 Task: Add a signature Harold Hernandez containing With gratitude and warm wishes, Harold Hernandez to email address softage.8@softage.net and add a label Yoga
Action: Mouse moved to (1357, 72)
Screenshot: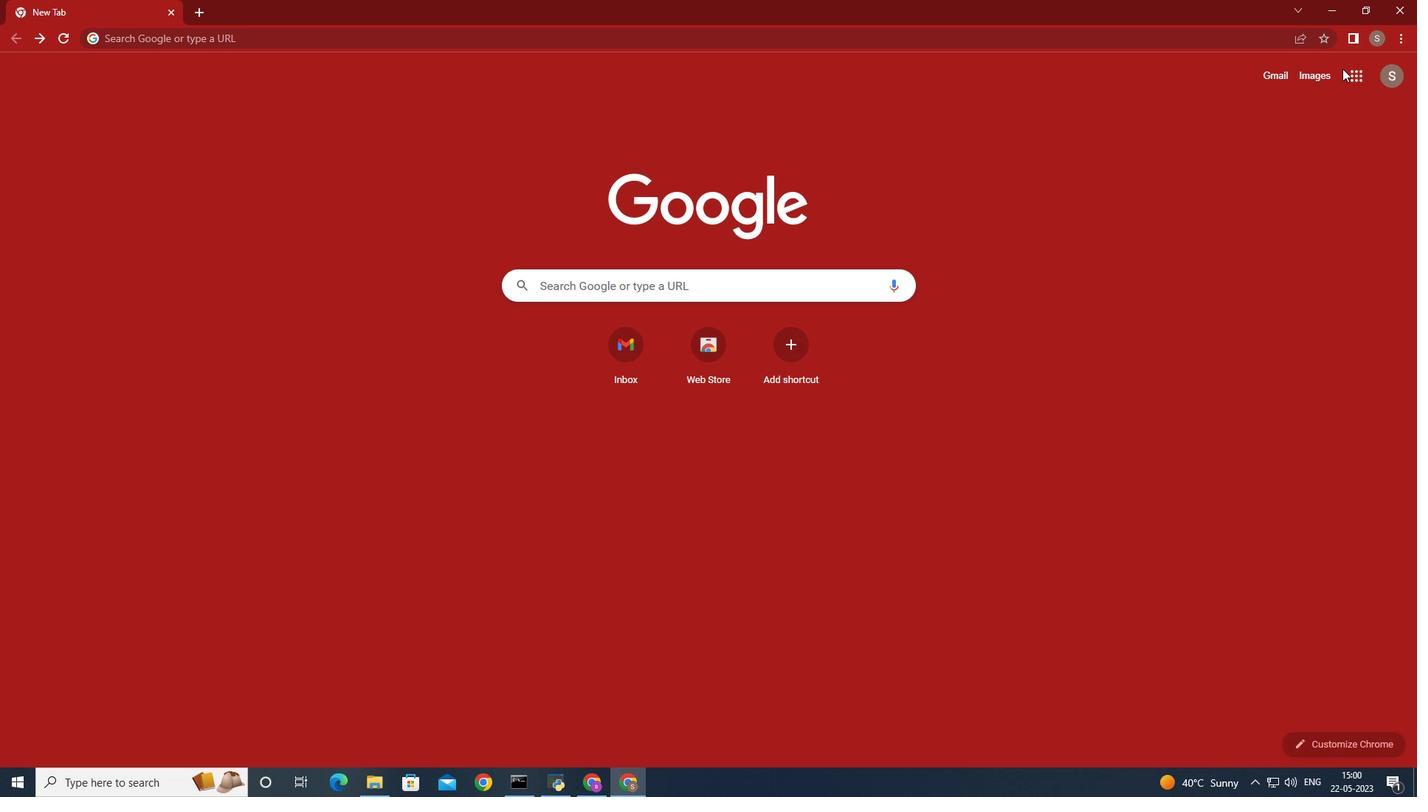 
Action: Mouse pressed left at (1357, 72)
Screenshot: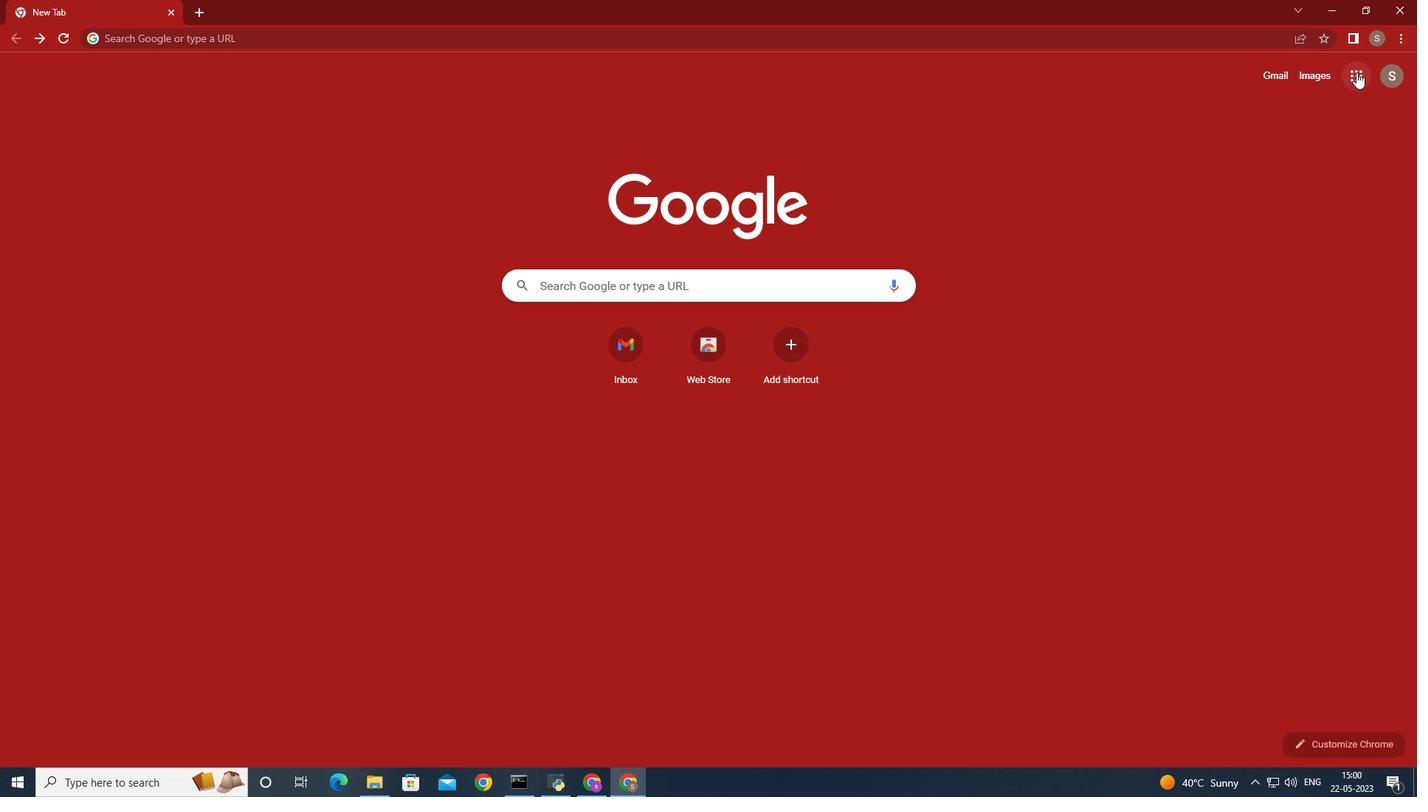 
Action: Mouse moved to (1311, 138)
Screenshot: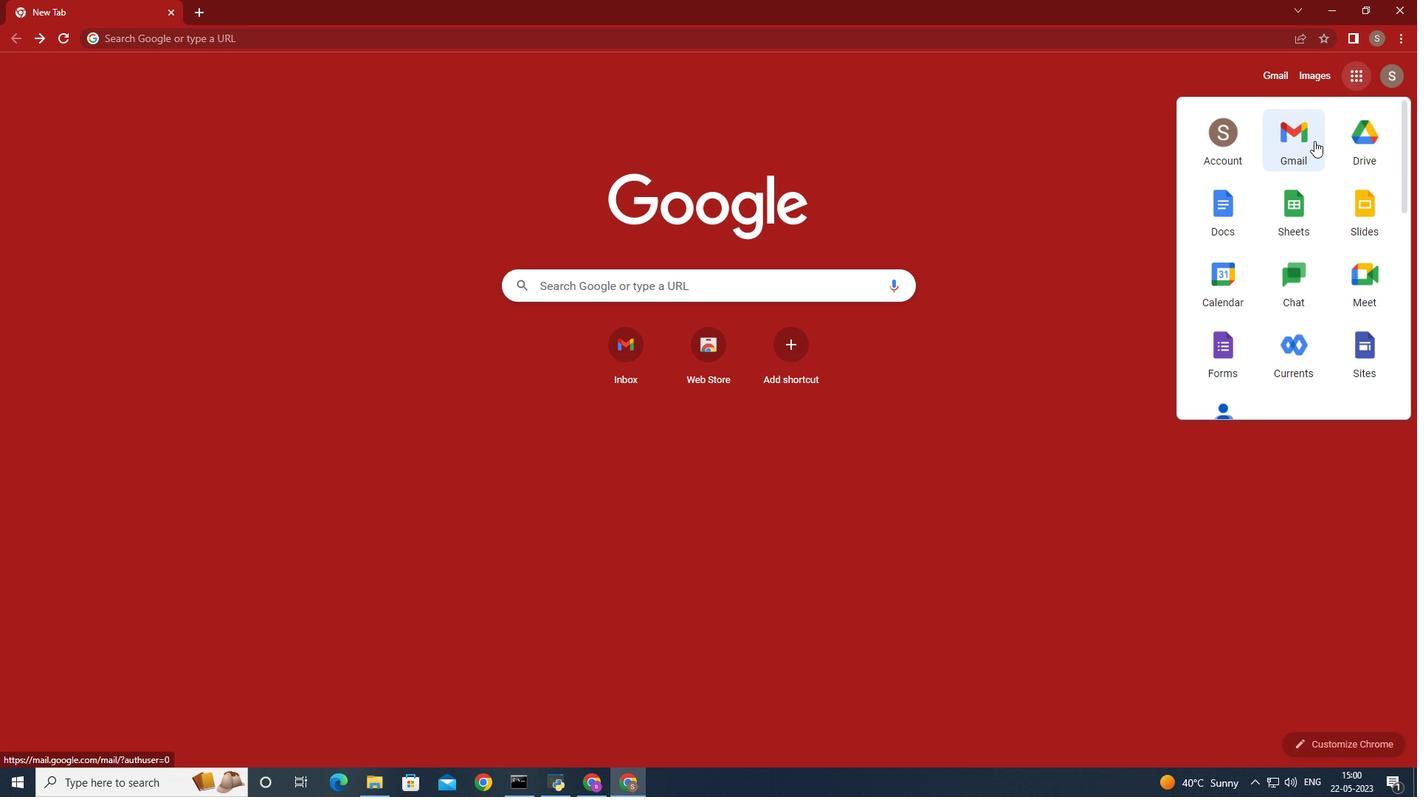 
Action: Mouse pressed left at (1311, 138)
Screenshot: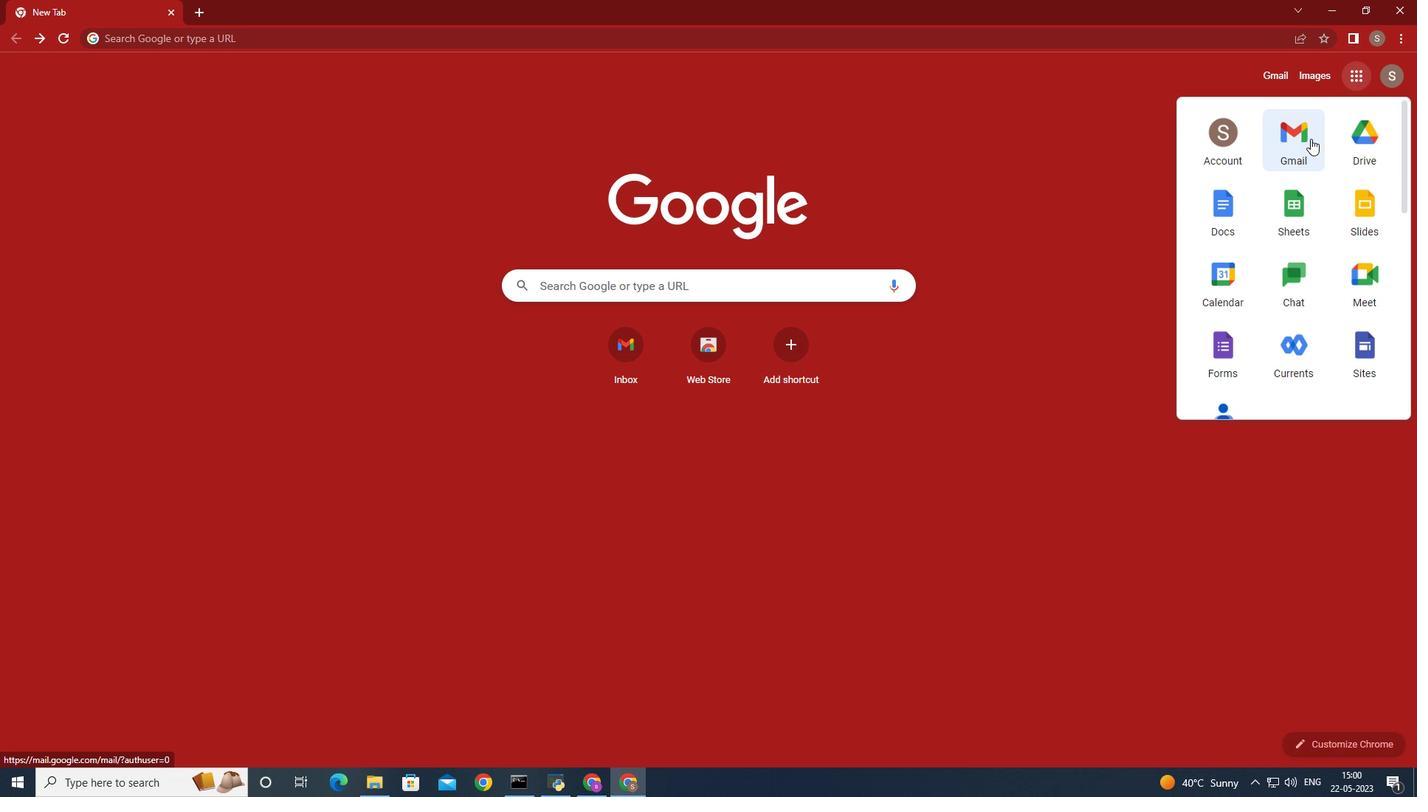 
Action: Mouse moved to (1254, 100)
Screenshot: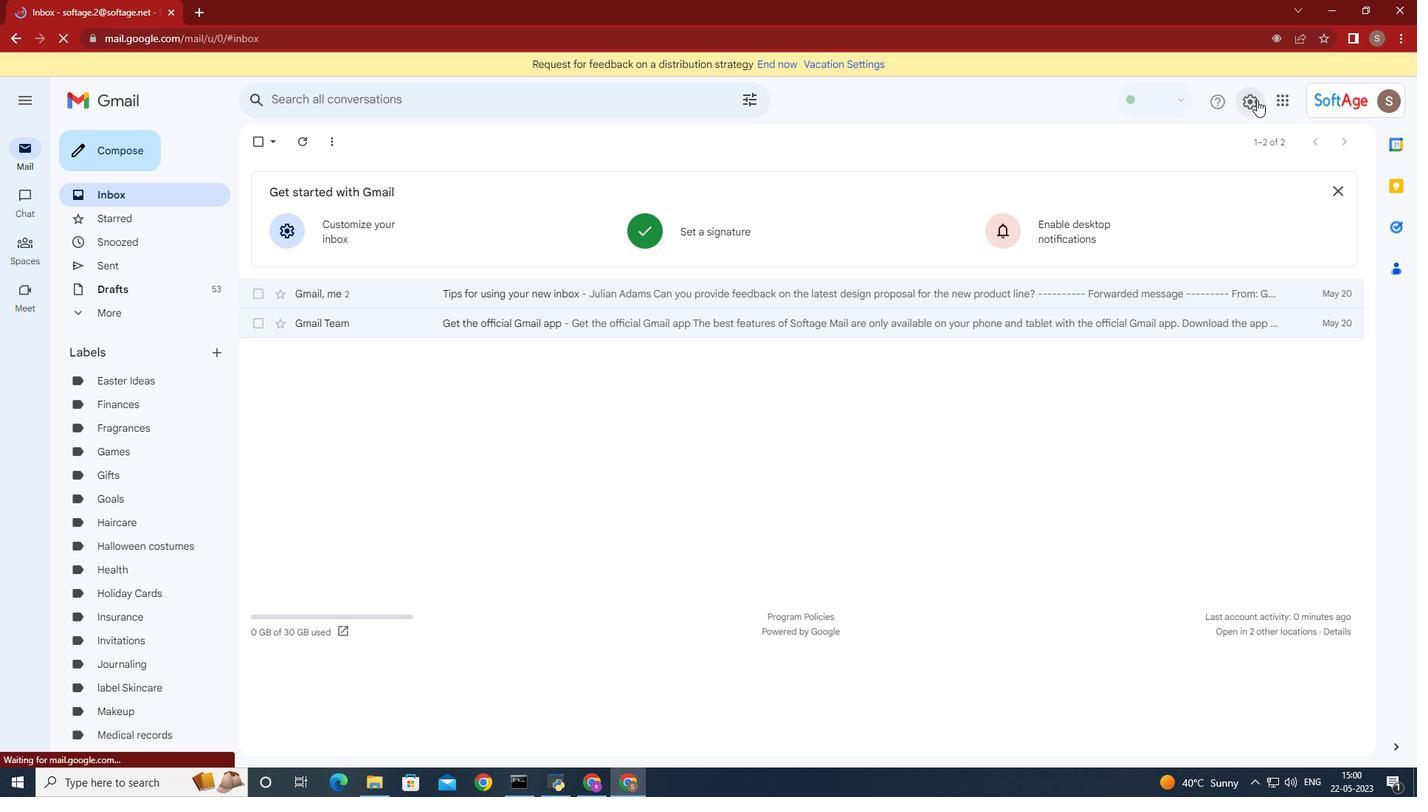 
Action: Mouse pressed left at (1254, 100)
Screenshot: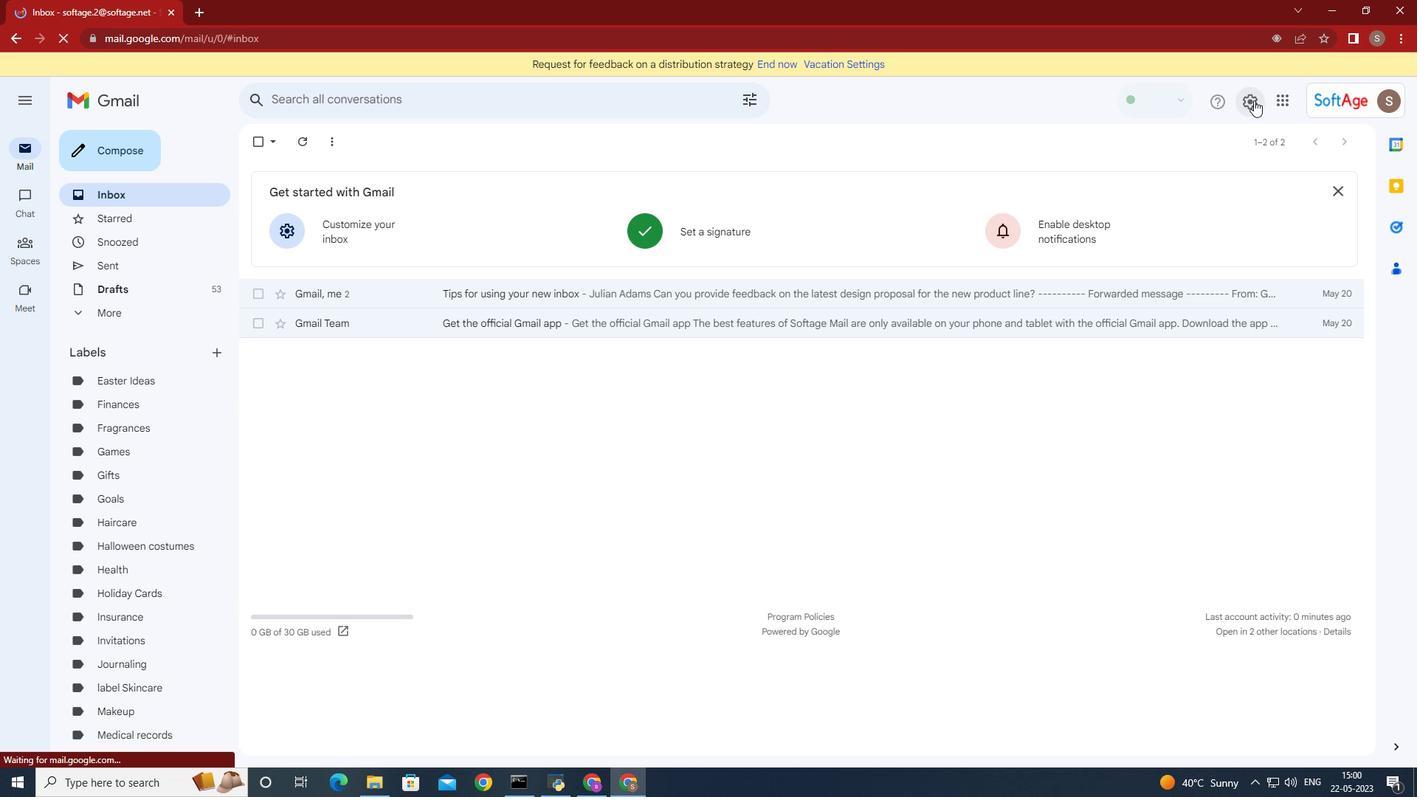 
Action: Mouse moved to (1267, 175)
Screenshot: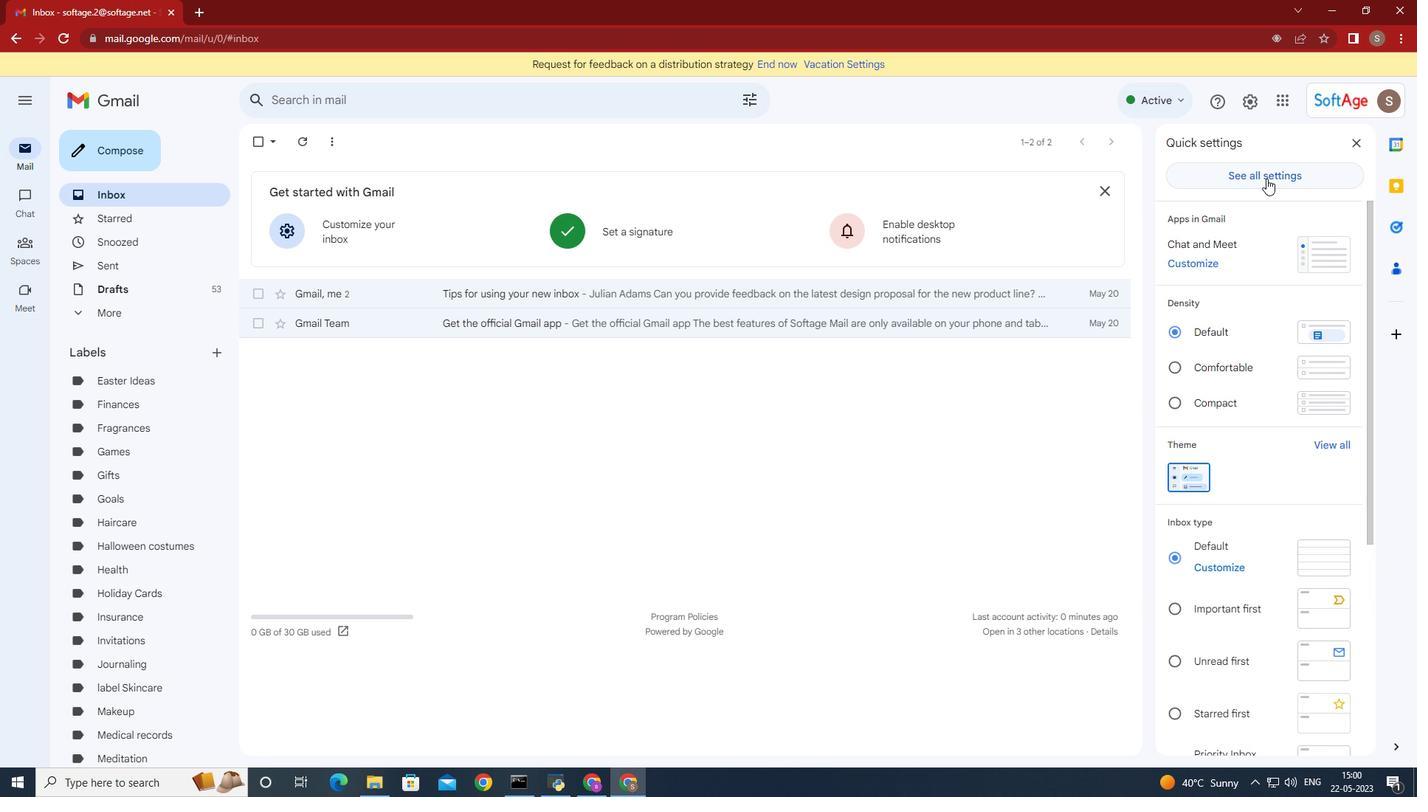 
Action: Mouse pressed left at (1267, 175)
Screenshot: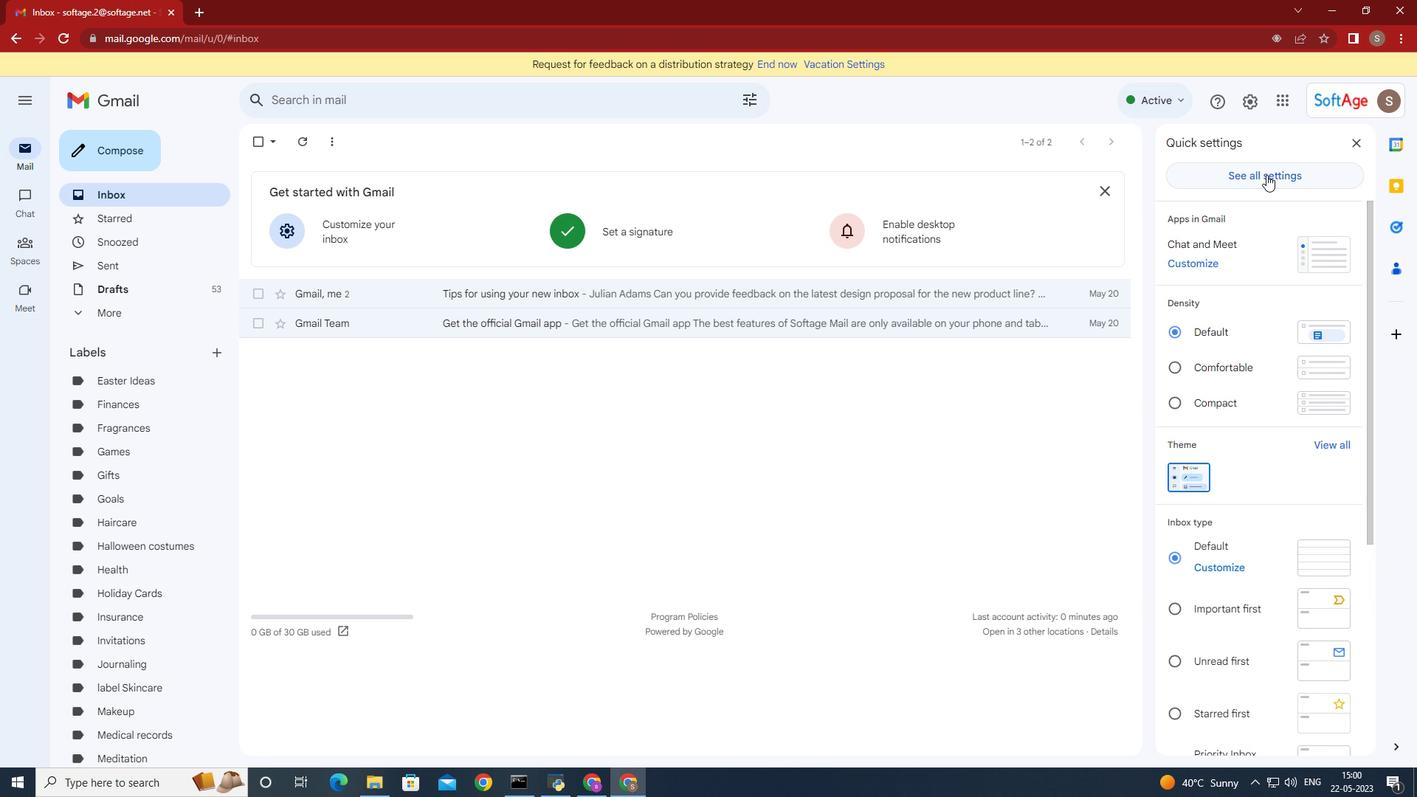 
Action: Mouse moved to (922, 341)
Screenshot: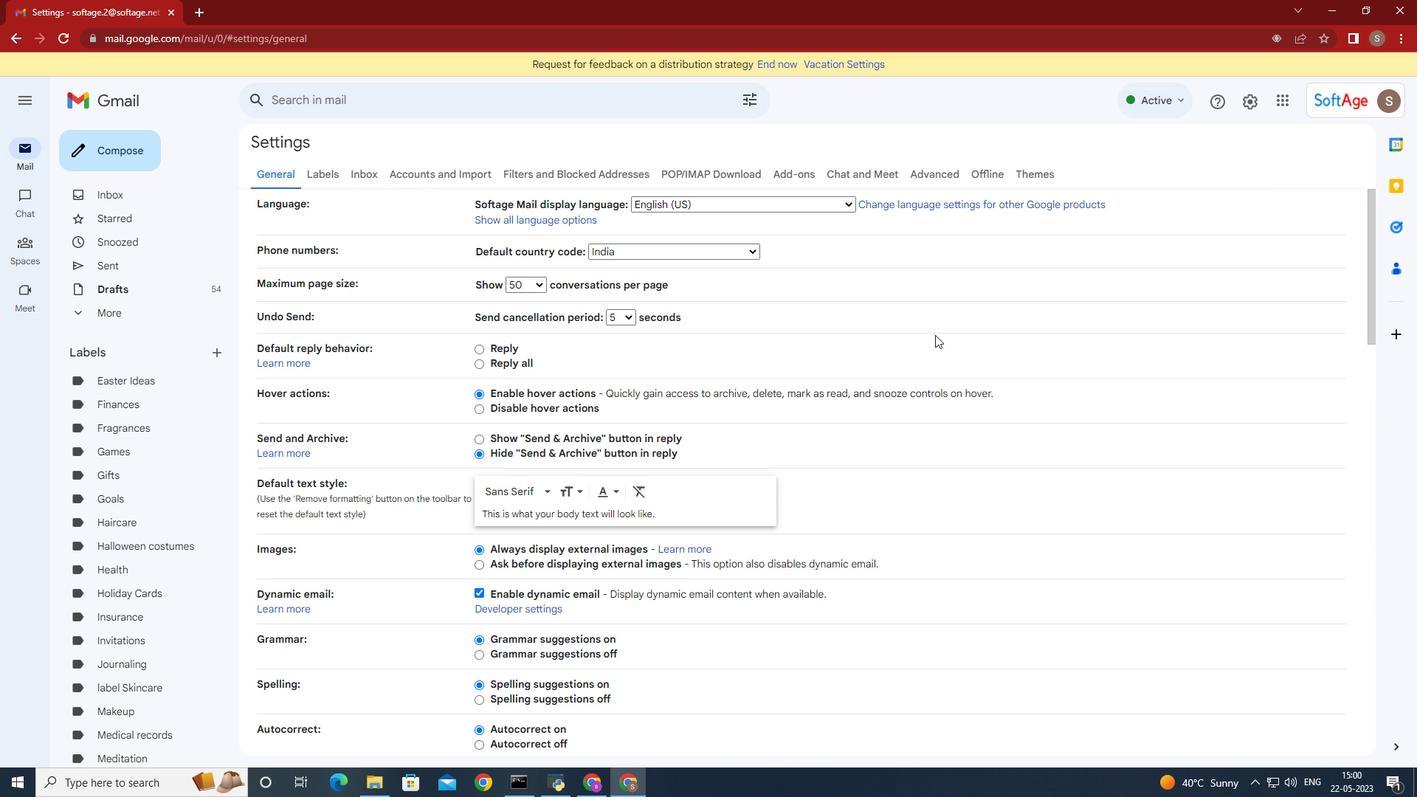 
Action: Mouse scrolled (922, 340) with delta (0, 0)
Screenshot: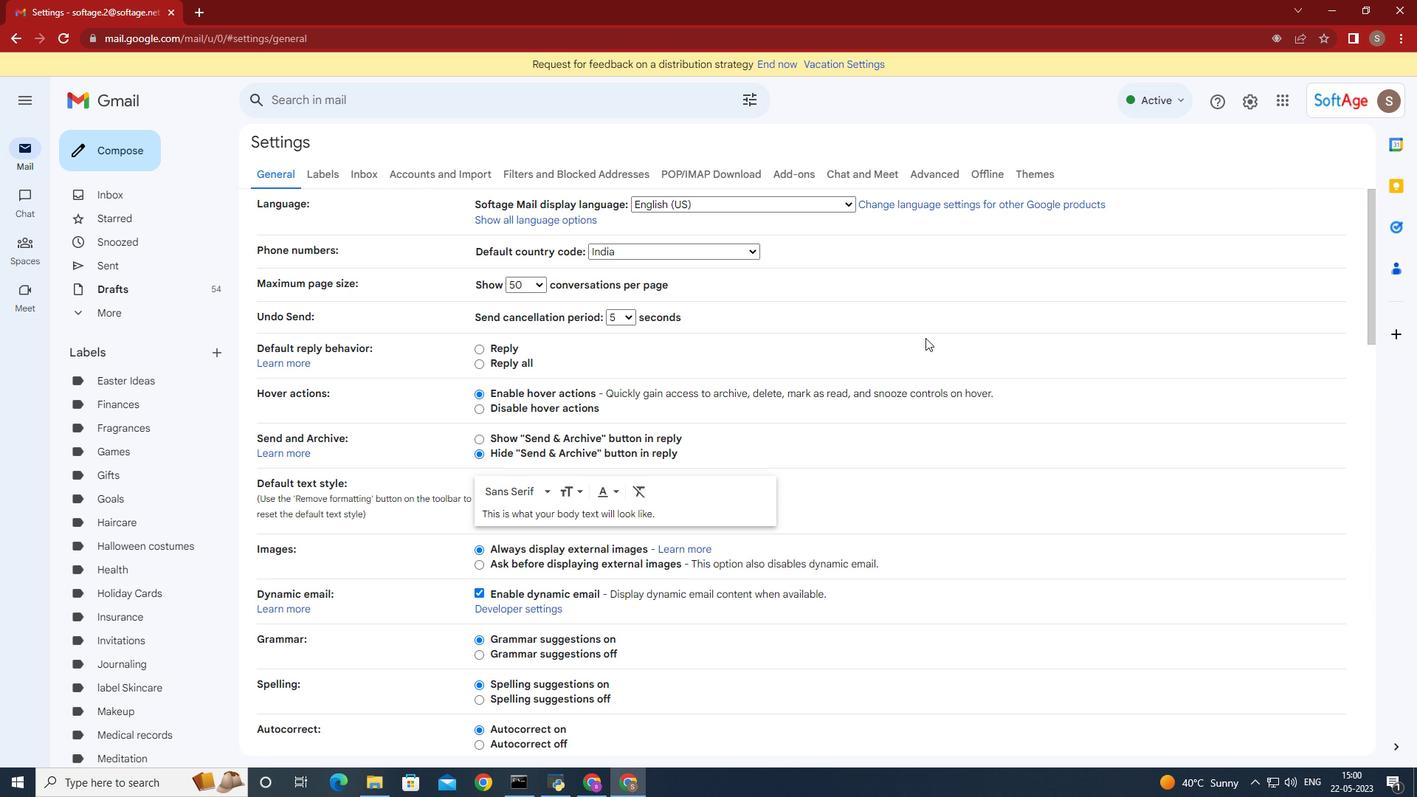 
Action: Mouse moved to (920, 341)
Screenshot: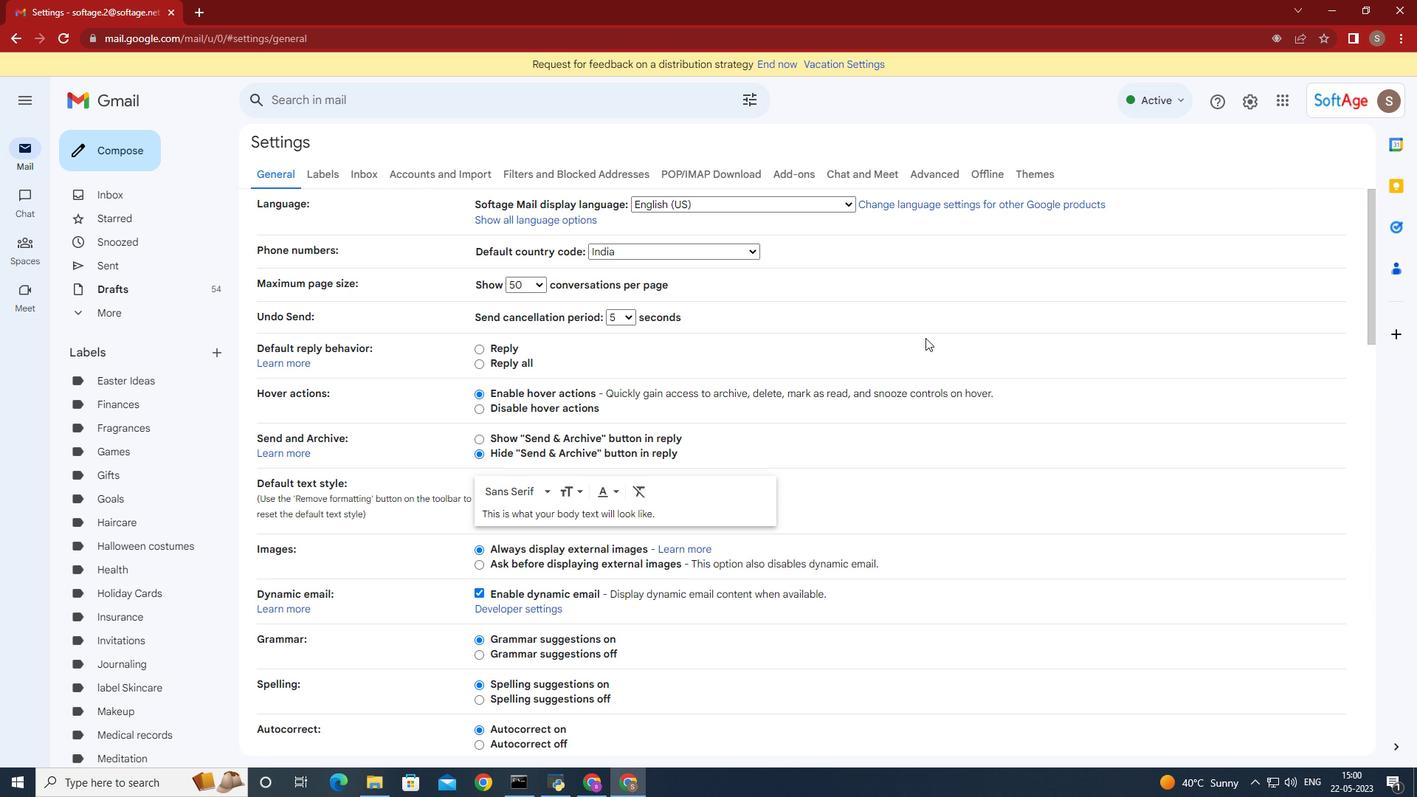 
Action: Mouse scrolled (920, 340) with delta (0, 0)
Screenshot: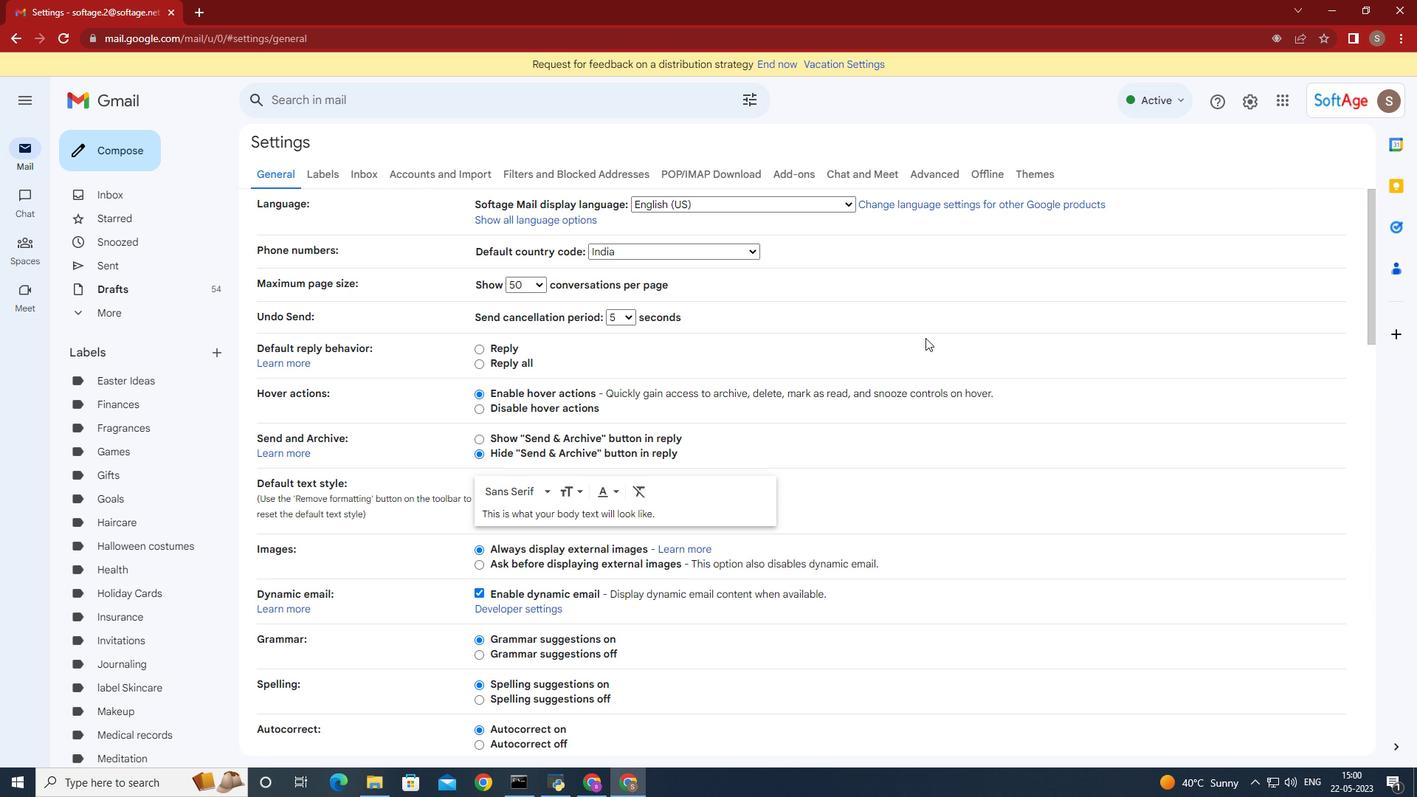 
Action: Mouse moved to (918, 341)
Screenshot: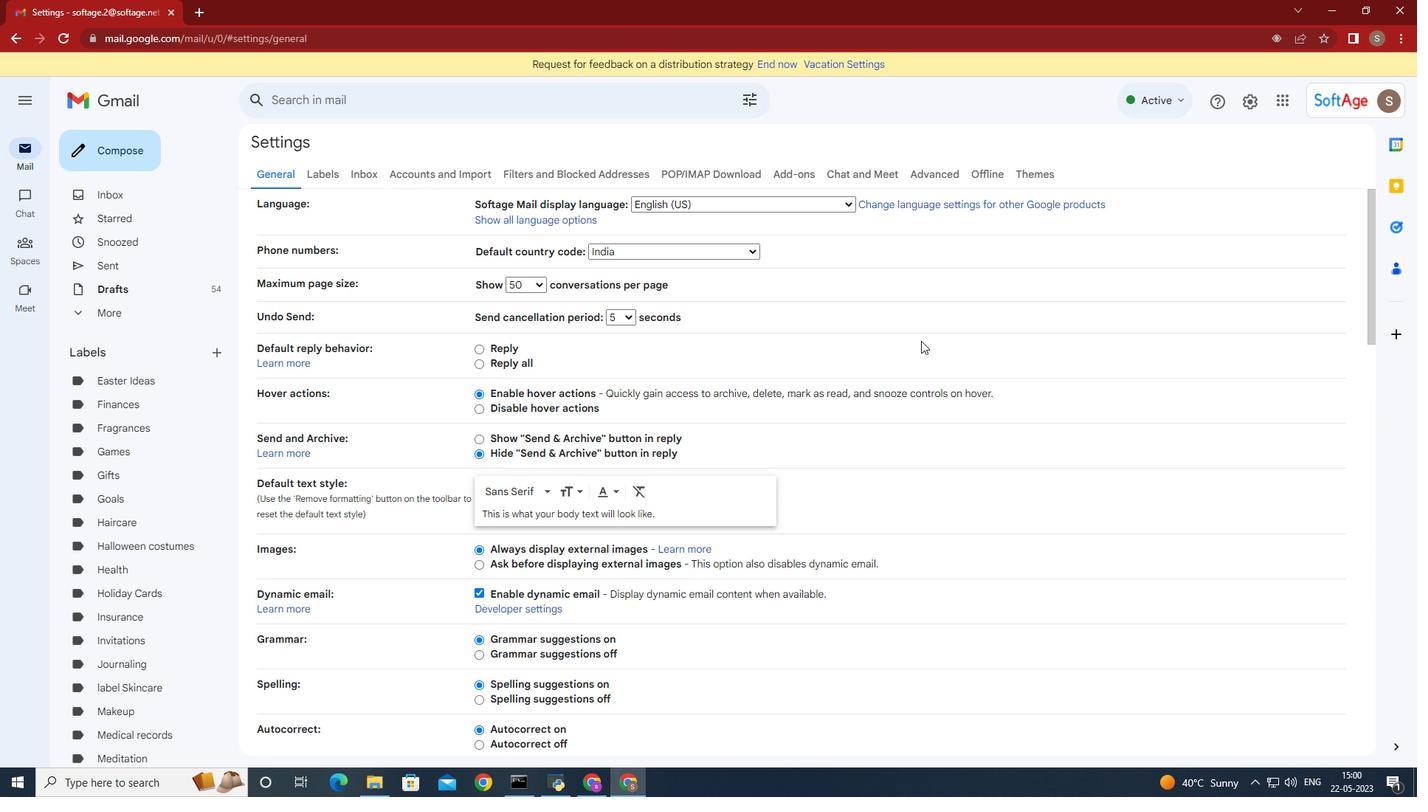 
Action: Mouse scrolled (919, 340) with delta (0, 0)
Screenshot: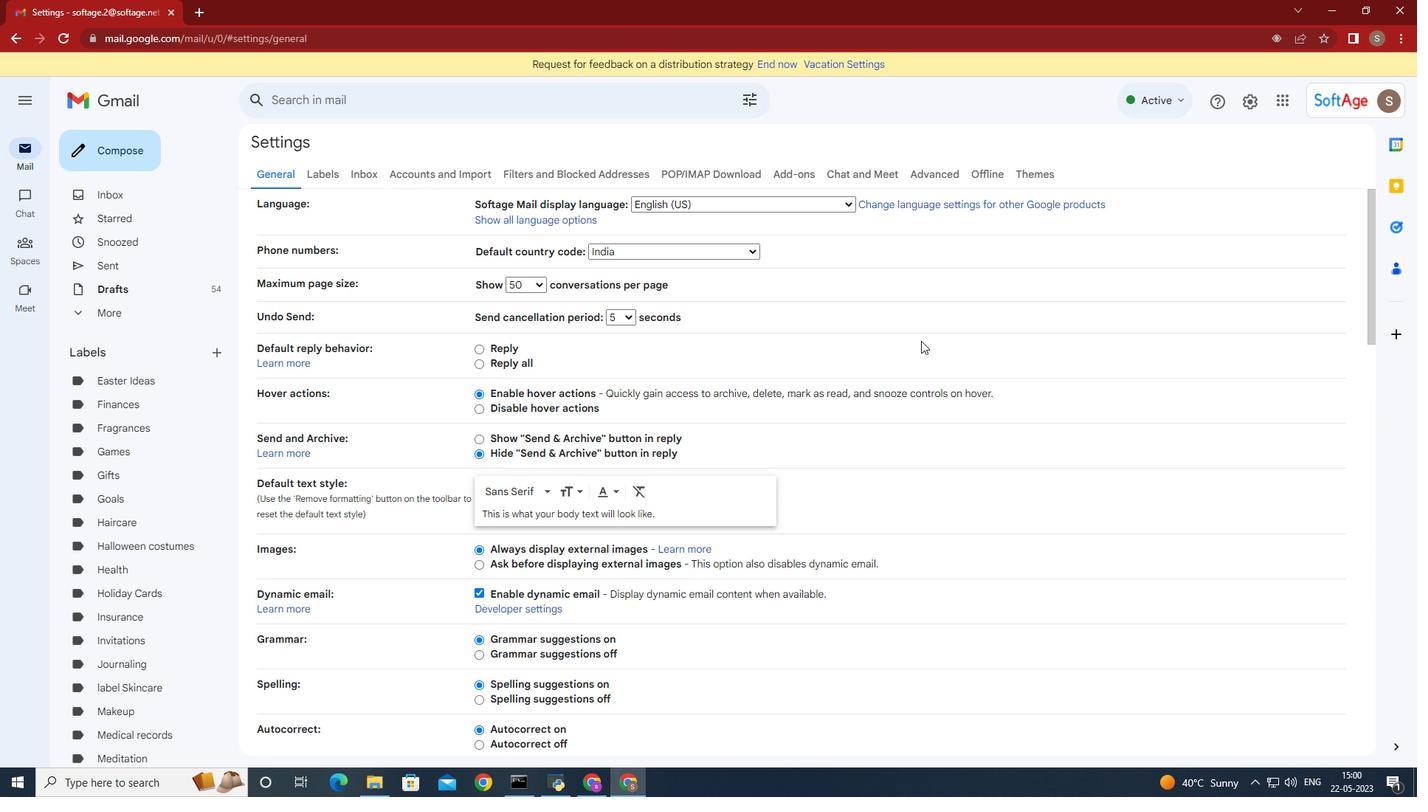 
Action: Mouse moved to (918, 341)
Screenshot: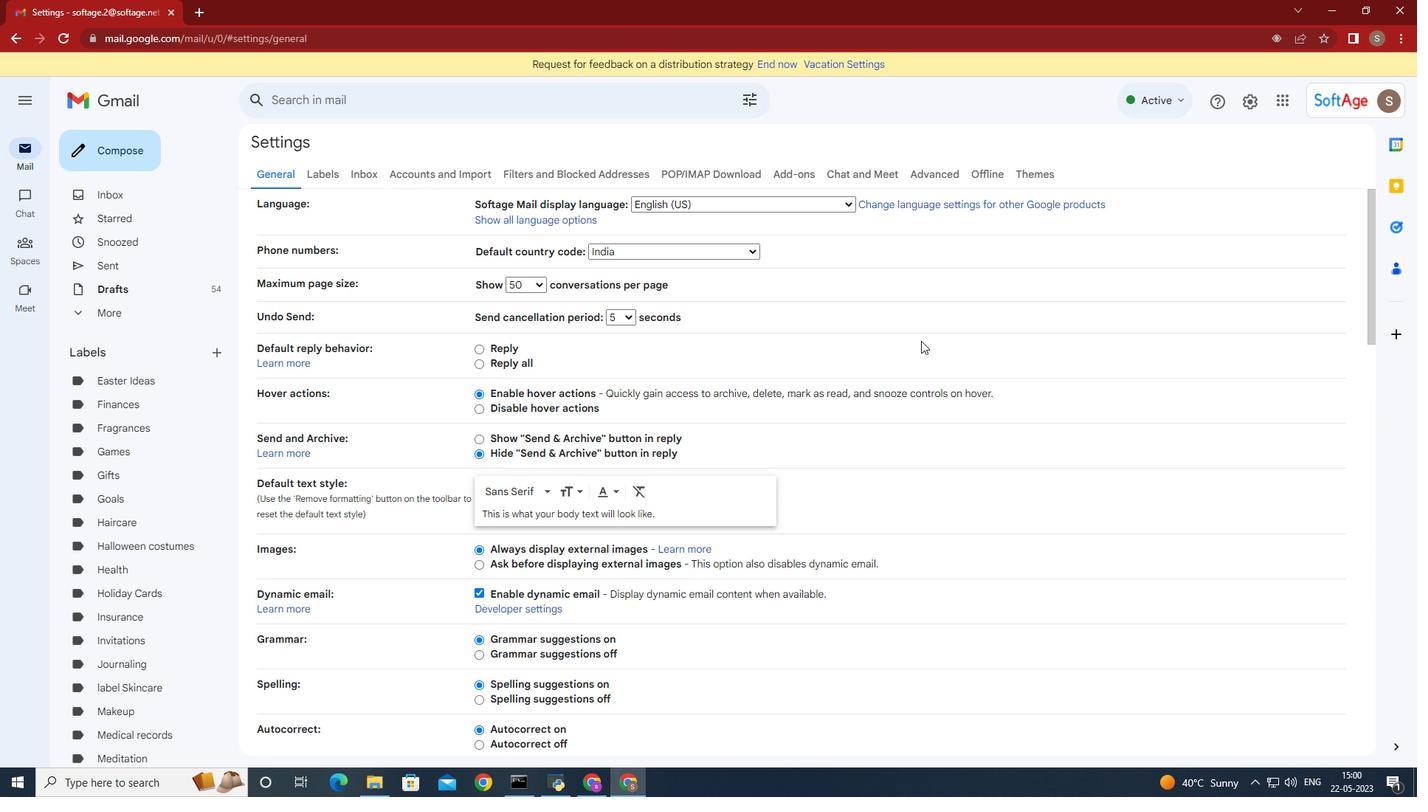 
Action: Mouse scrolled (918, 340) with delta (0, 0)
Screenshot: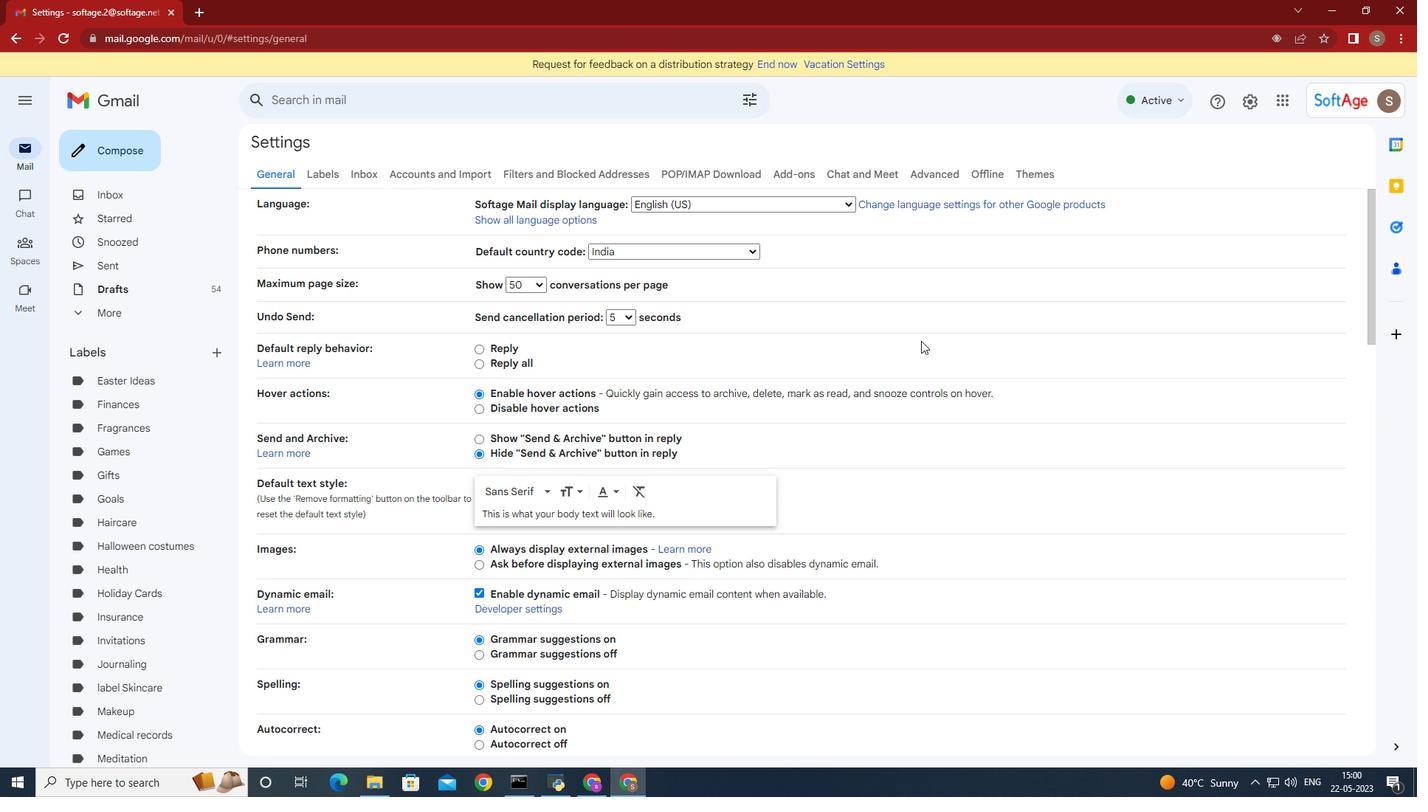 
Action: Mouse moved to (915, 341)
Screenshot: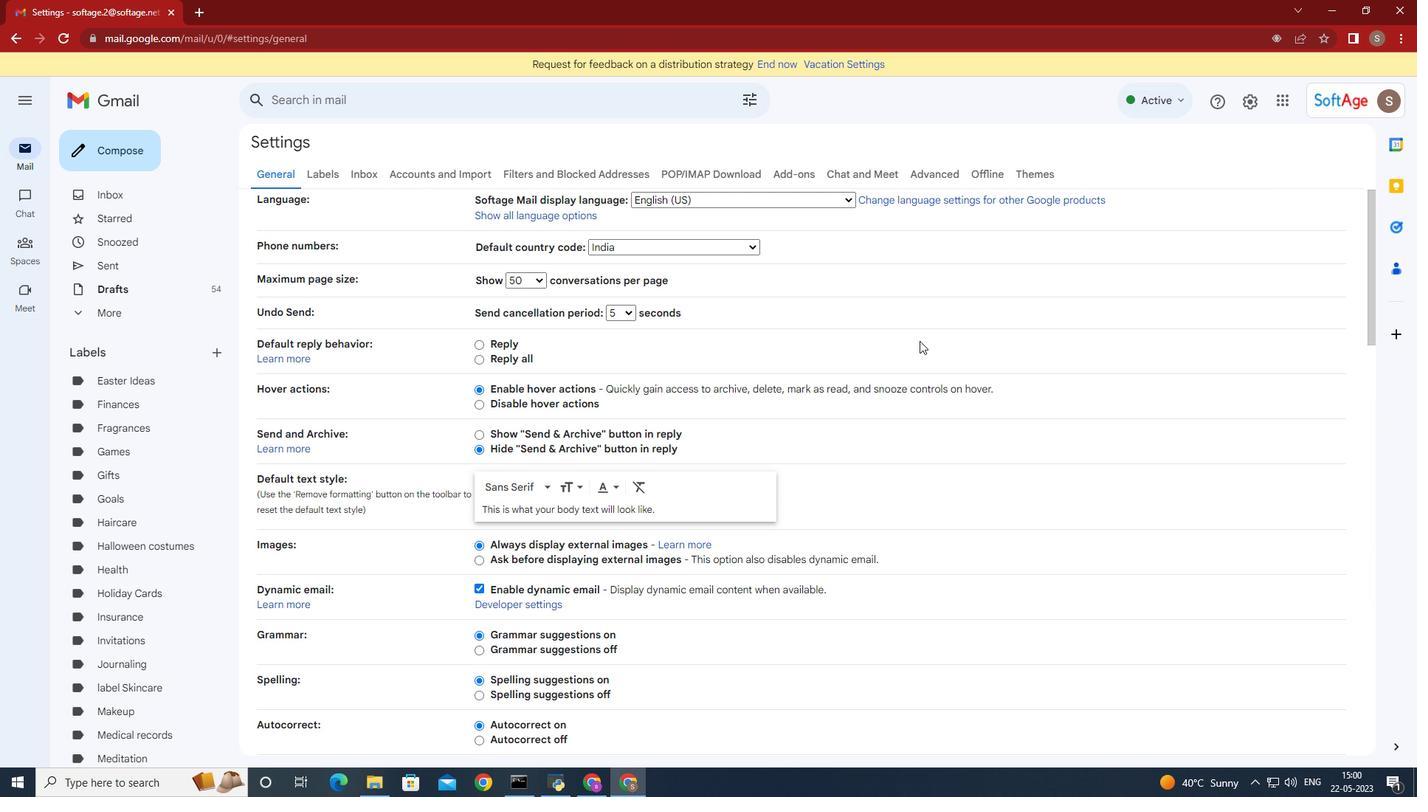 
Action: Mouse scrolled (916, 340) with delta (0, 0)
Screenshot: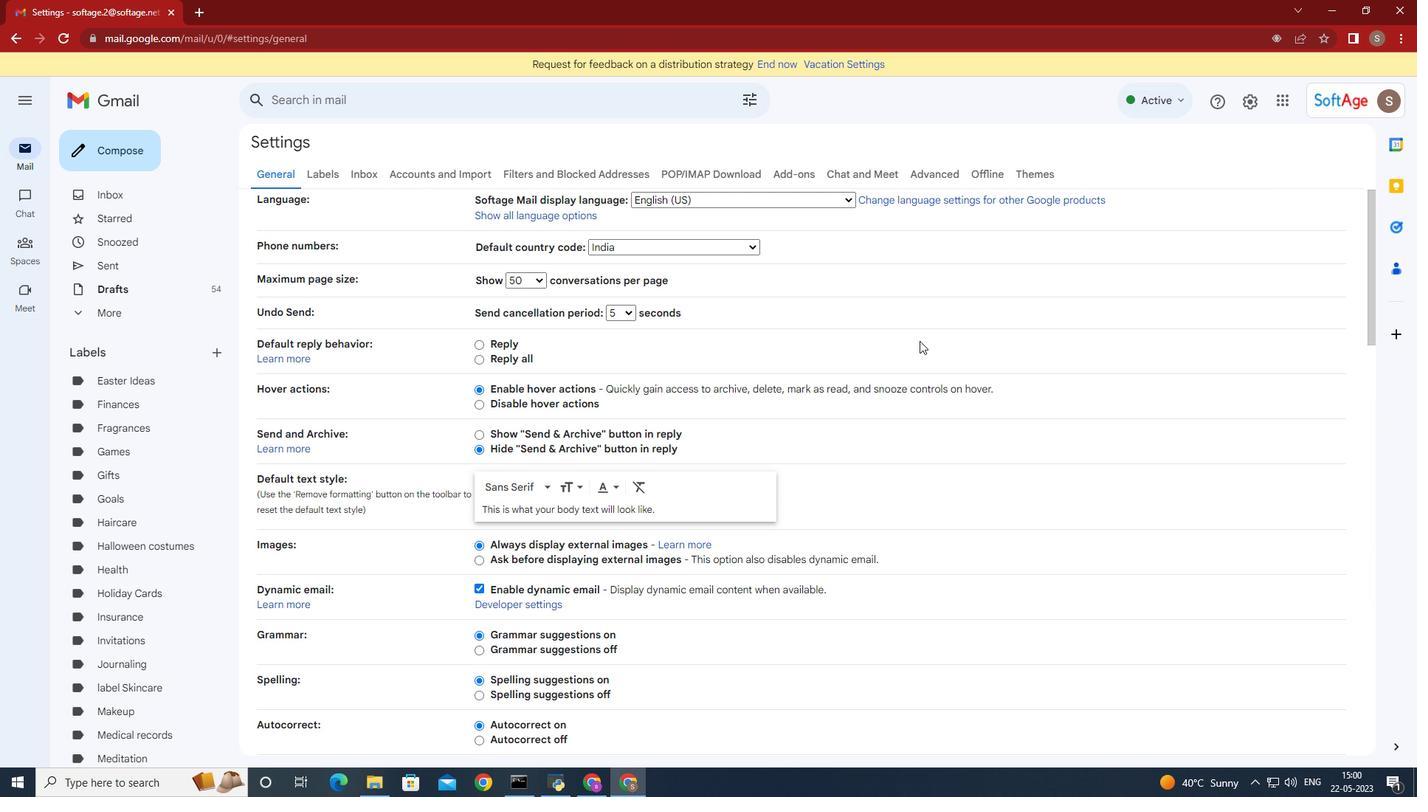 
Action: Mouse moved to (915, 341)
Screenshot: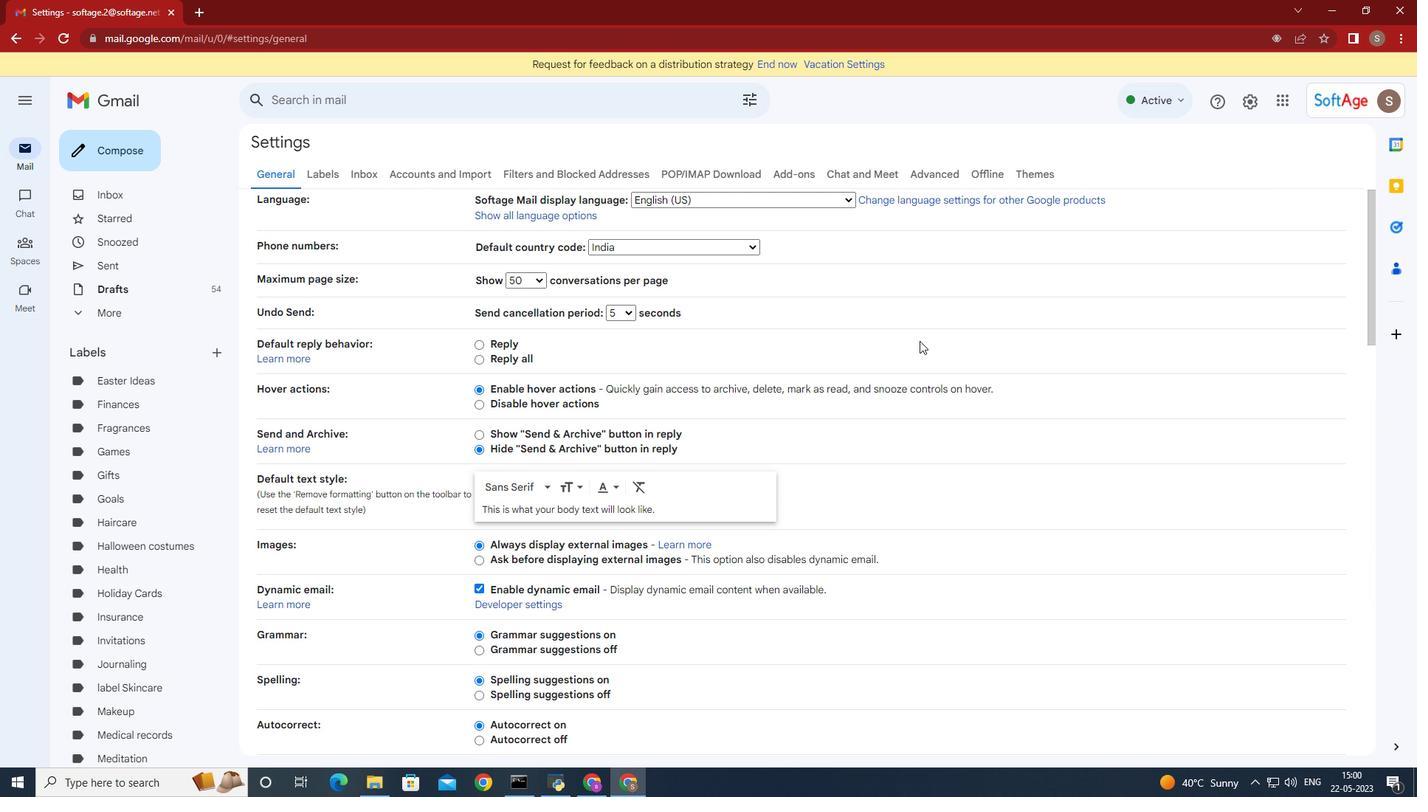 
Action: Mouse scrolled (915, 340) with delta (0, 0)
Screenshot: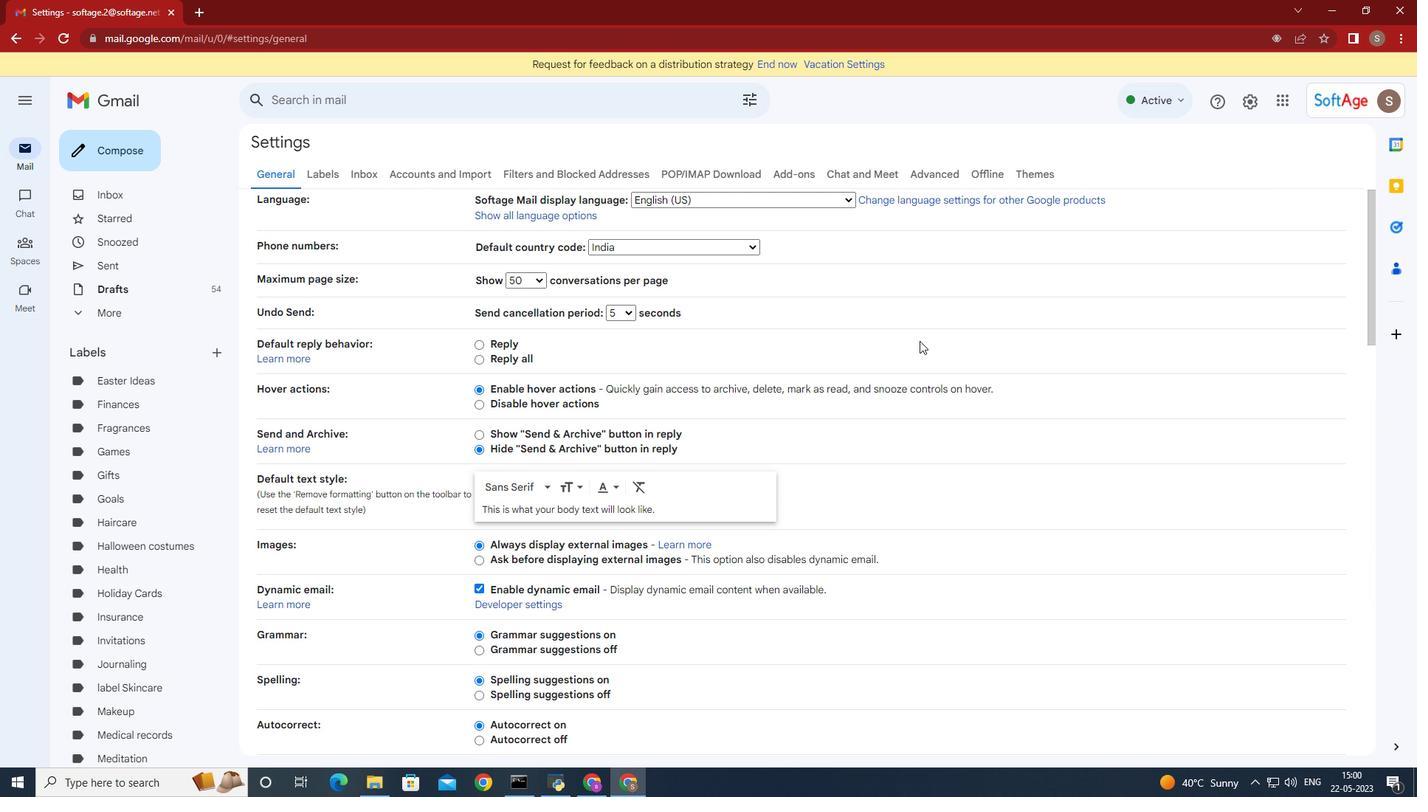 
Action: Mouse moved to (840, 387)
Screenshot: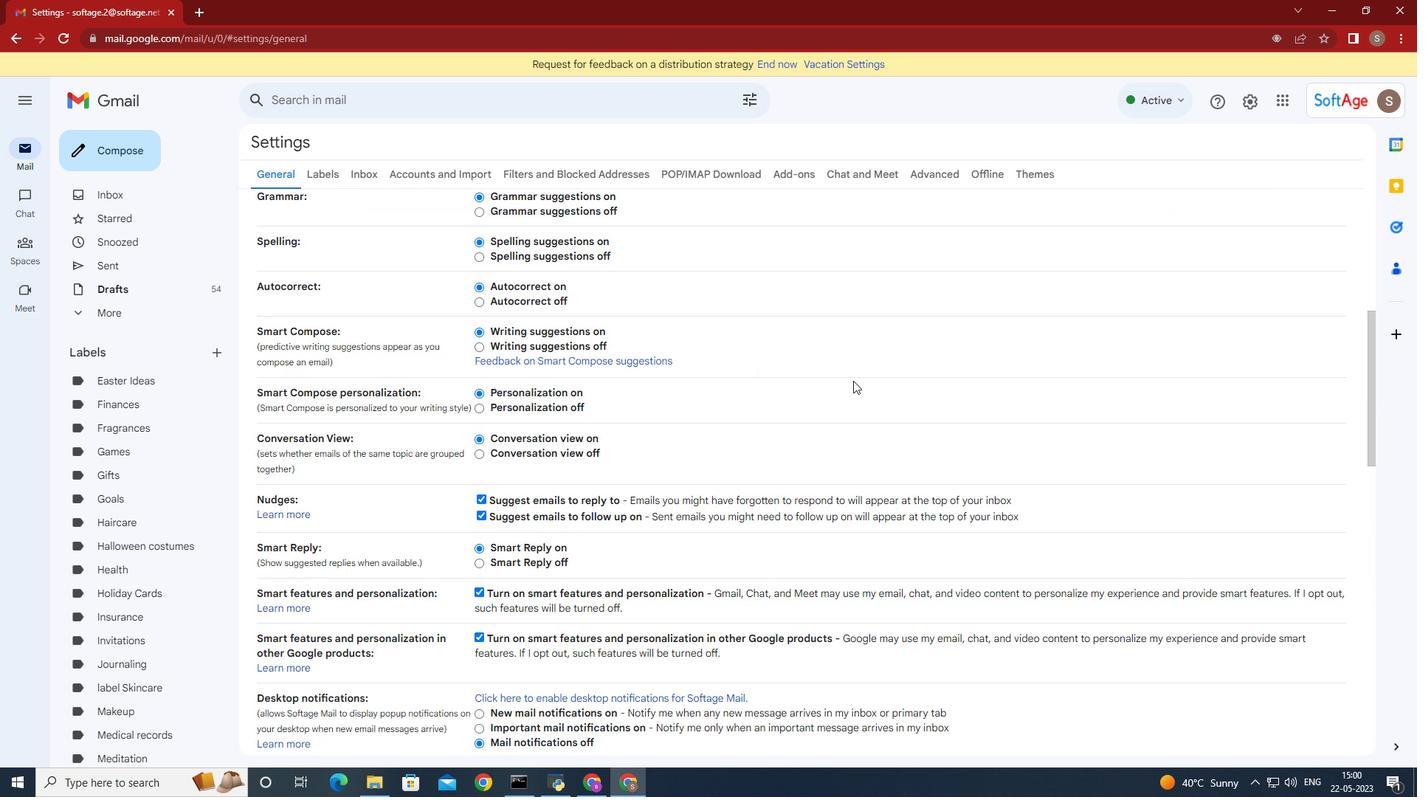 
Action: Mouse scrolled (840, 386) with delta (0, 0)
Screenshot: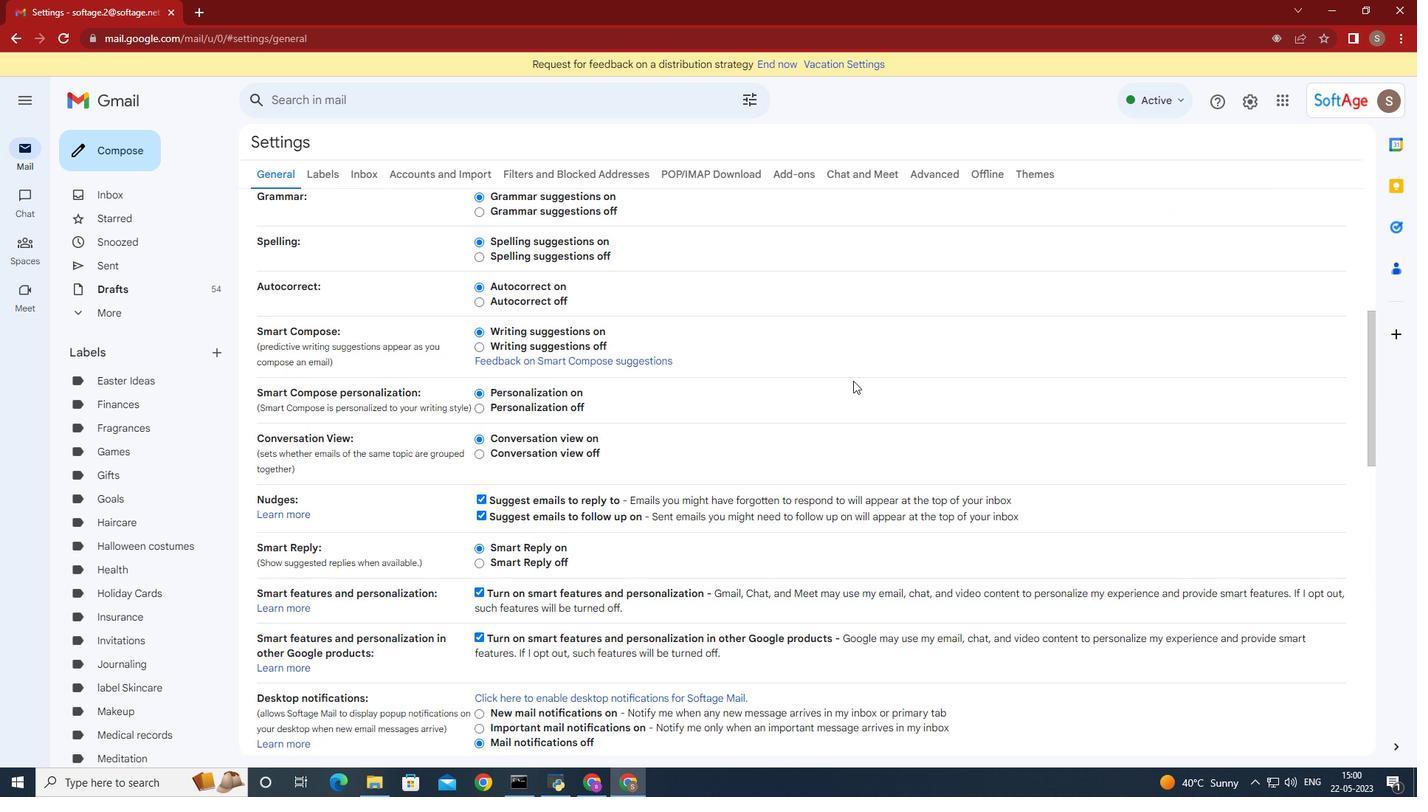 
Action: Mouse moved to (838, 388)
Screenshot: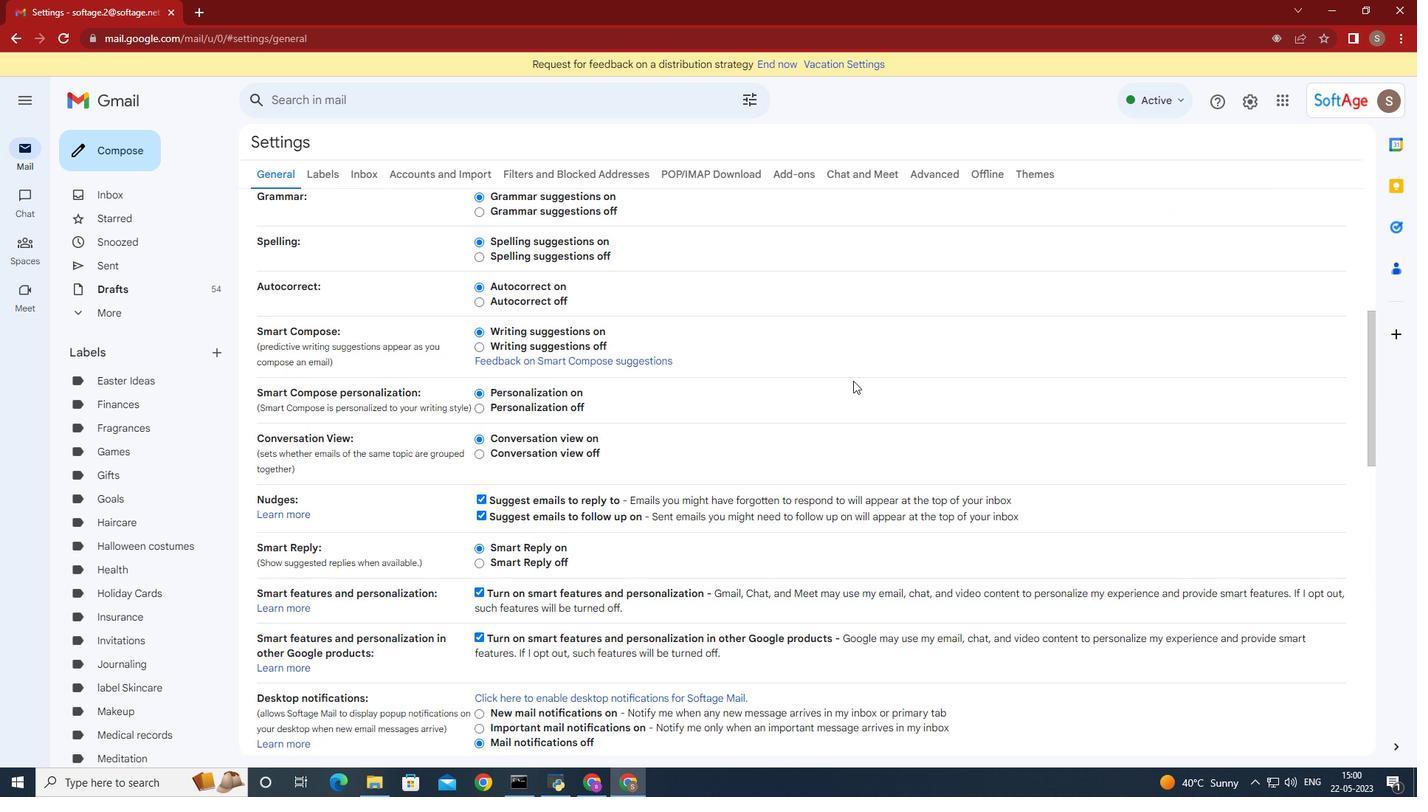 
Action: Mouse scrolled (838, 387) with delta (0, 0)
Screenshot: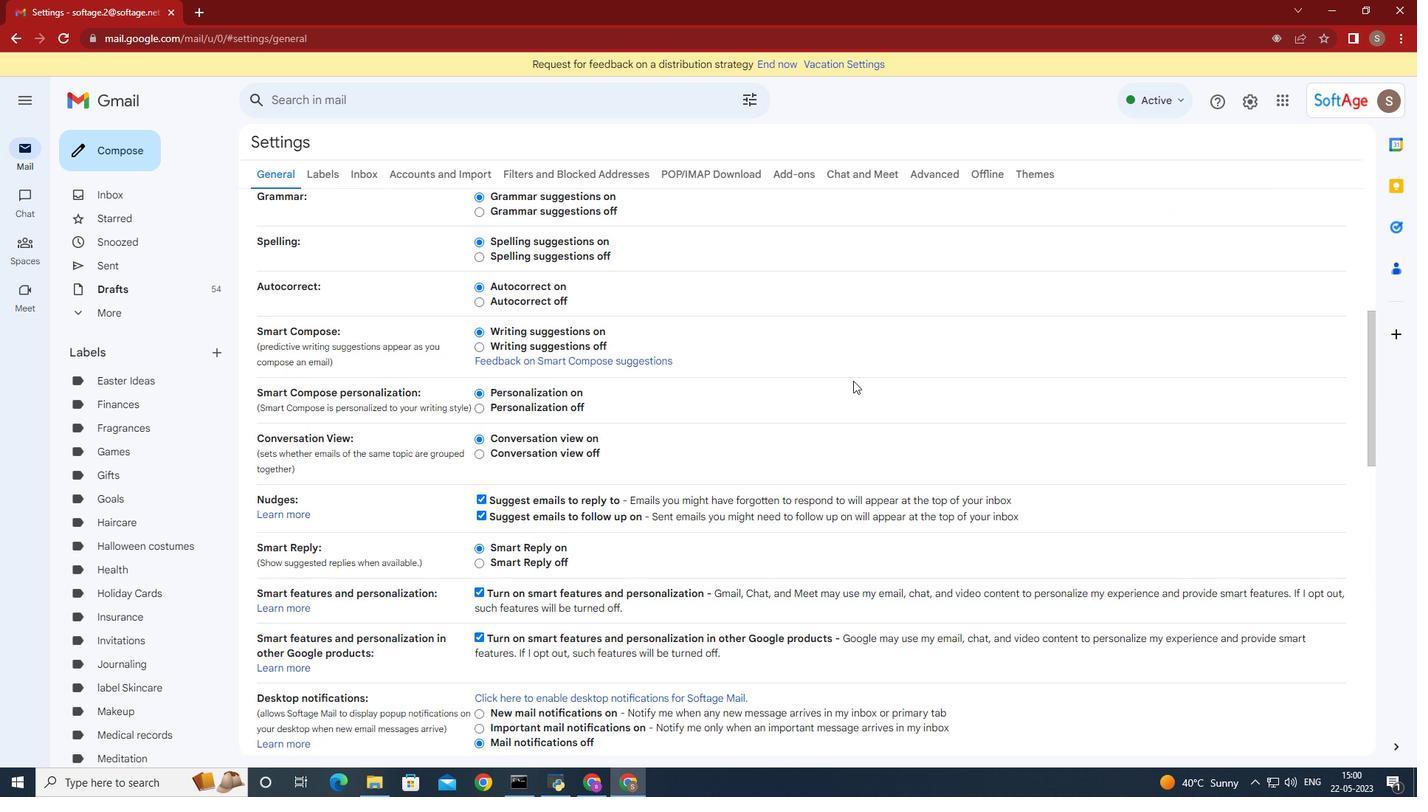 
Action: Mouse moved to (836, 389)
Screenshot: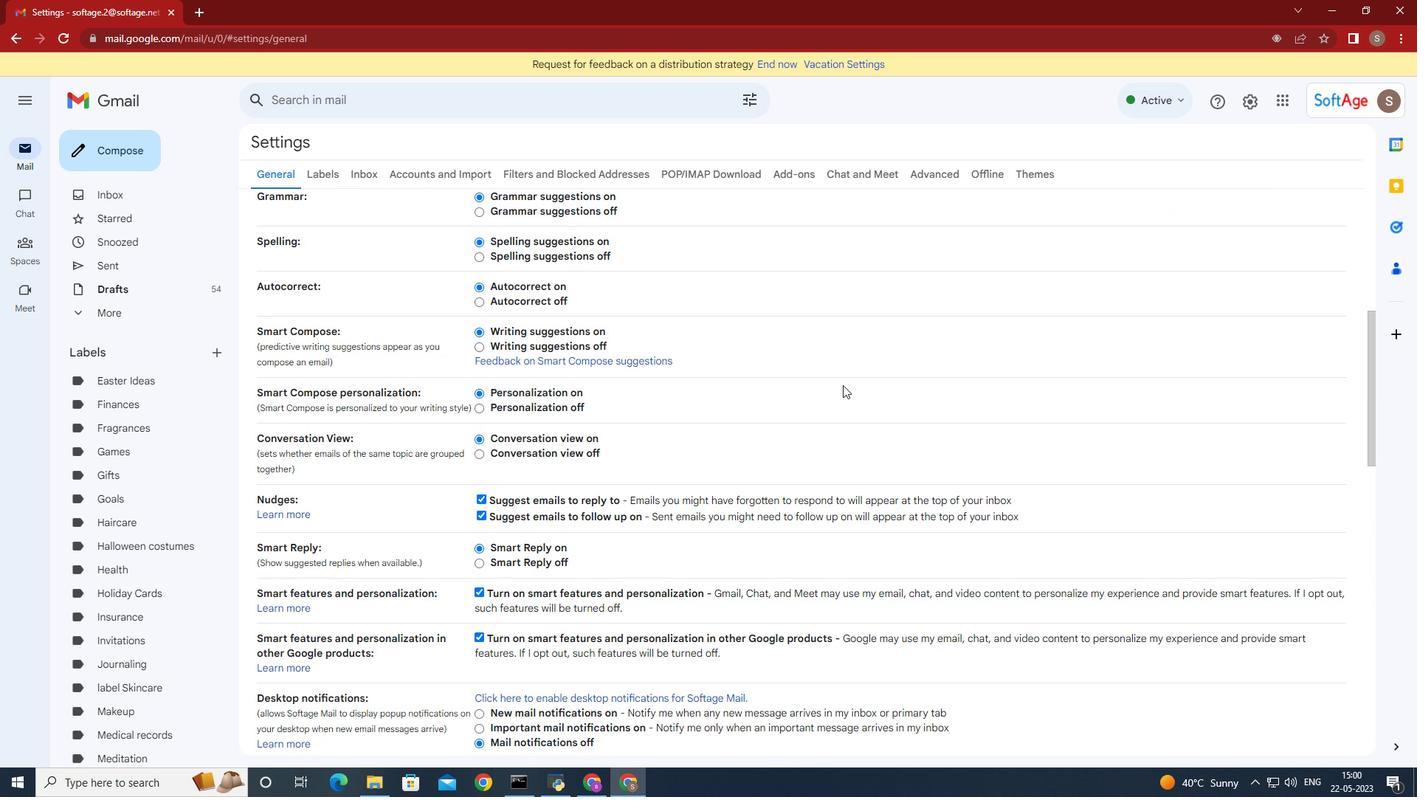
Action: Mouse scrolled (836, 388) with delta (0, 0)
Screenshot: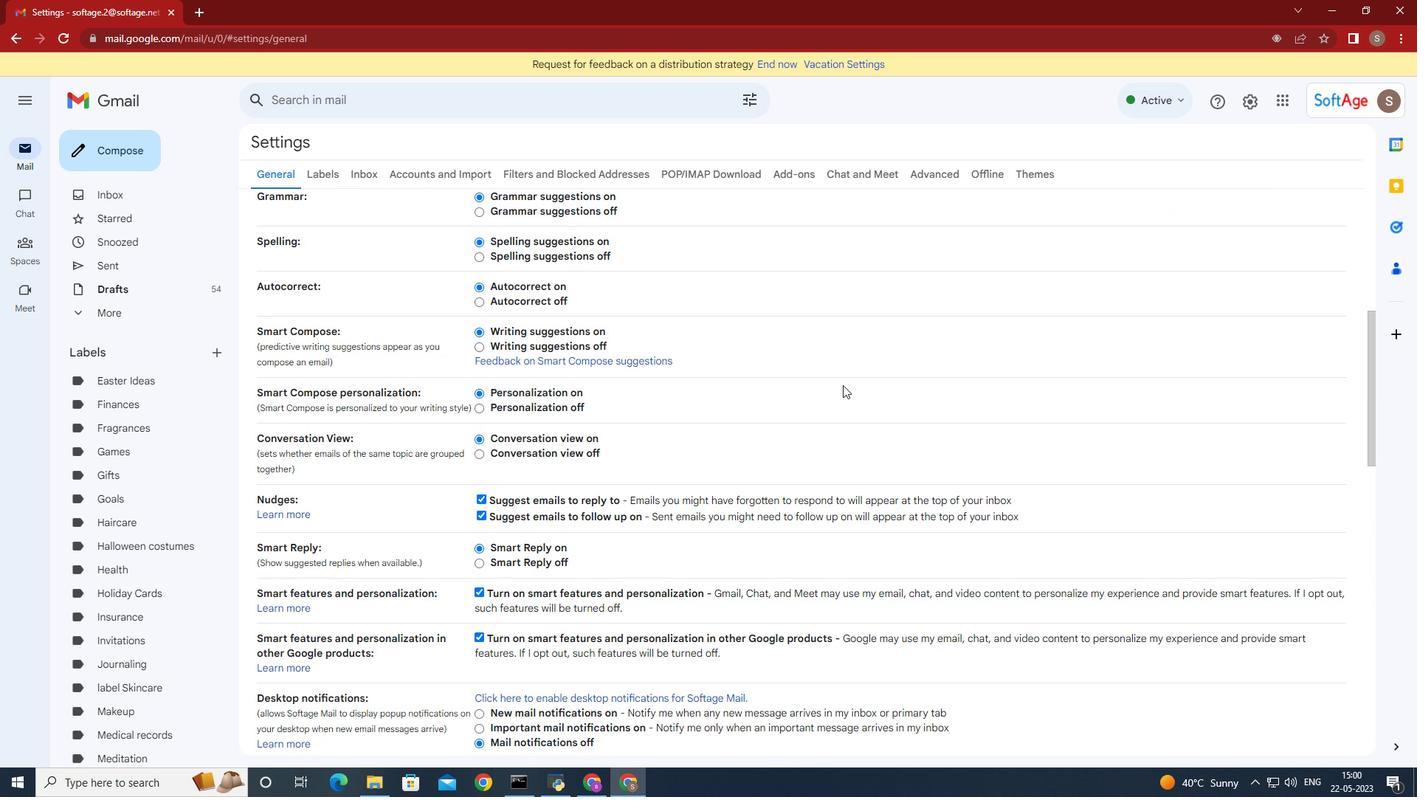 
Action: Mouse moved to (832, 389)
Screenshot: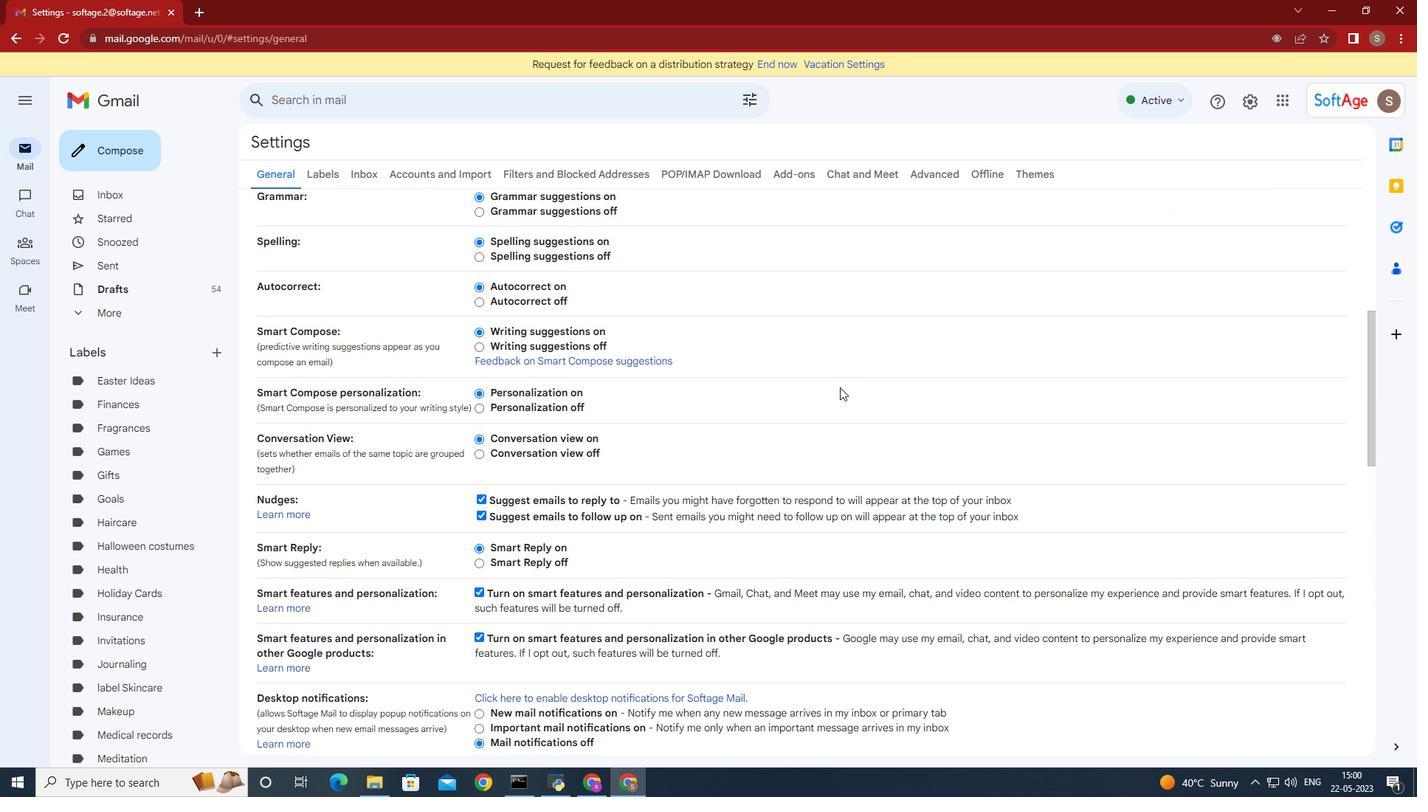 
Action: Mouse scrolled (832, 388) with delta (0, 0)
Screenshot: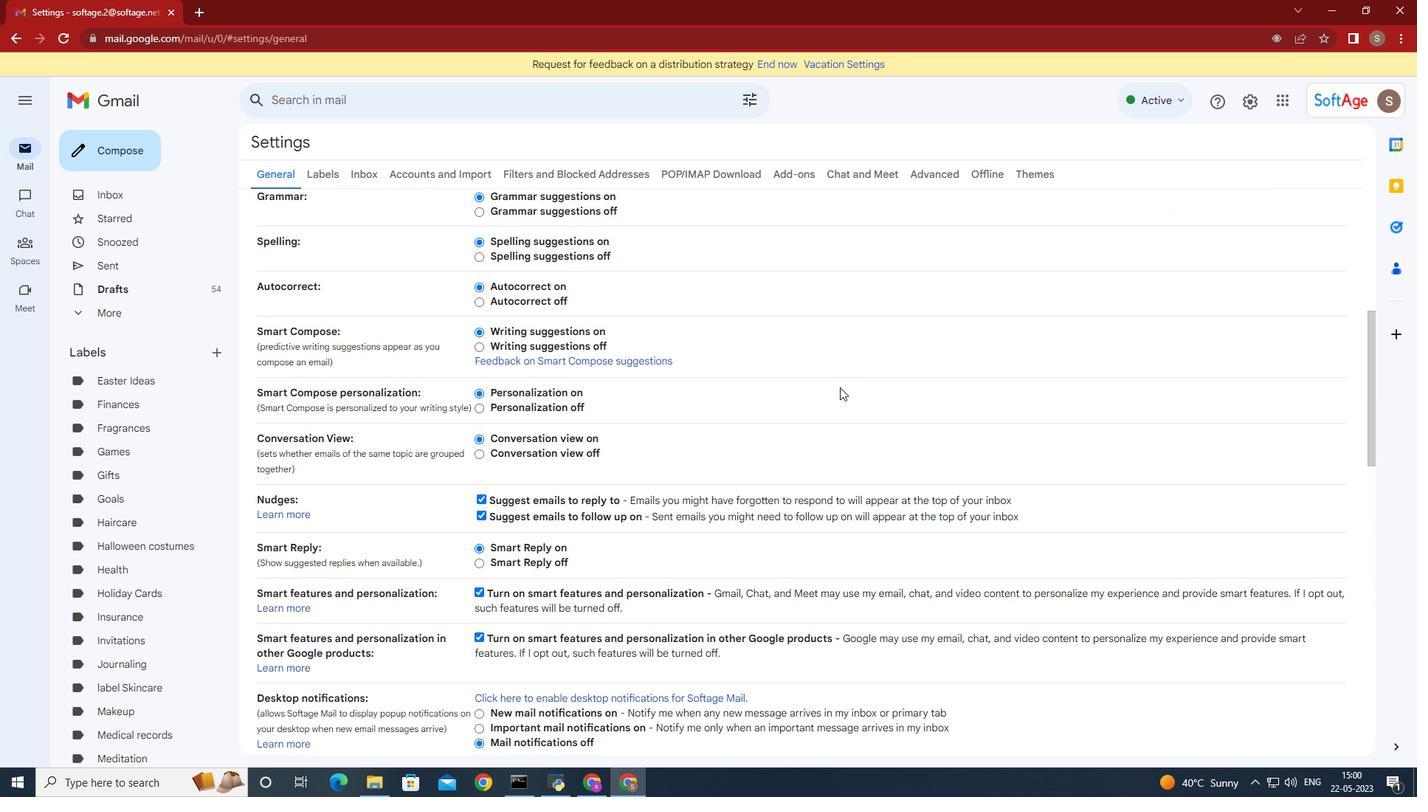 
Action: Mouse moved to (826, 389)
Screenshot: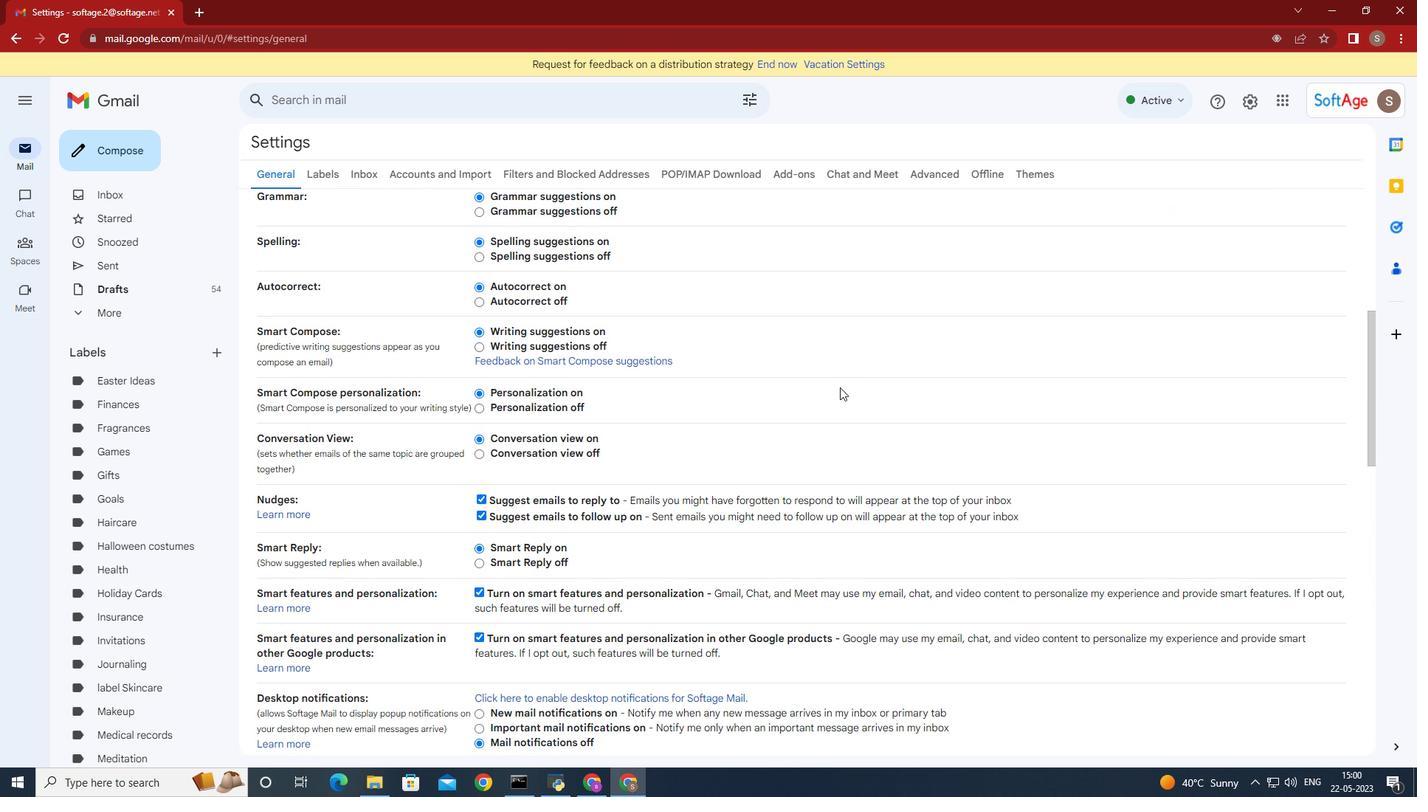 
Action: Mouse scrolled (826, 388) with delta (0, 0)
Screenshot: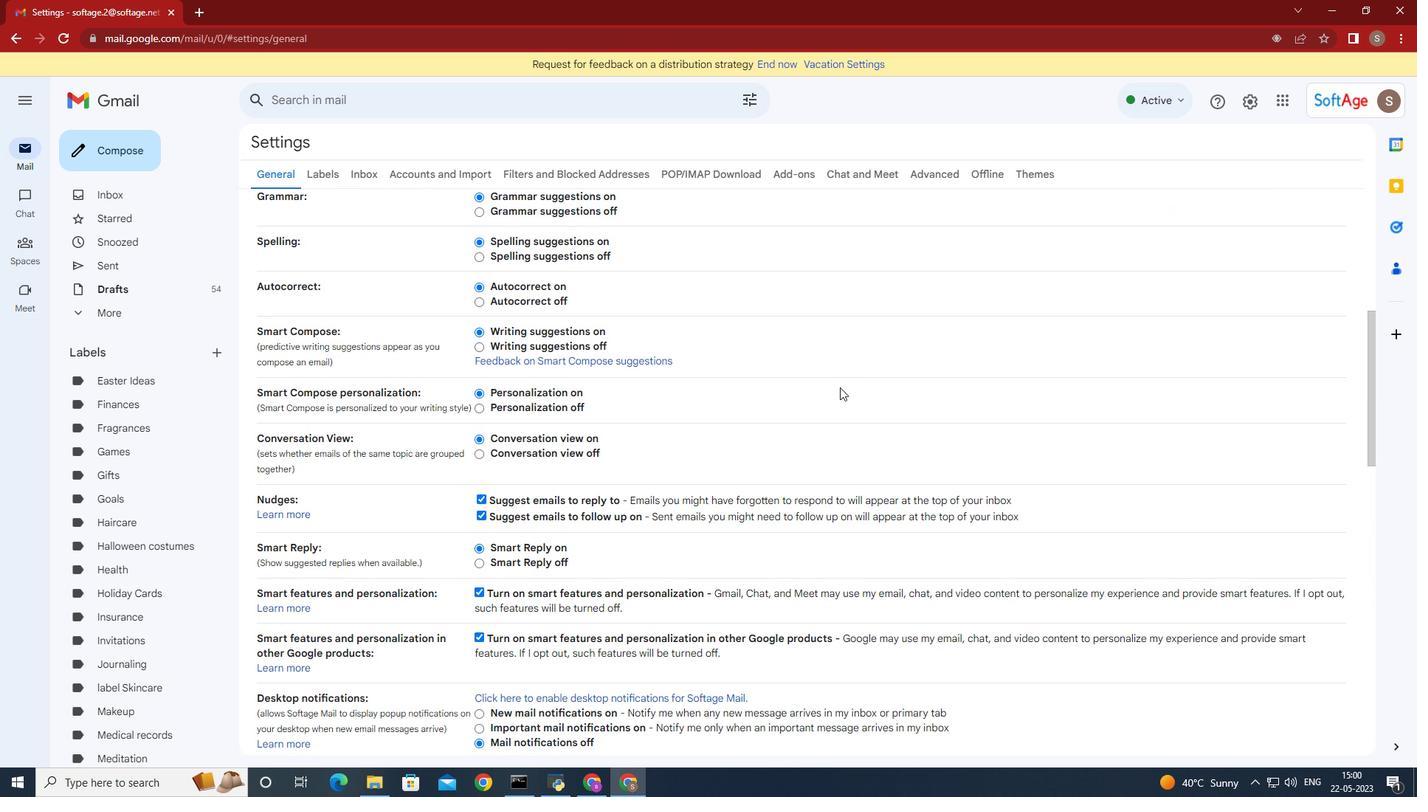
Action: Mouse moved to (680, 586)
Screenshot: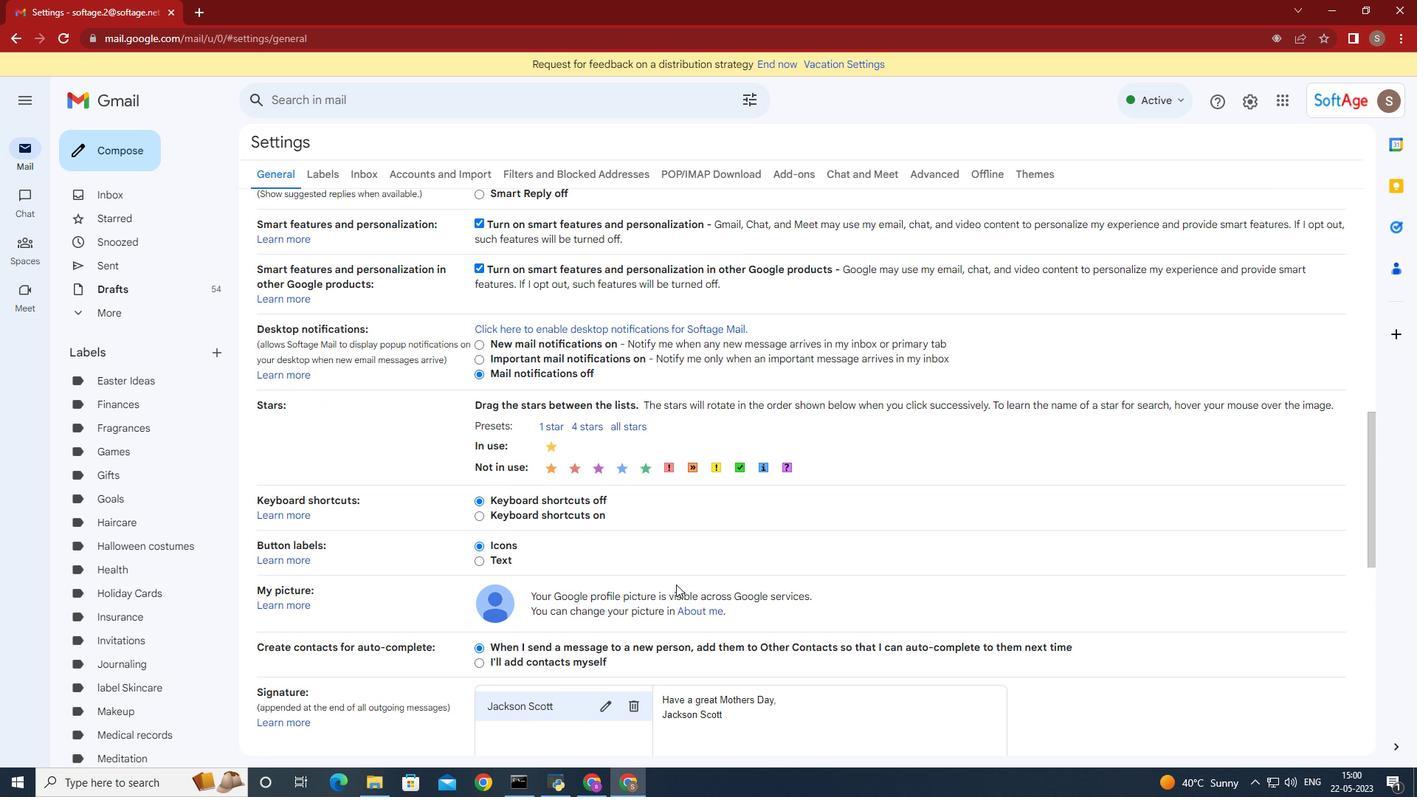 
Action: Mouse scrolled (680, 585) with delta (0, 0)
Screenshot: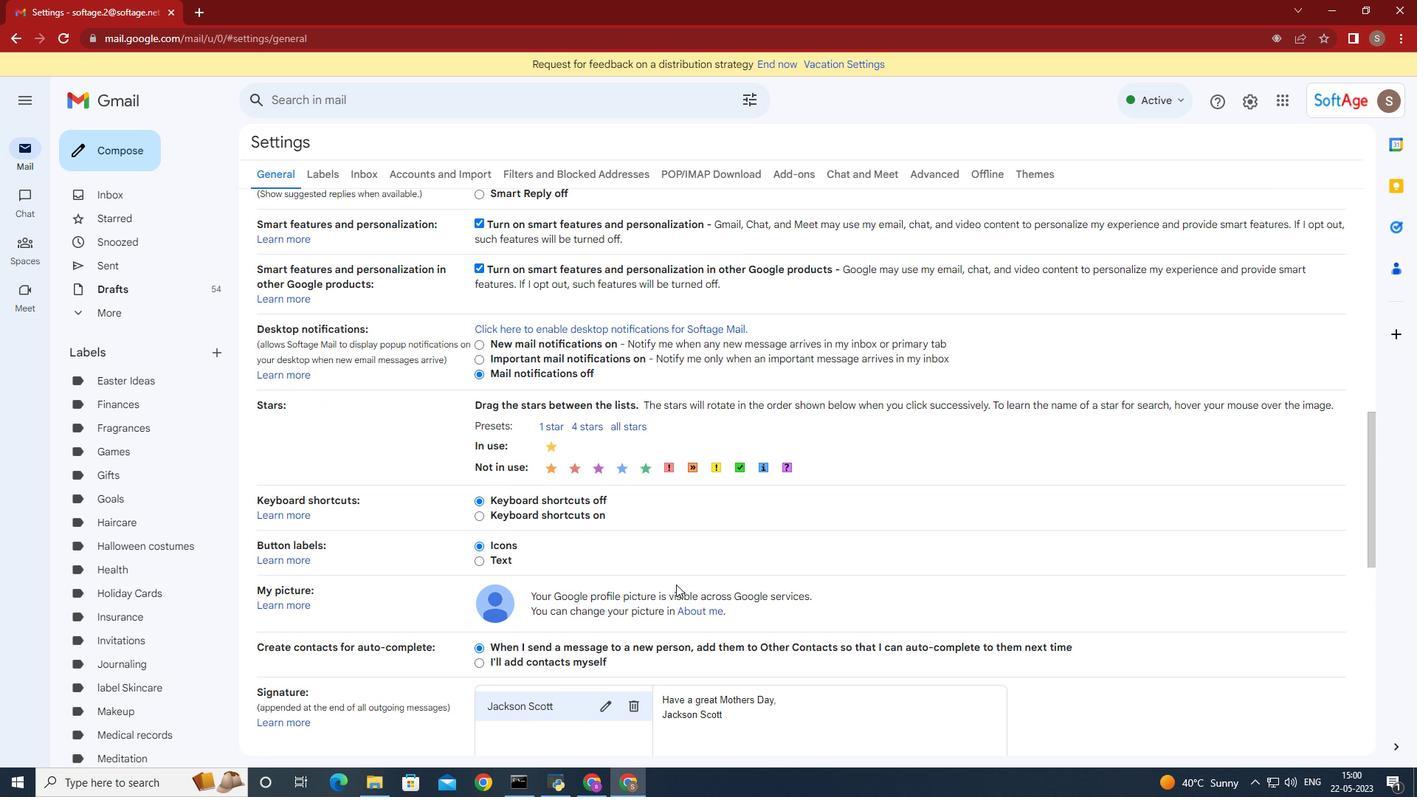 
Action: Mouse moved to (680, 587)
Screenshot: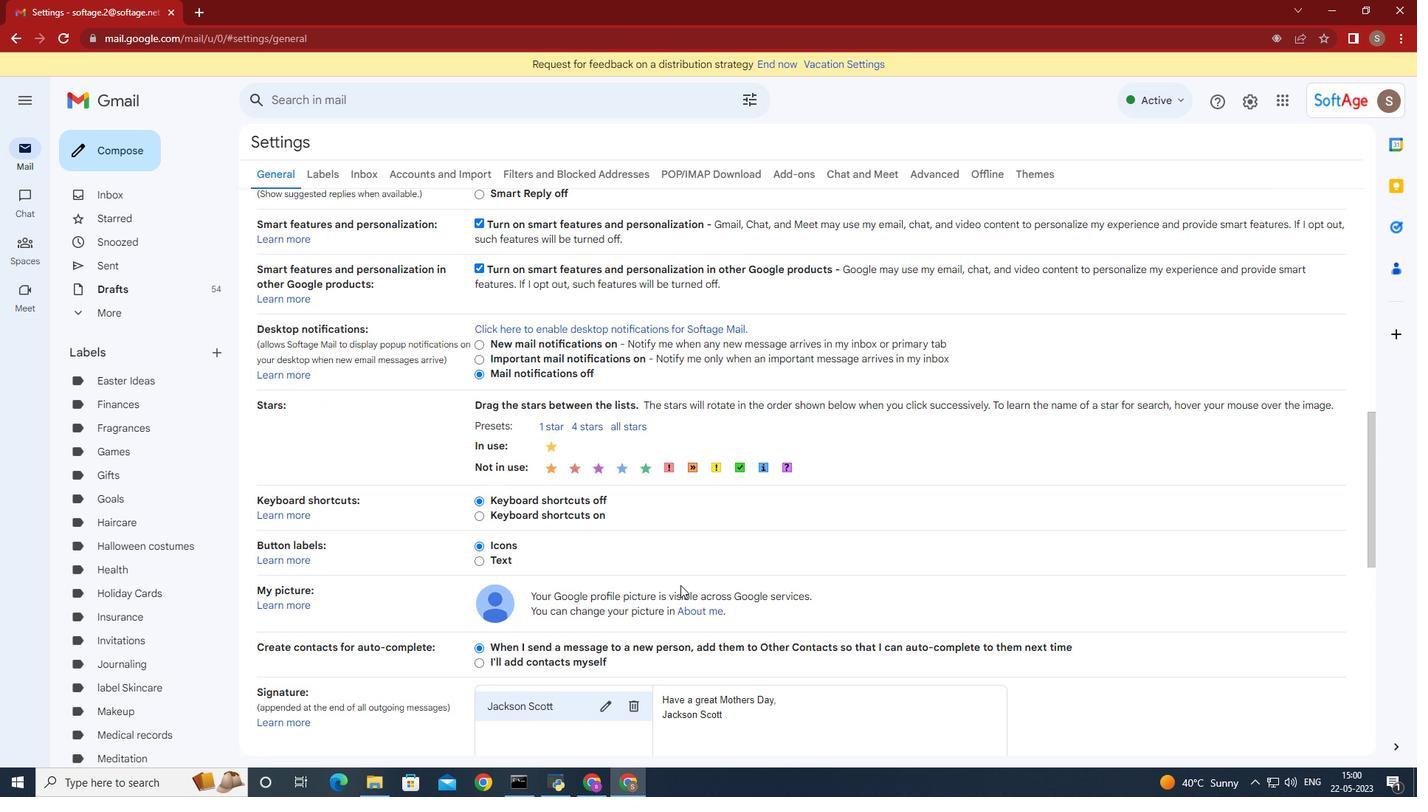 
Action: Mouse scrolled (680, 586) with delta (0, 0)
Screenshot: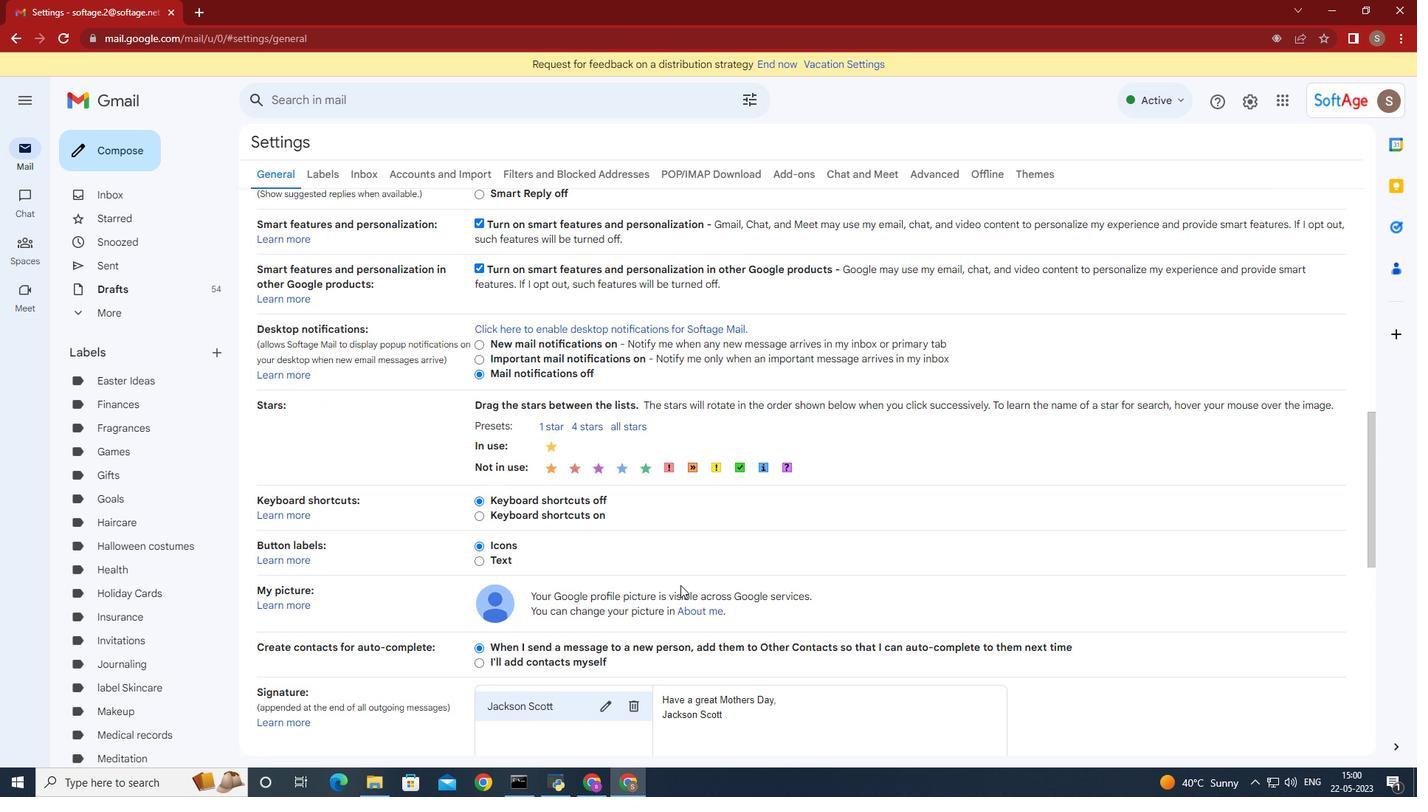 
Action: Mouse moved to (685, 576)
Screenshot: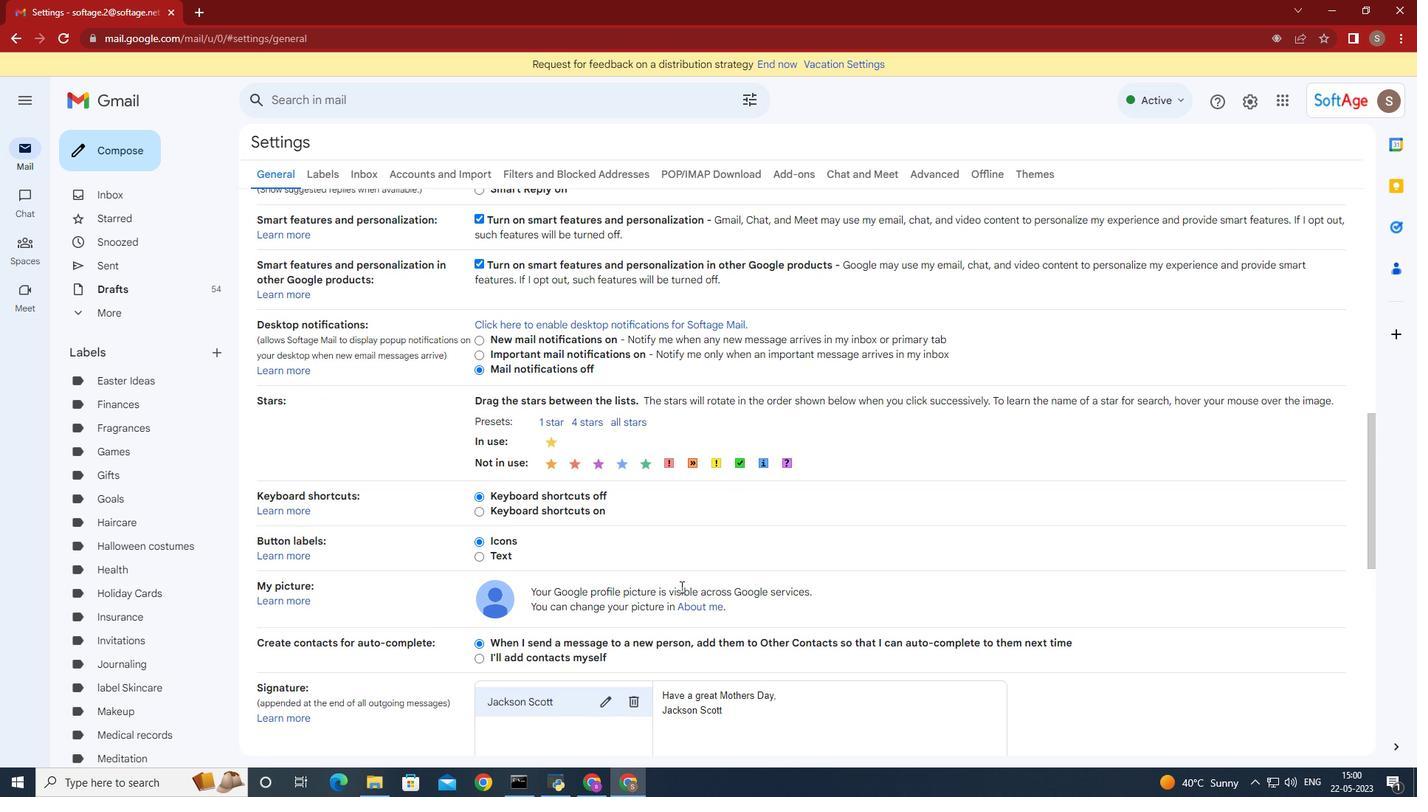 
Action: Mouse scrolled (685, 575) with delta (0, 0)
Screenshot: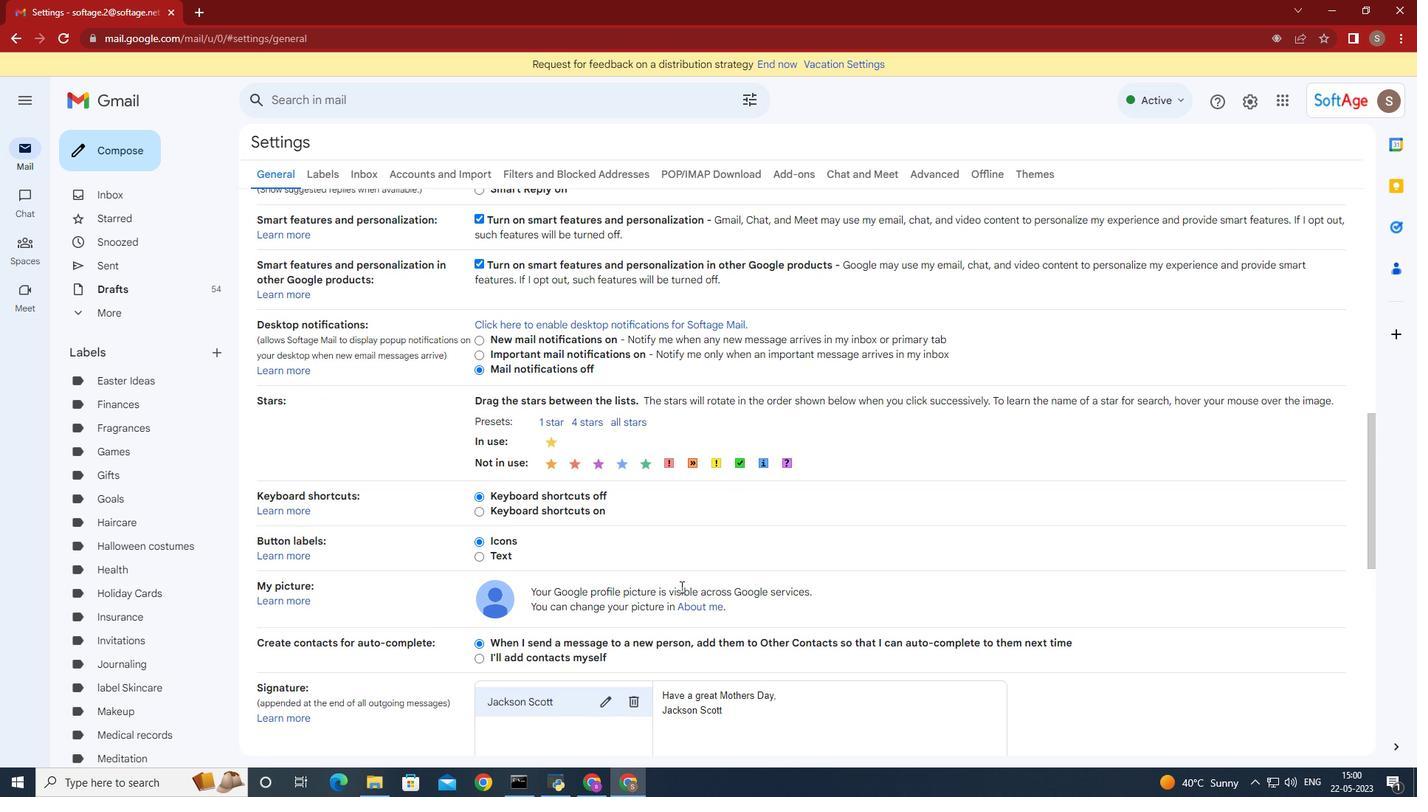 
Action: Mouse moved to (593, 601)
Screenshot: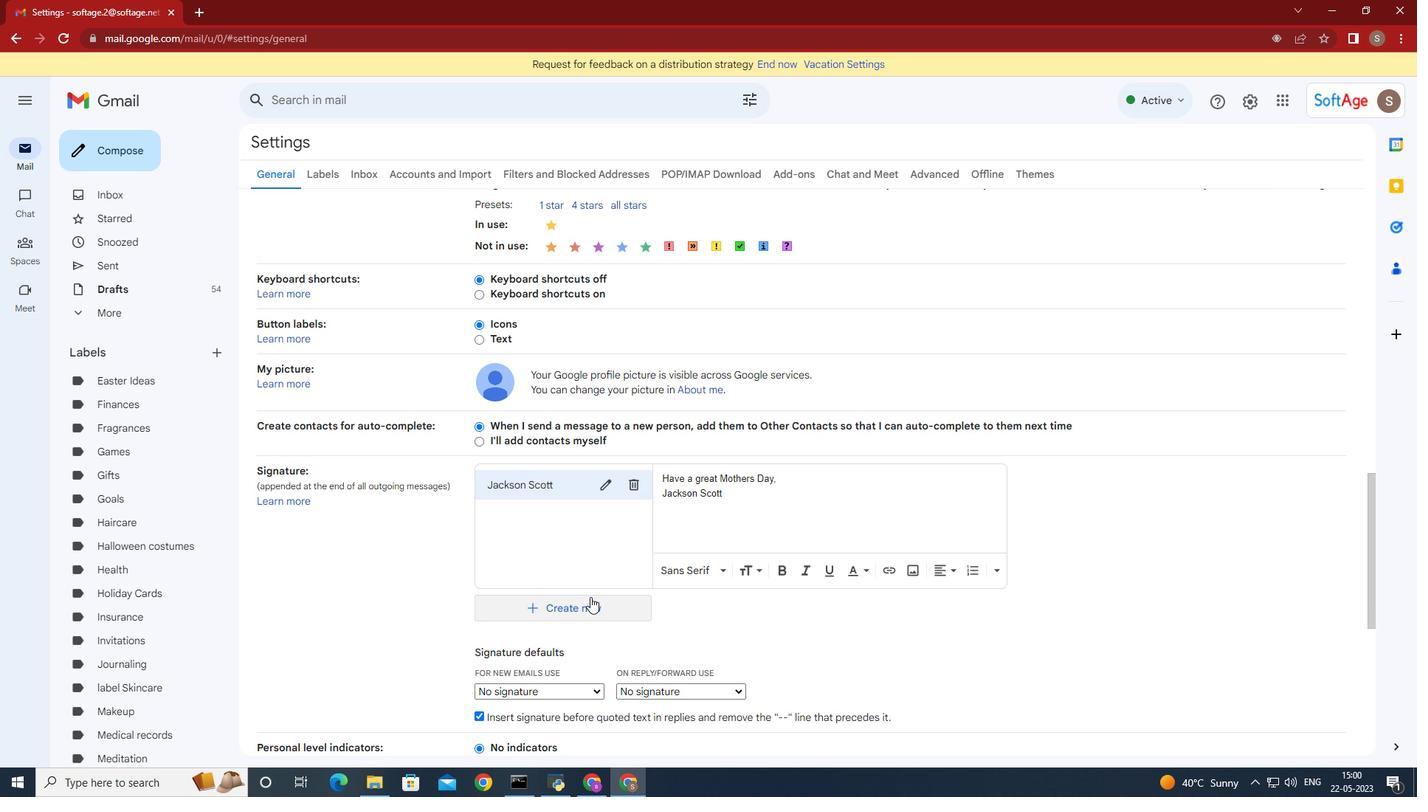 
Action: Mouse pressed left at (593, 601)
Screenshot: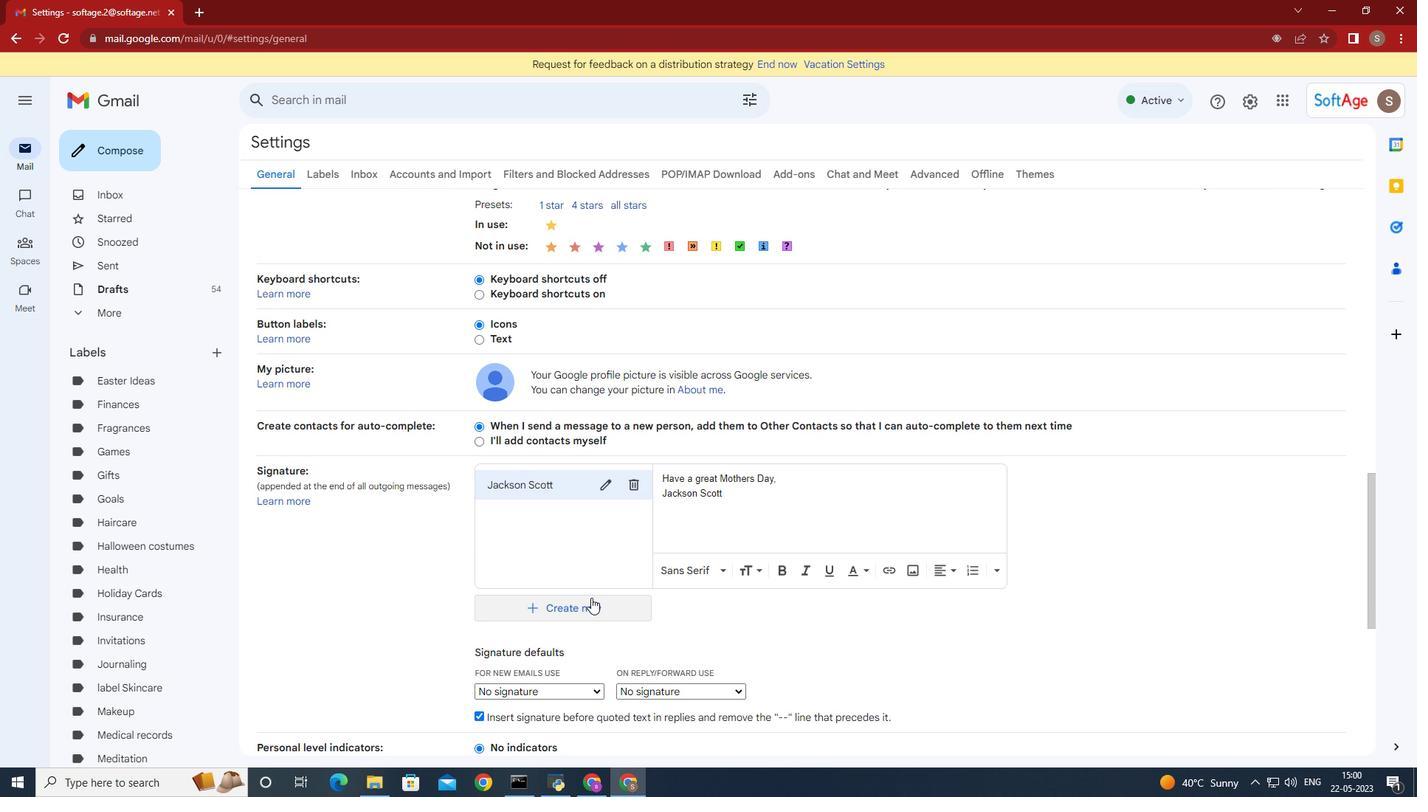 
Action: Mouse moved to (624, 593)
Screenshot: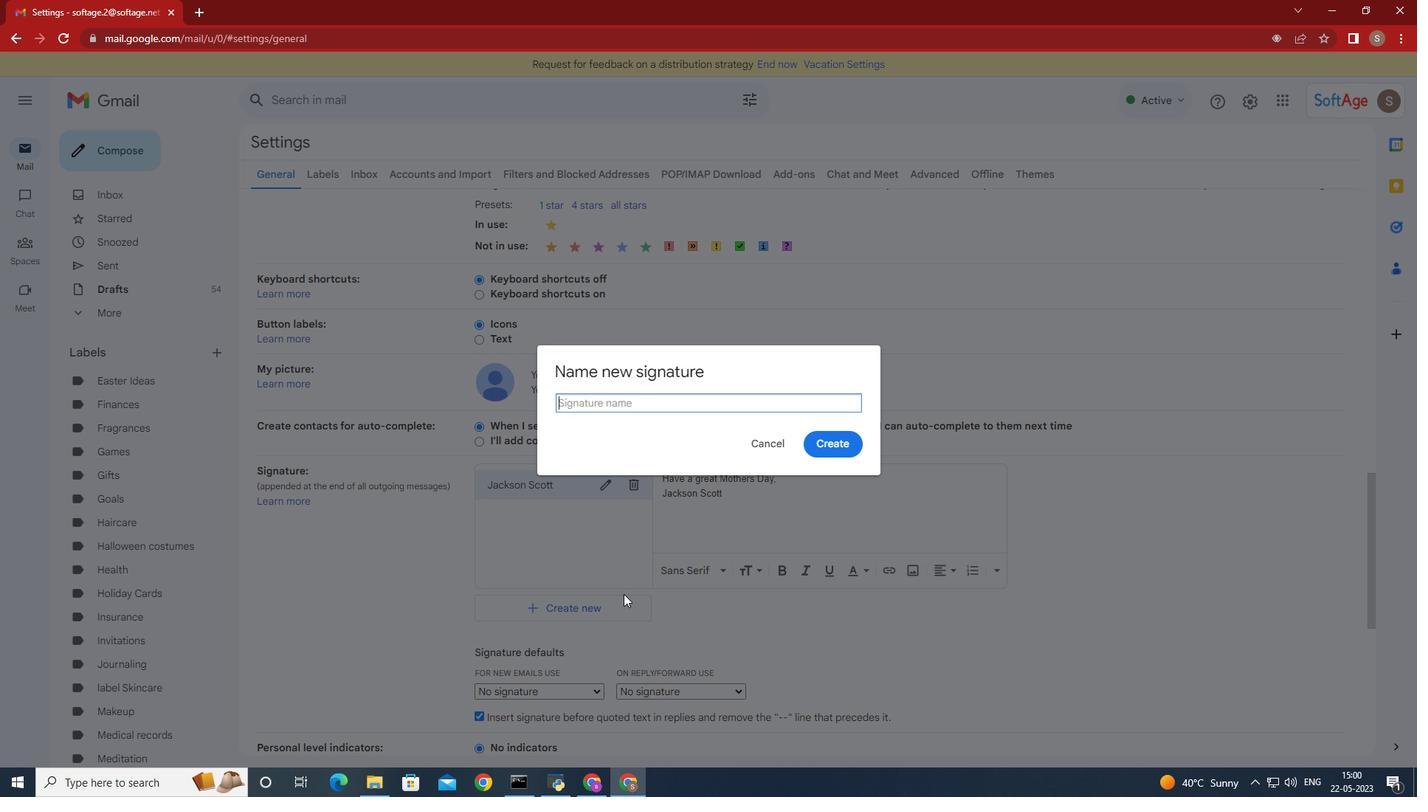 
Action: Key pressed <Key.shift>Harold<Key.space><Key.shift>Hernandez
Screenshot: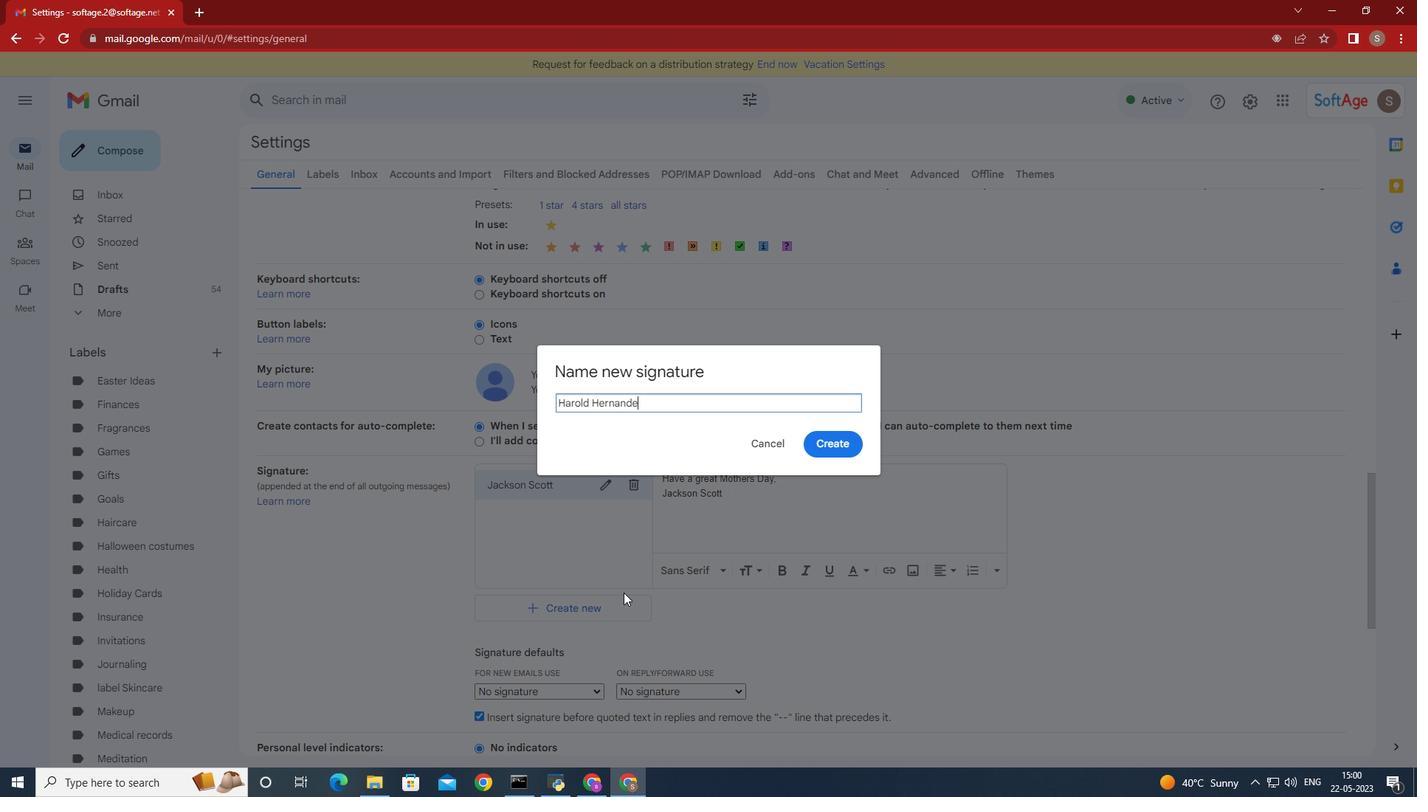 
Action: Mouse moved to (829, 438)
Screenshot: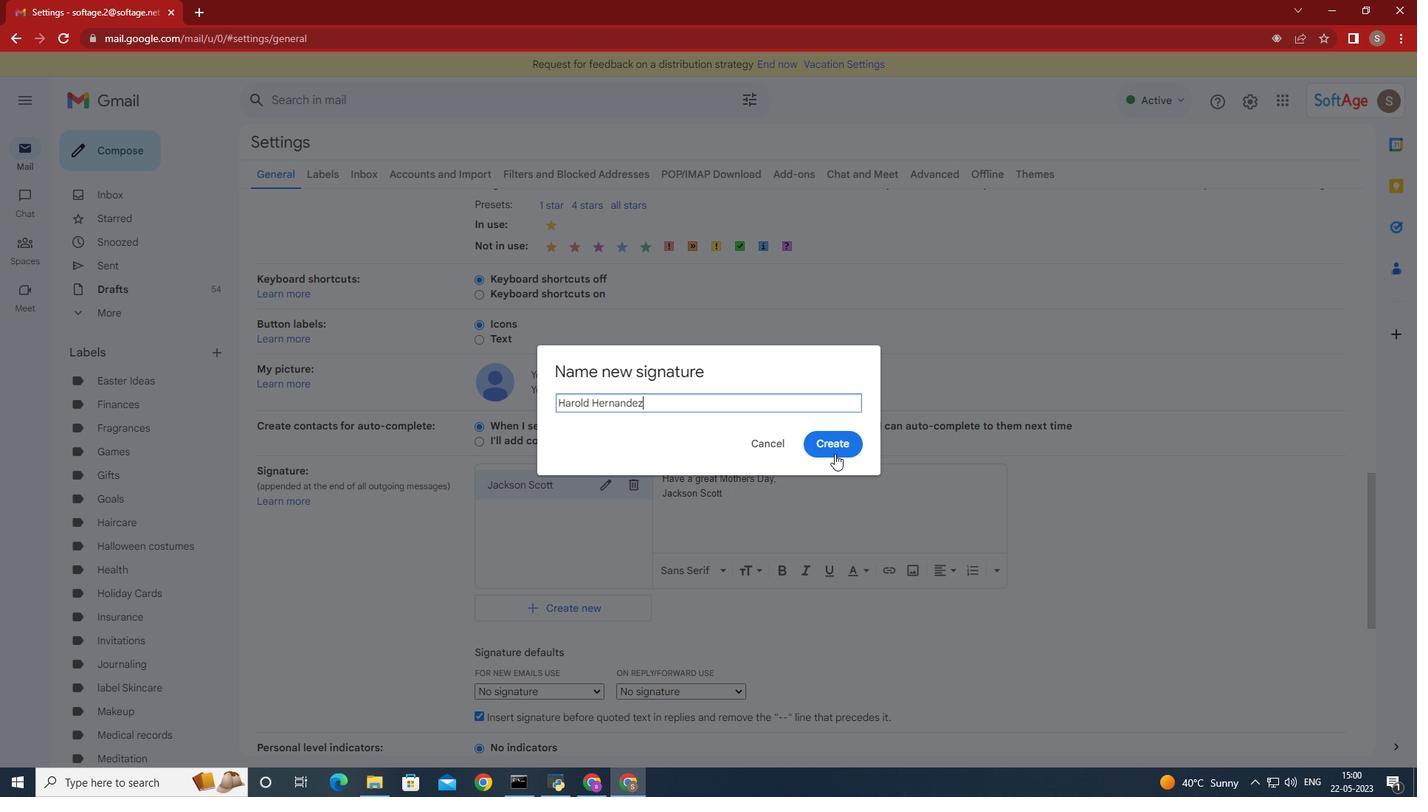 
Action: Mouse pressed left at (829, 438)
Screenshot: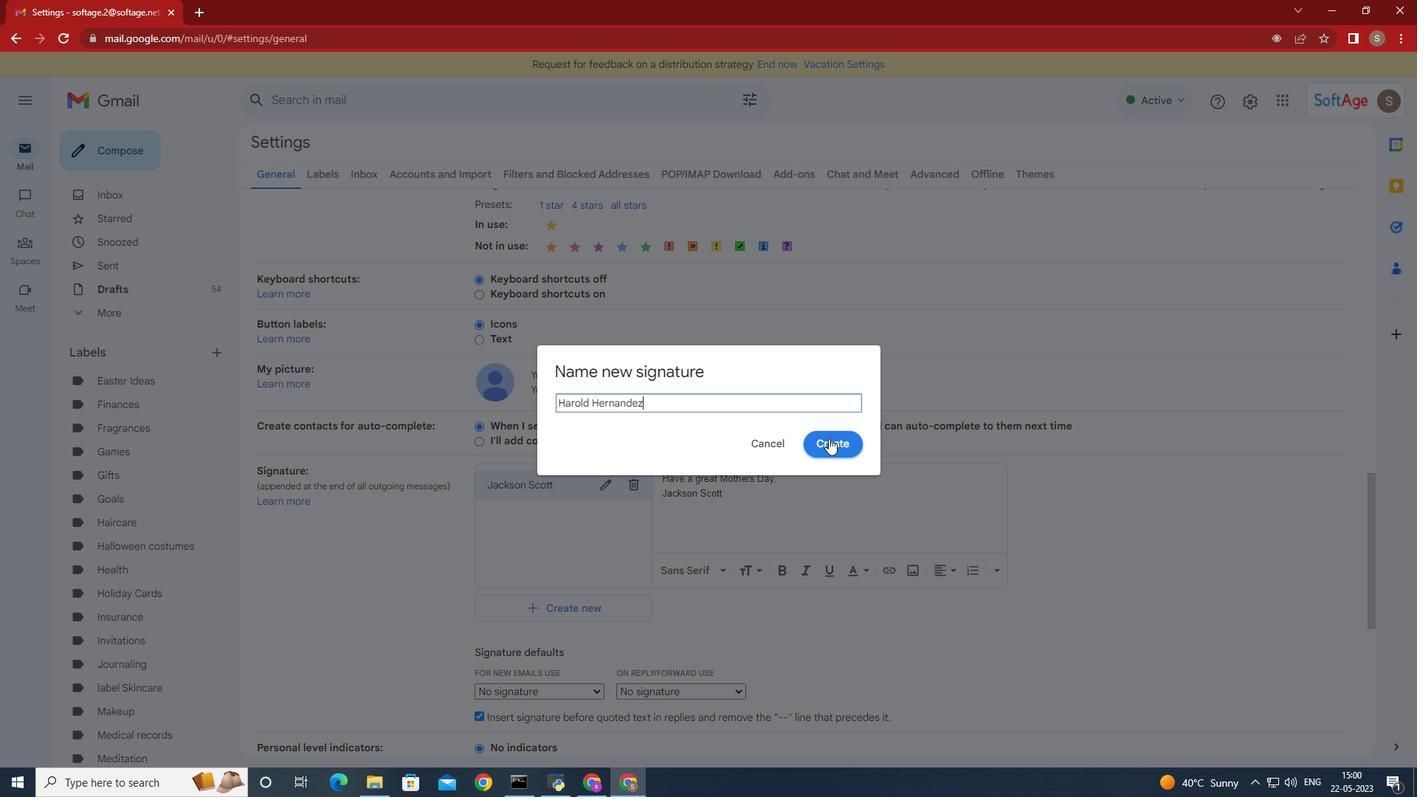 
Action: Mouse moved to (829, 438)
Screenshot: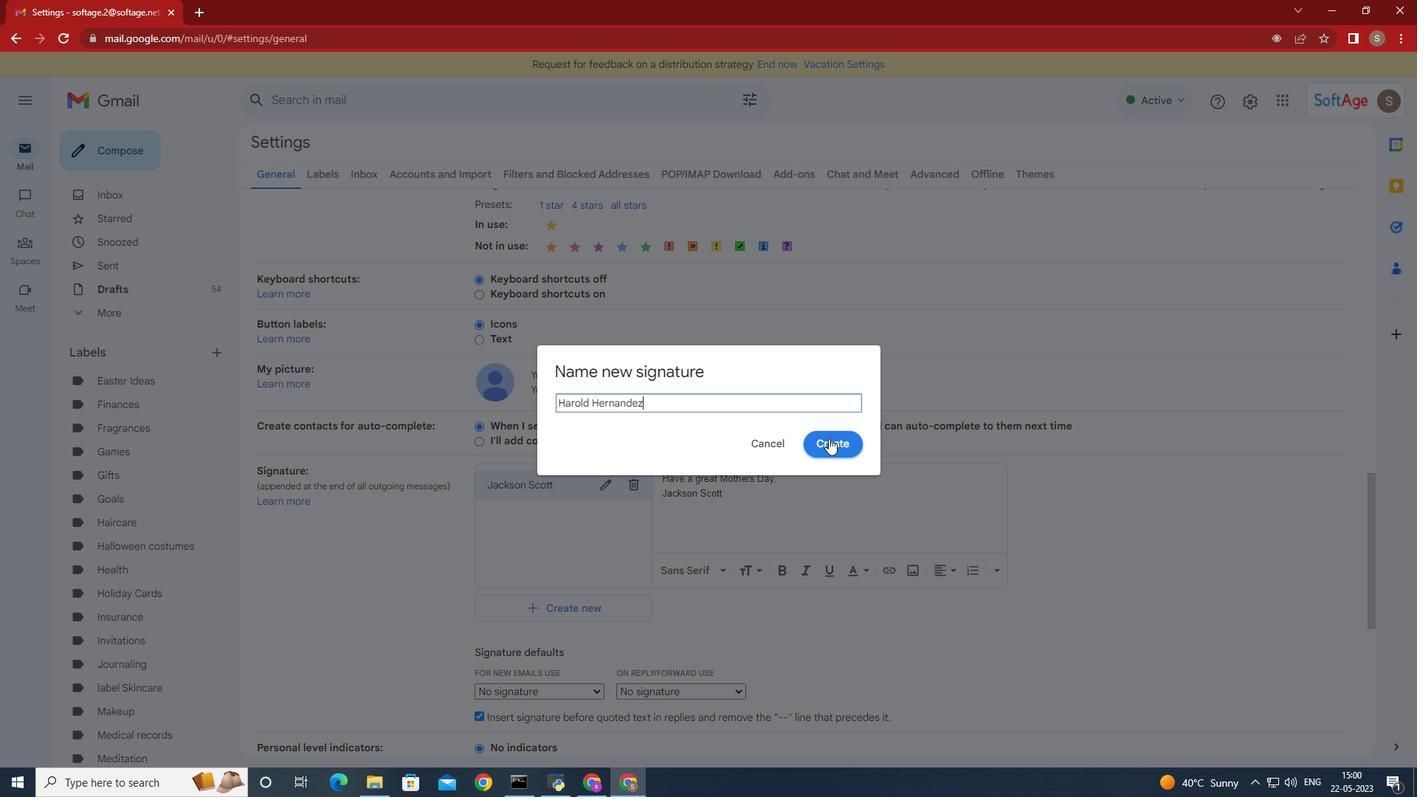
Action: Key pressed gratitude<Key.space>and<Key.space>warm<Key.space>wishes,<Key.enter><Key.shift><Key.shift><Key.shift><Key.shift><Key.shift><Key.shift><Key.shift><Key.shift><Key.shift><Key.shift><Key.shift><Key.shift><Key.shift><Key.shift><Key.shift><Key.shift><Key.shift><Key.shift><Key.shift><Key.shift><Key.shift><Key.shift><Key.shift><Key.shift><Key.shift>Harold<Key.space><Key.shift><Key.shift>Hernandez
Screenshot: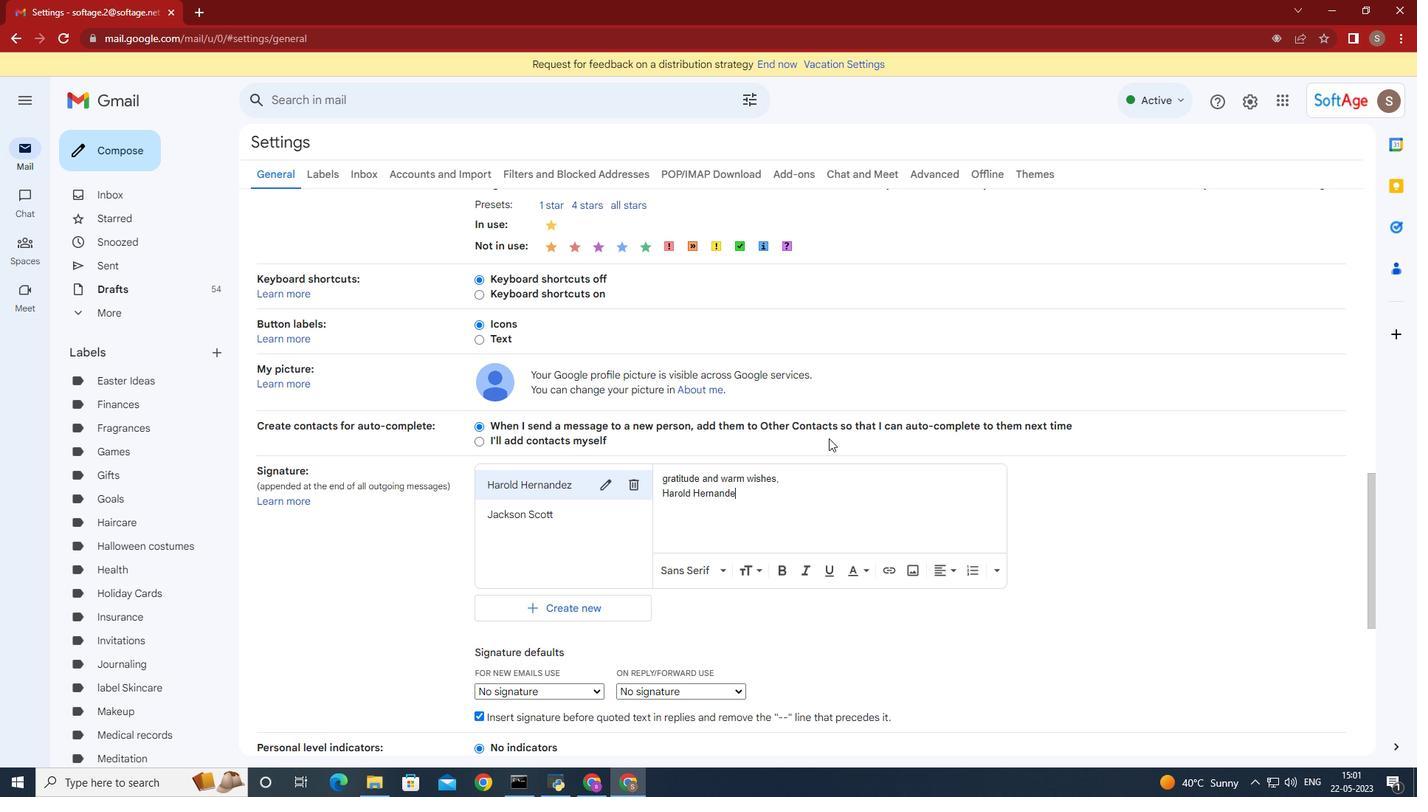 
Action: Mouse moved to (779, 522)
Screenshot: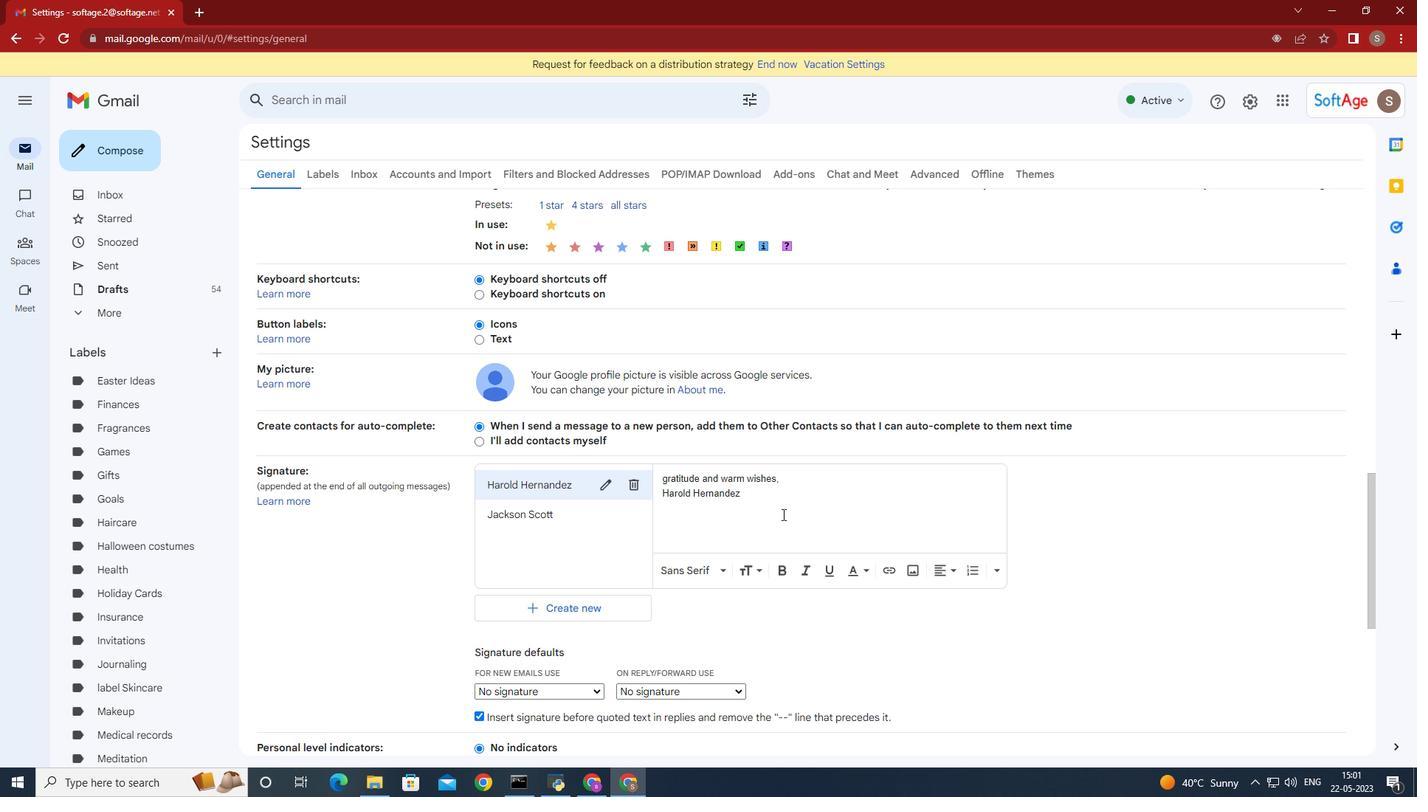 
Action: Mouse scrolled (779, 522) with delta (0, 0)
Screenshot: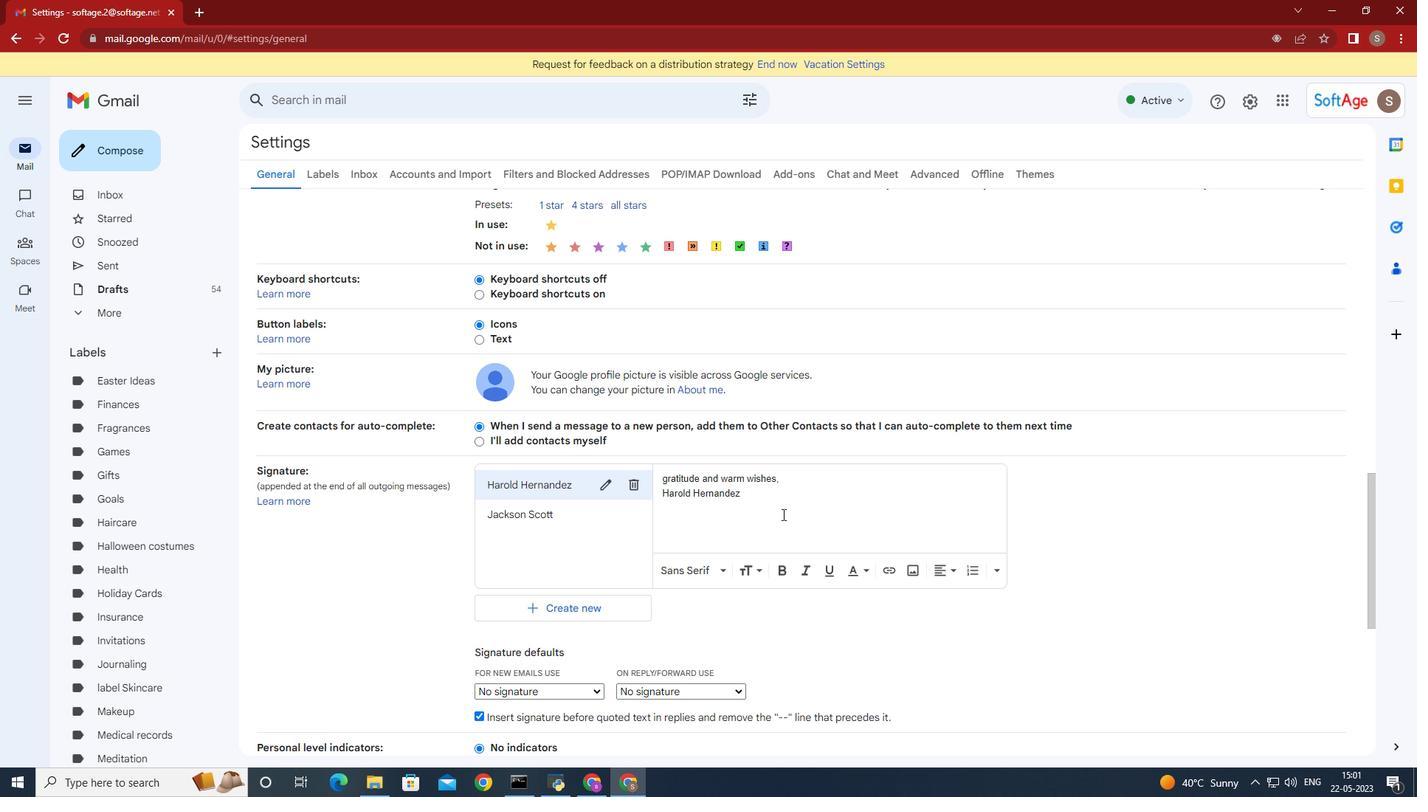 
Action: Mouse scrolled (779, 522) with delta (0, 0)
Screenshot: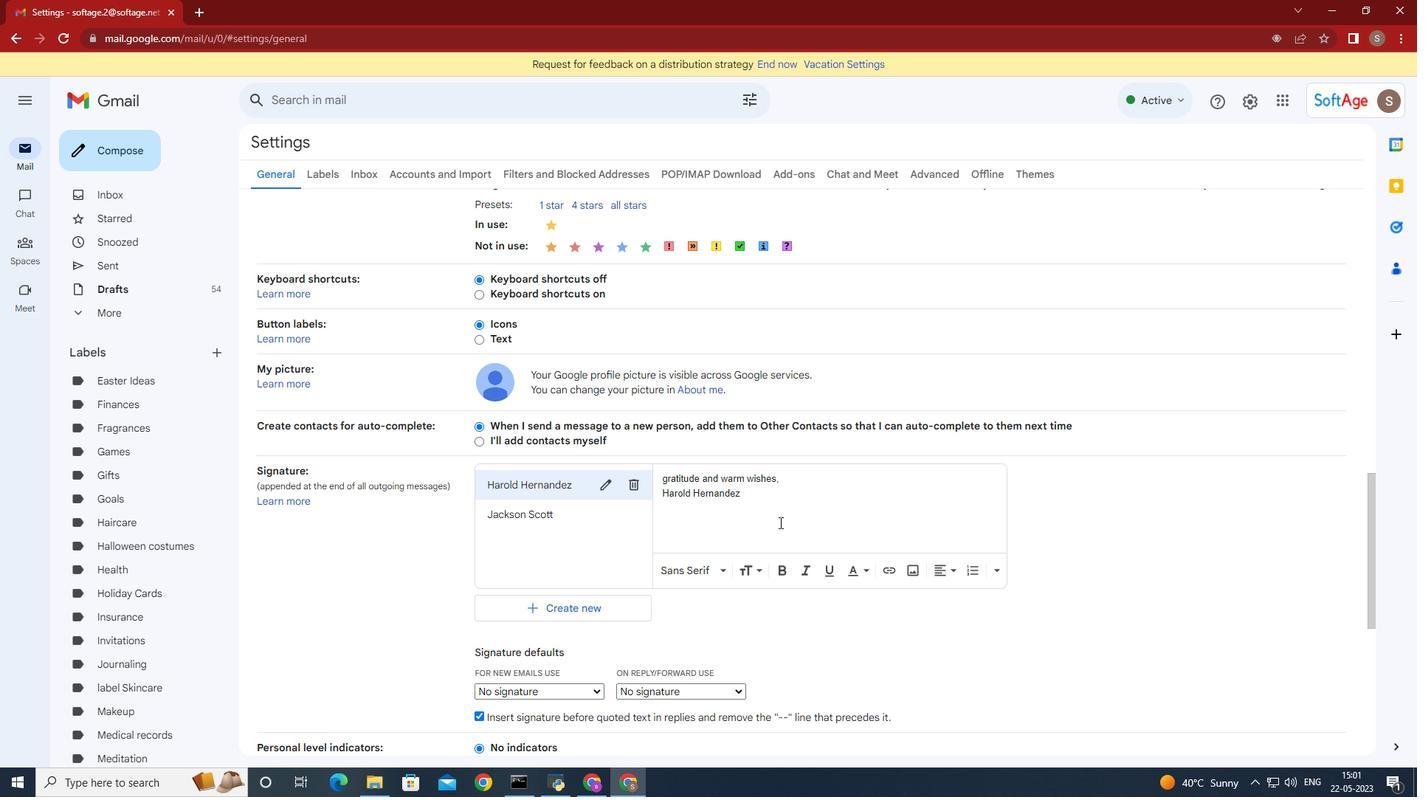 
Action: Mouse moved to (584, 545)
Screenshot: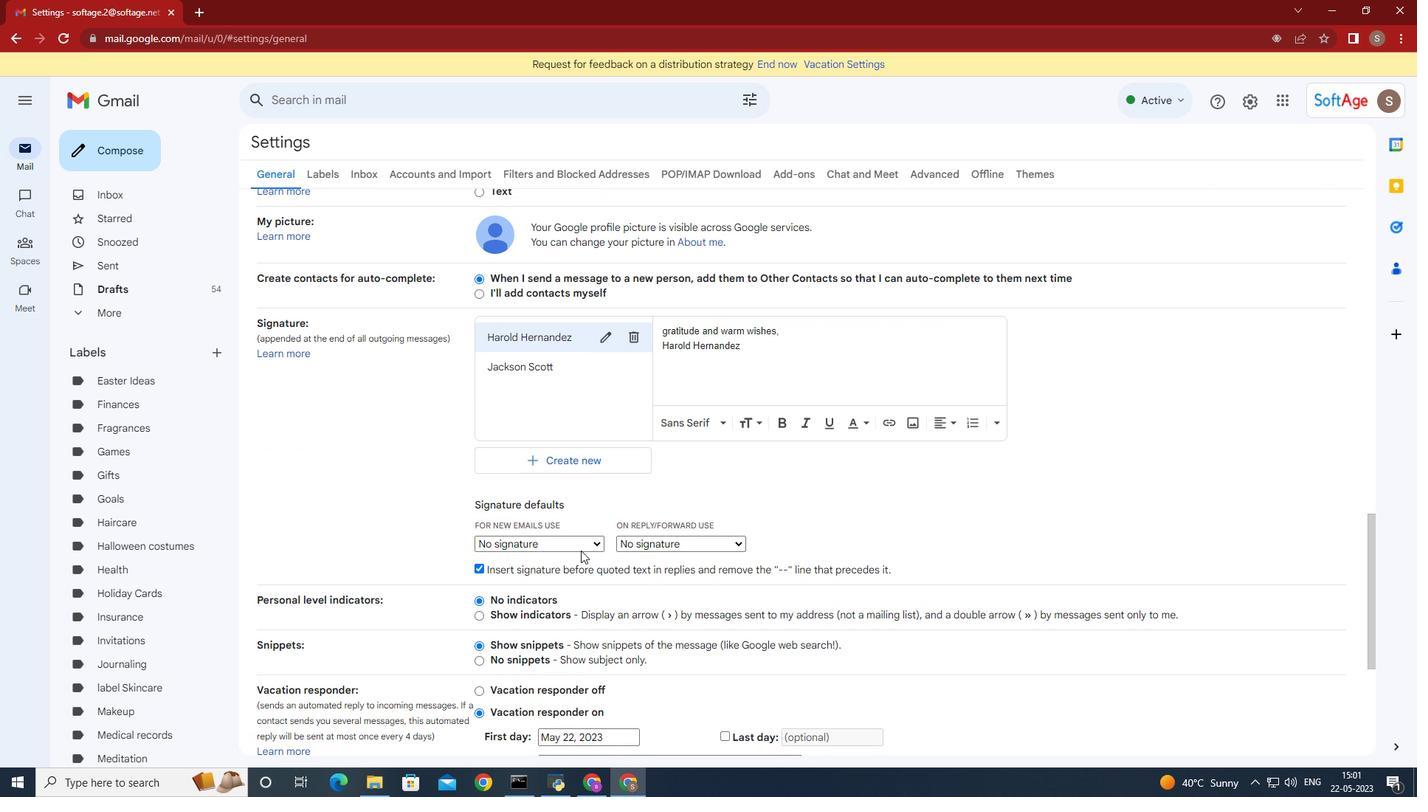 
Action: Mouse pressed left at (584, 545)
Screenshot: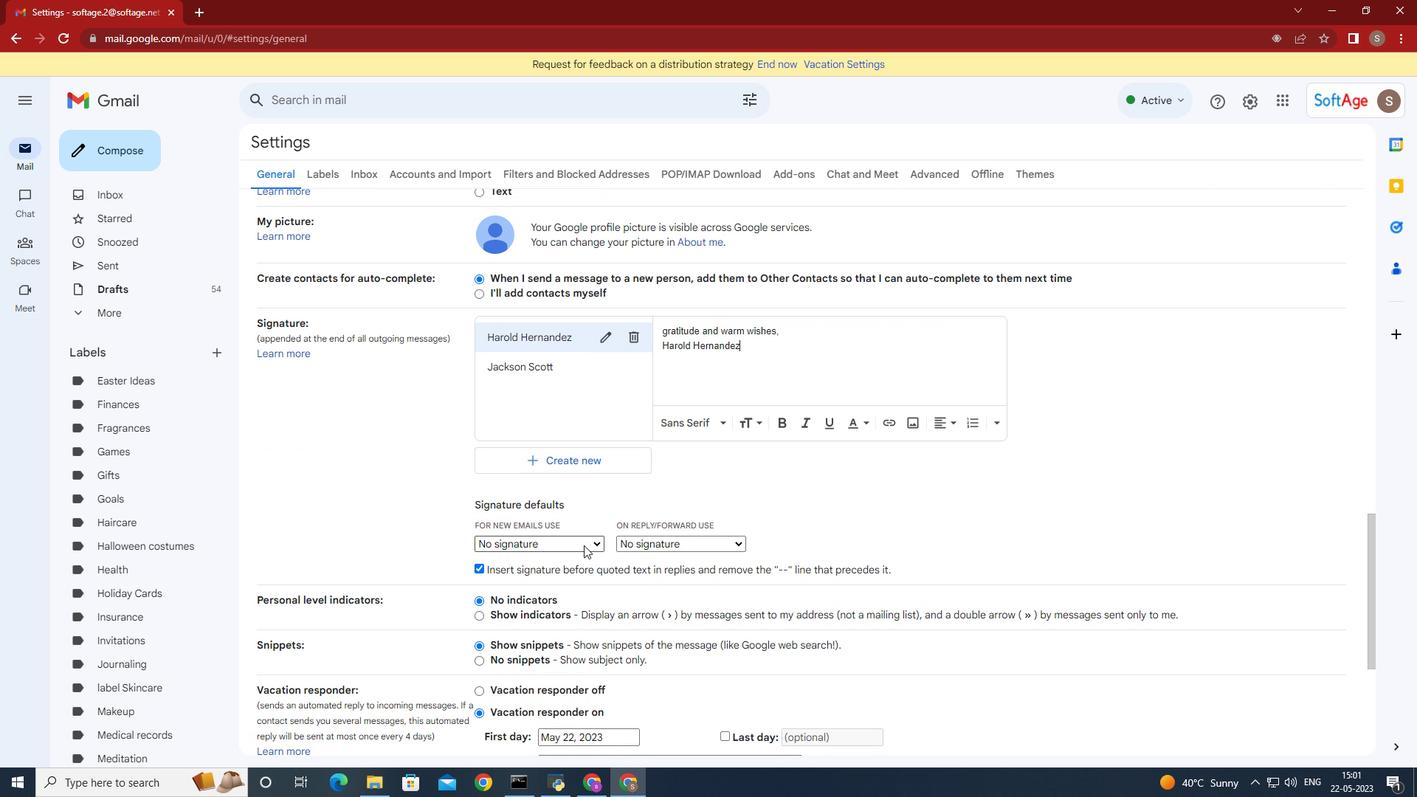 
Action: Mouse moved to (564, 579)
Screenshot: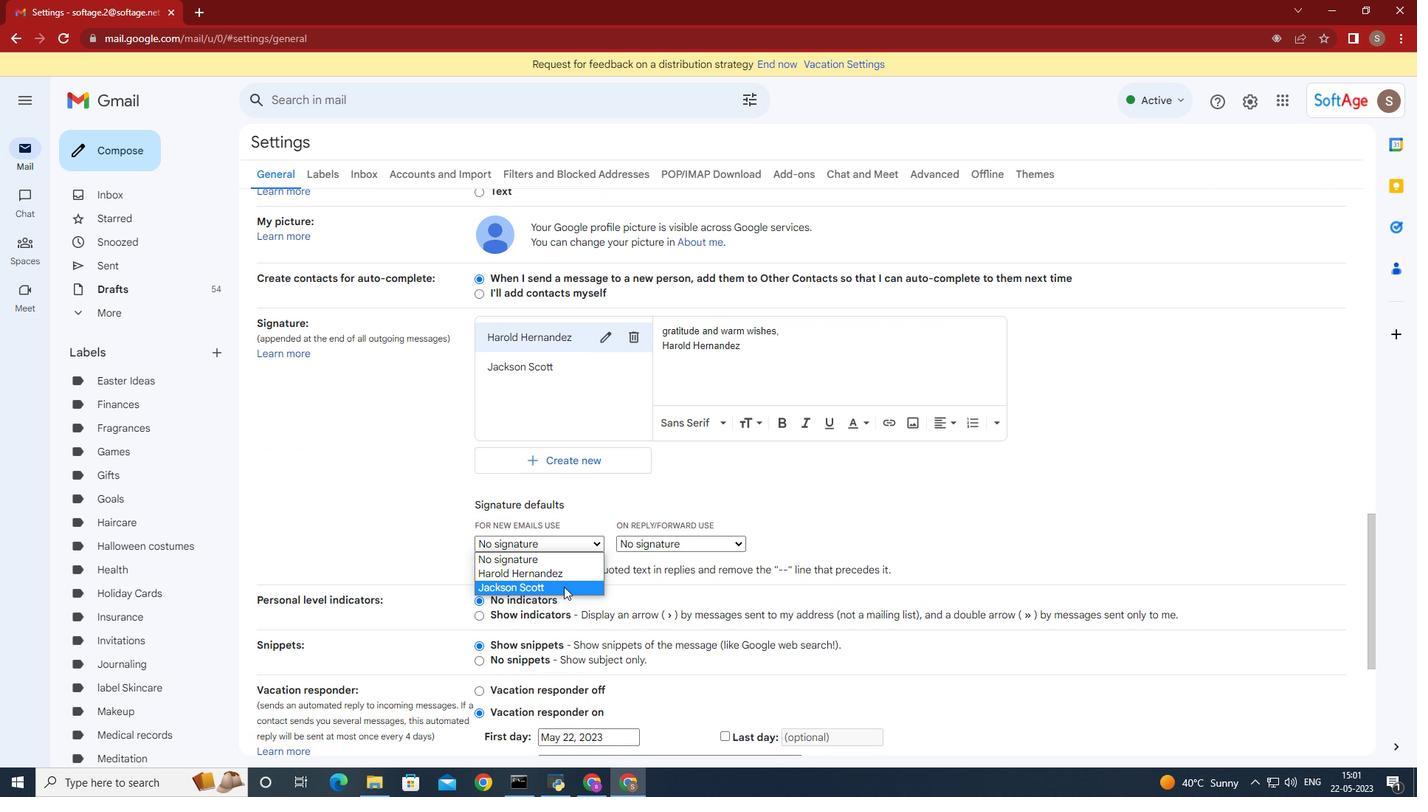 
Action: Mouse pressed left at (564, 579)
Screenshot: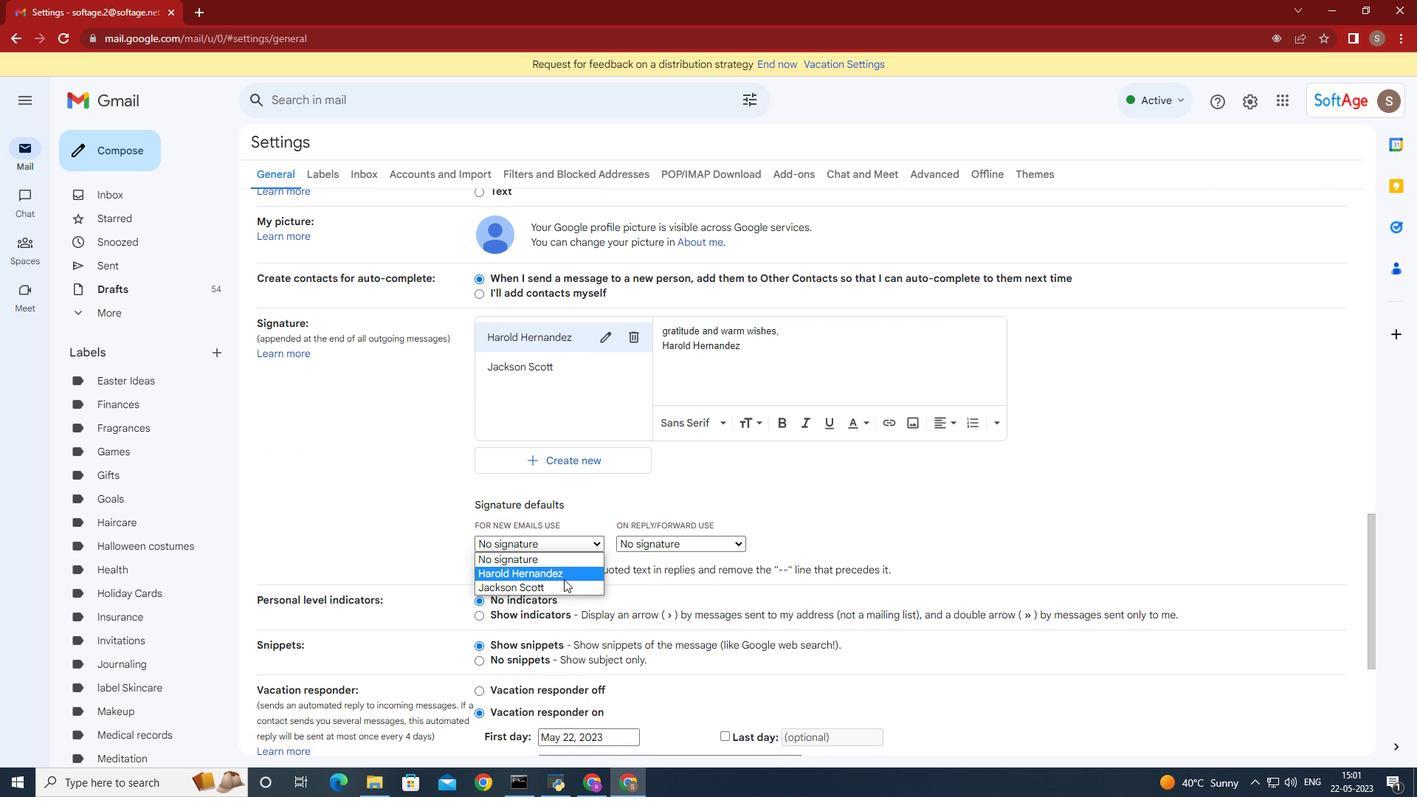 
Action: Mouse moved to (715, 541)
Screenshot: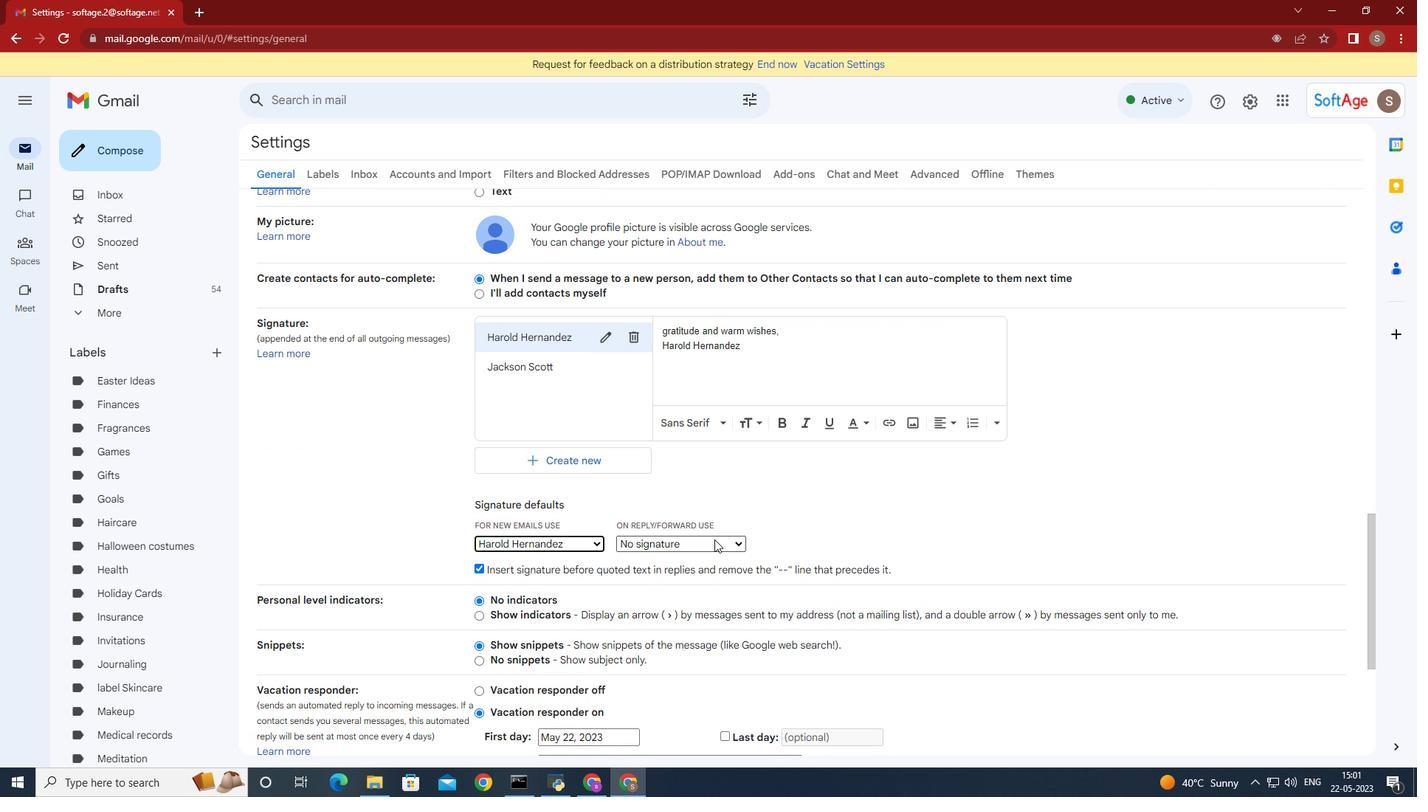 
Action: Mouse pressed left at (715, 541)
Screenshot: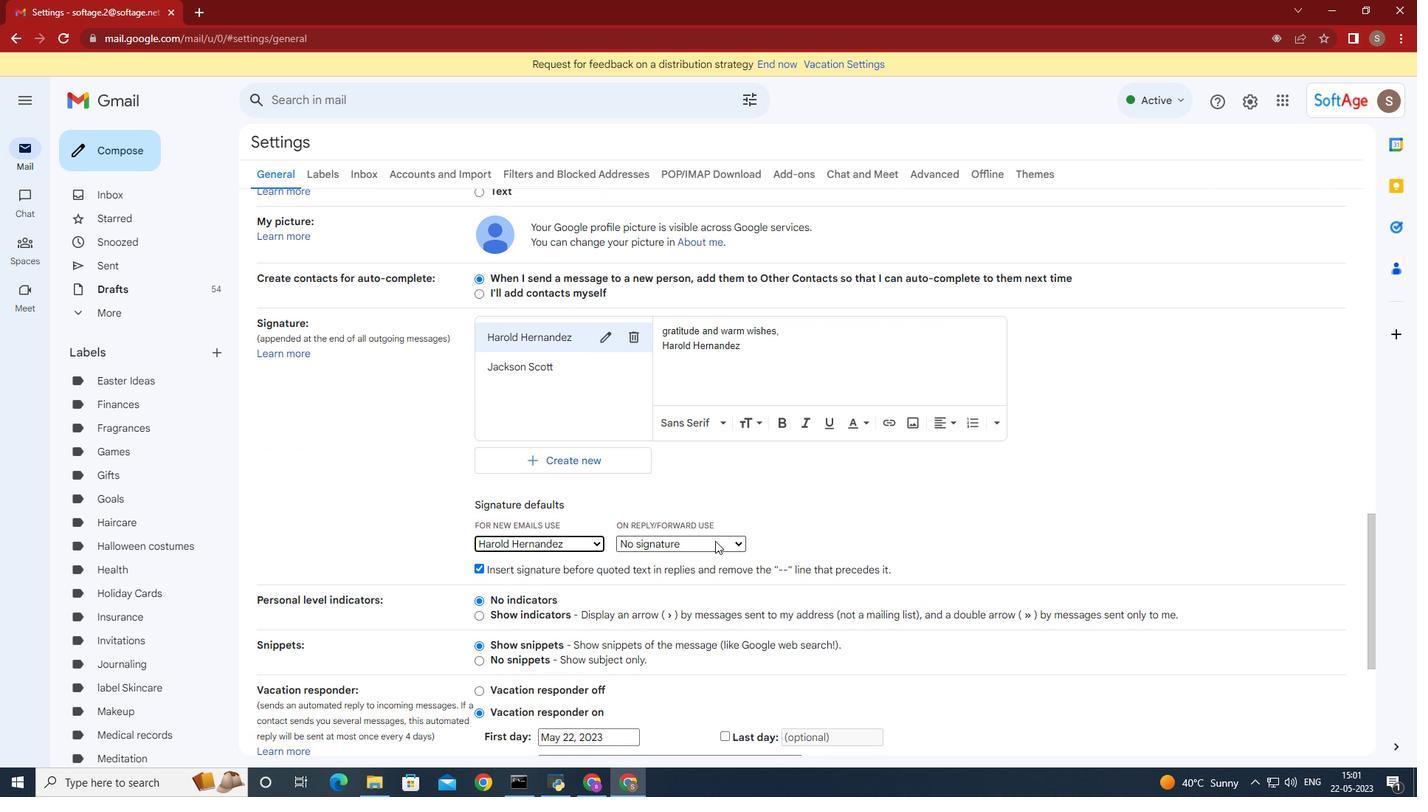 
Action: Mouse moved to (723, 575)
Screenshot: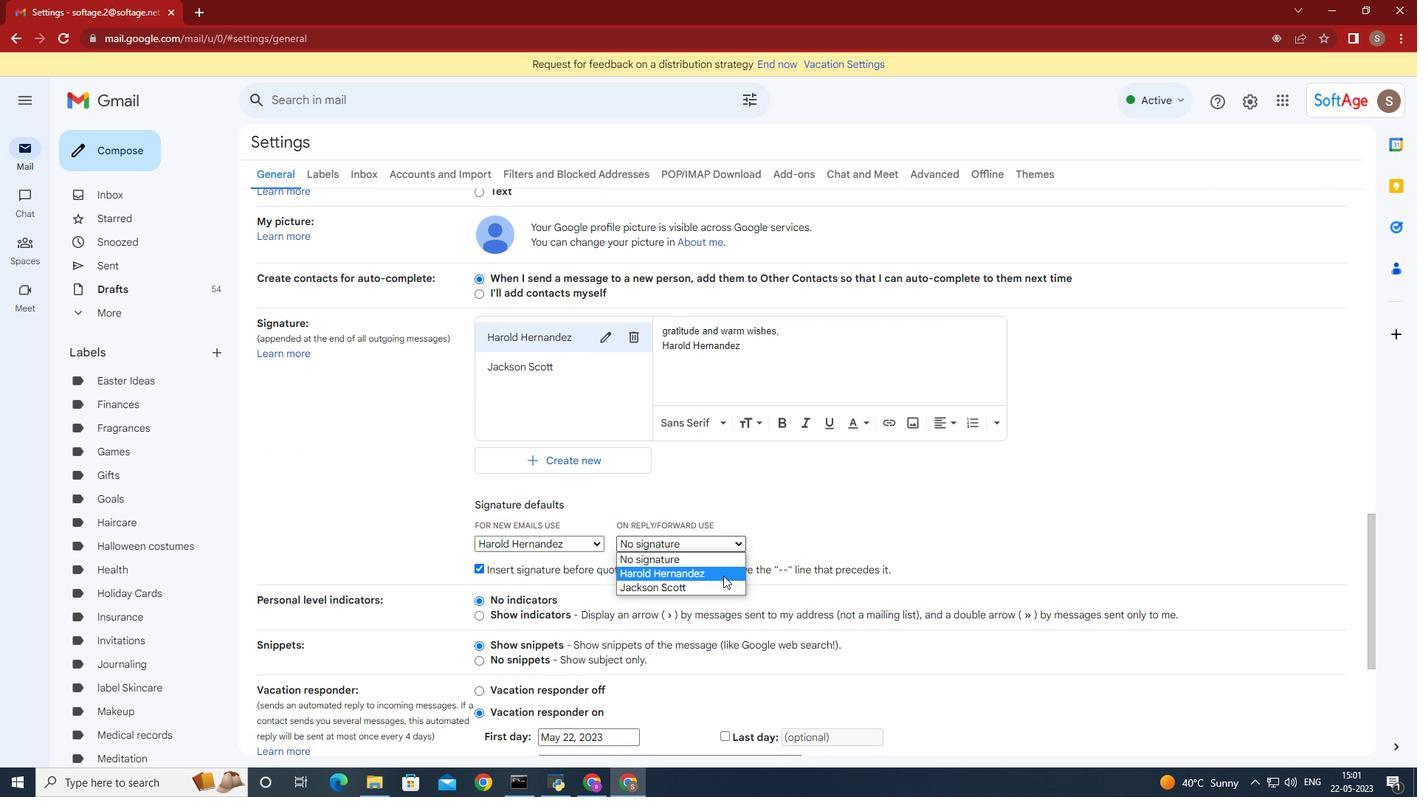 
Action: Mouse pressed left at (723, 575)
Screenshot: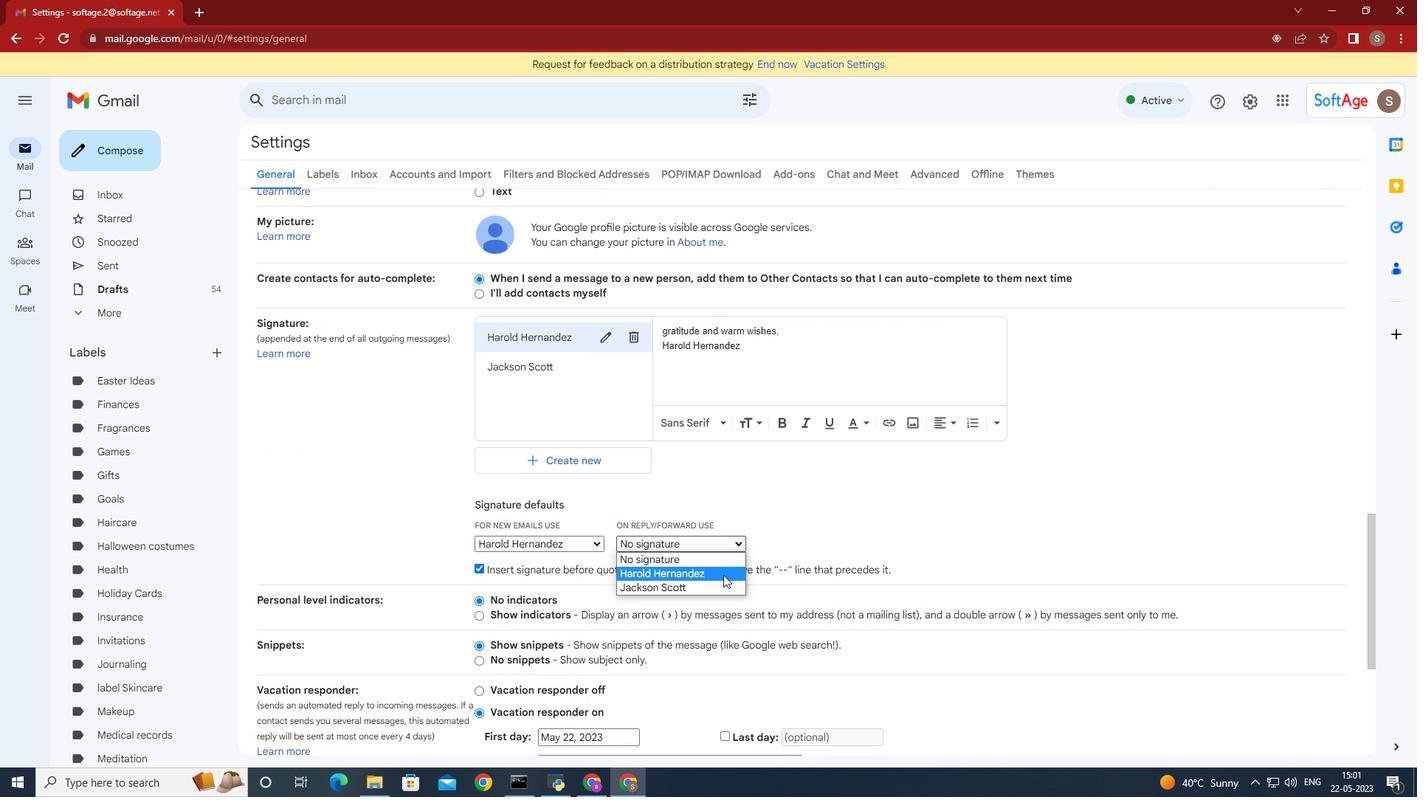 
Action: Mouse moved to (941, 569)
Screenshot: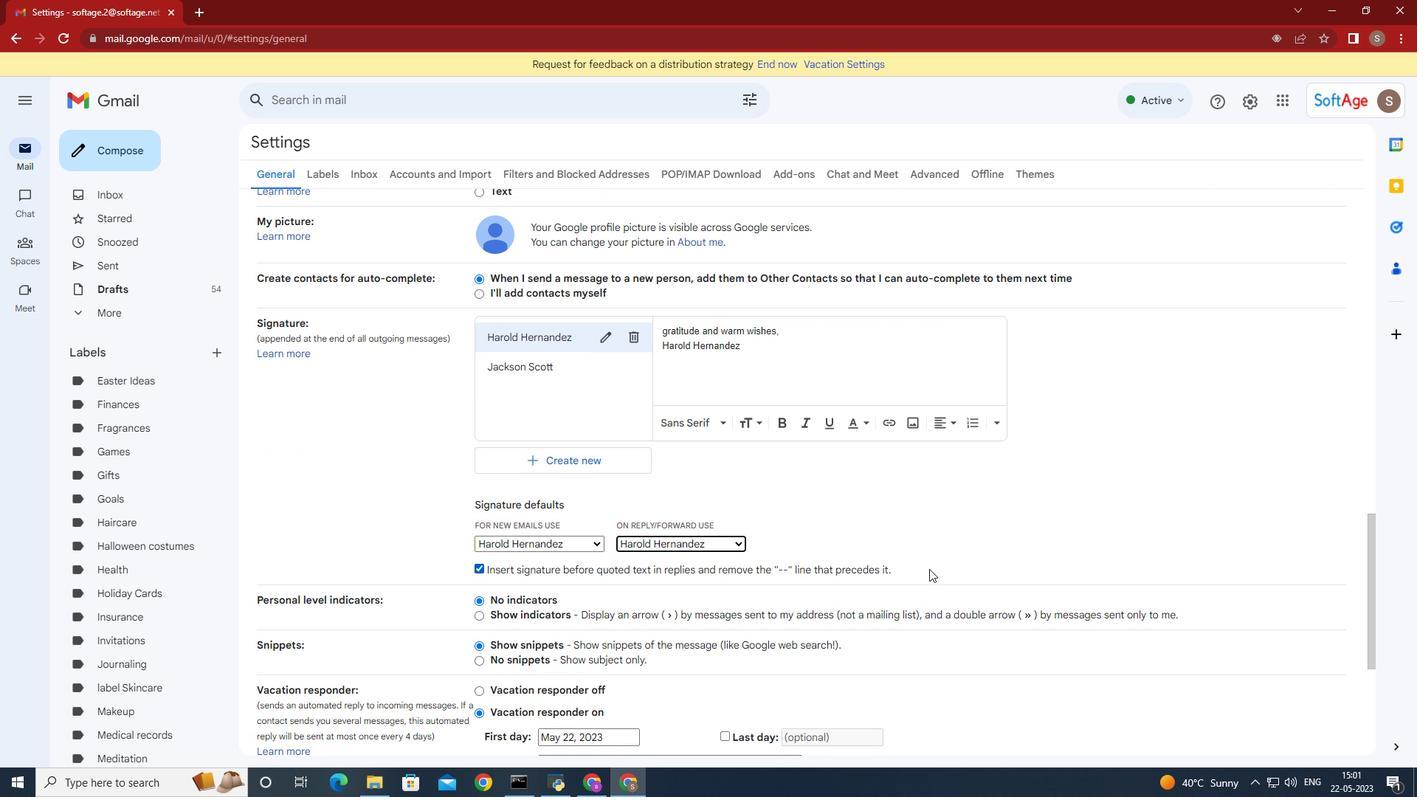
Action: Mouse scrolled (941, 568) with delta (0, 0)
Screenshot: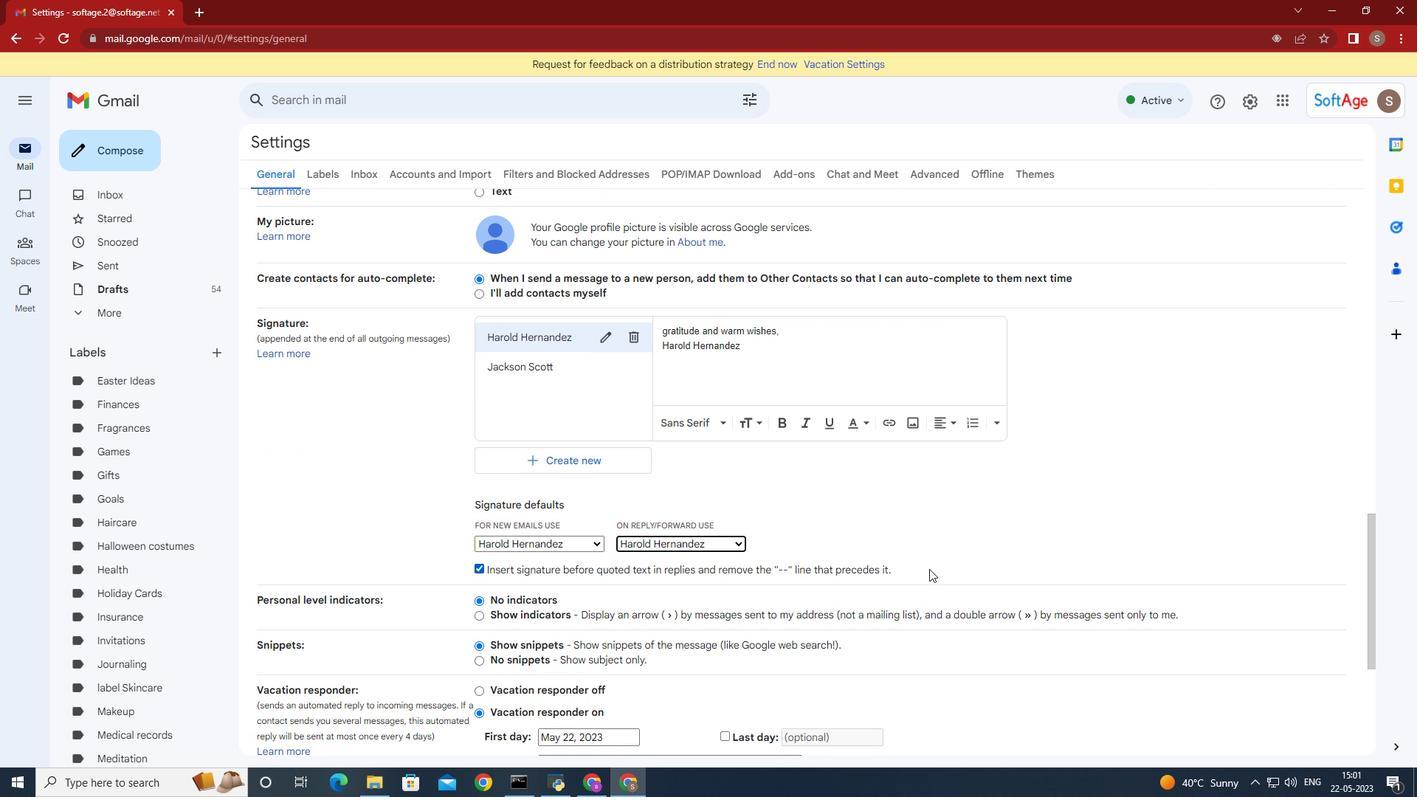 
Action: Mouse moved to (941, 570)
Screenshot: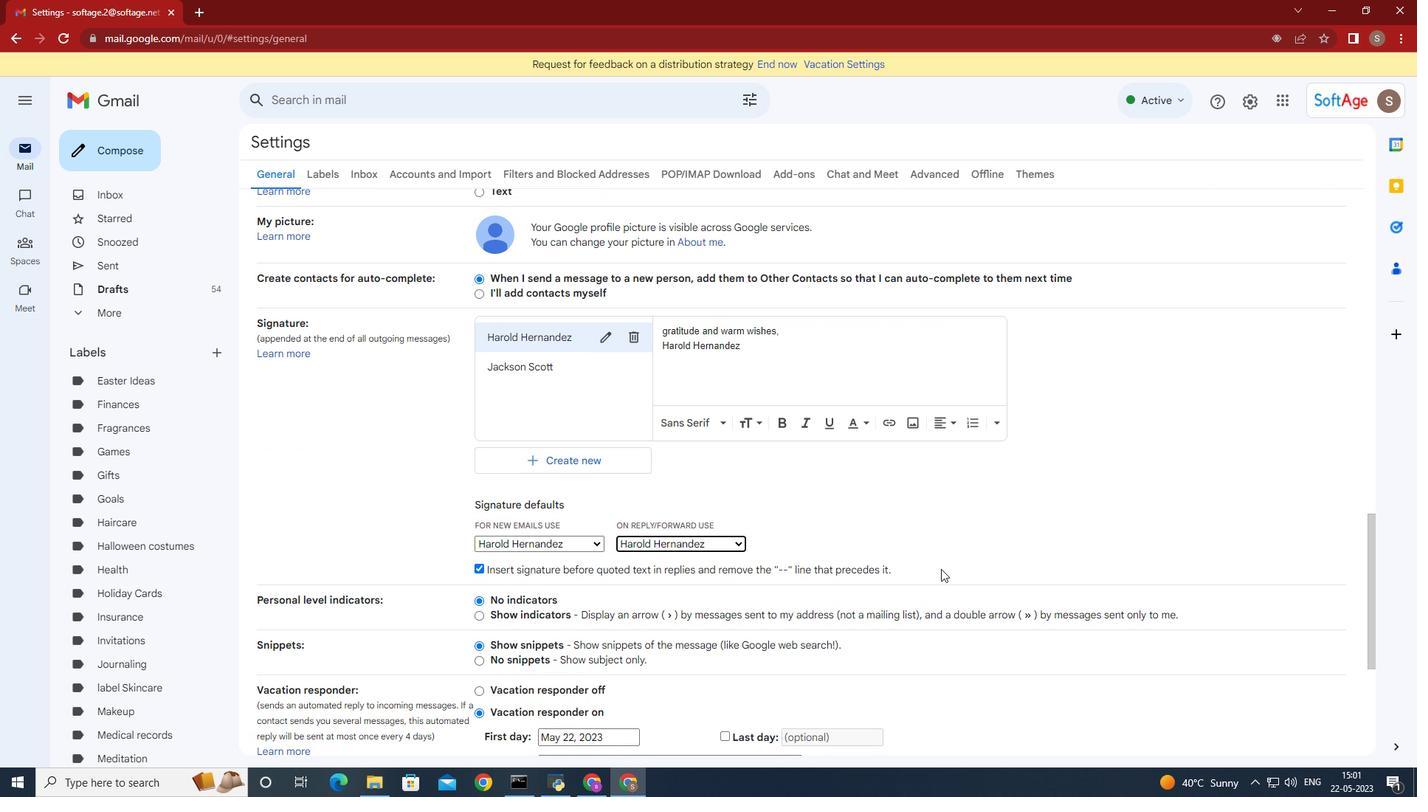 
Action: Mouse scrolled (941, 569) with delta (0, 0)
Screenshot: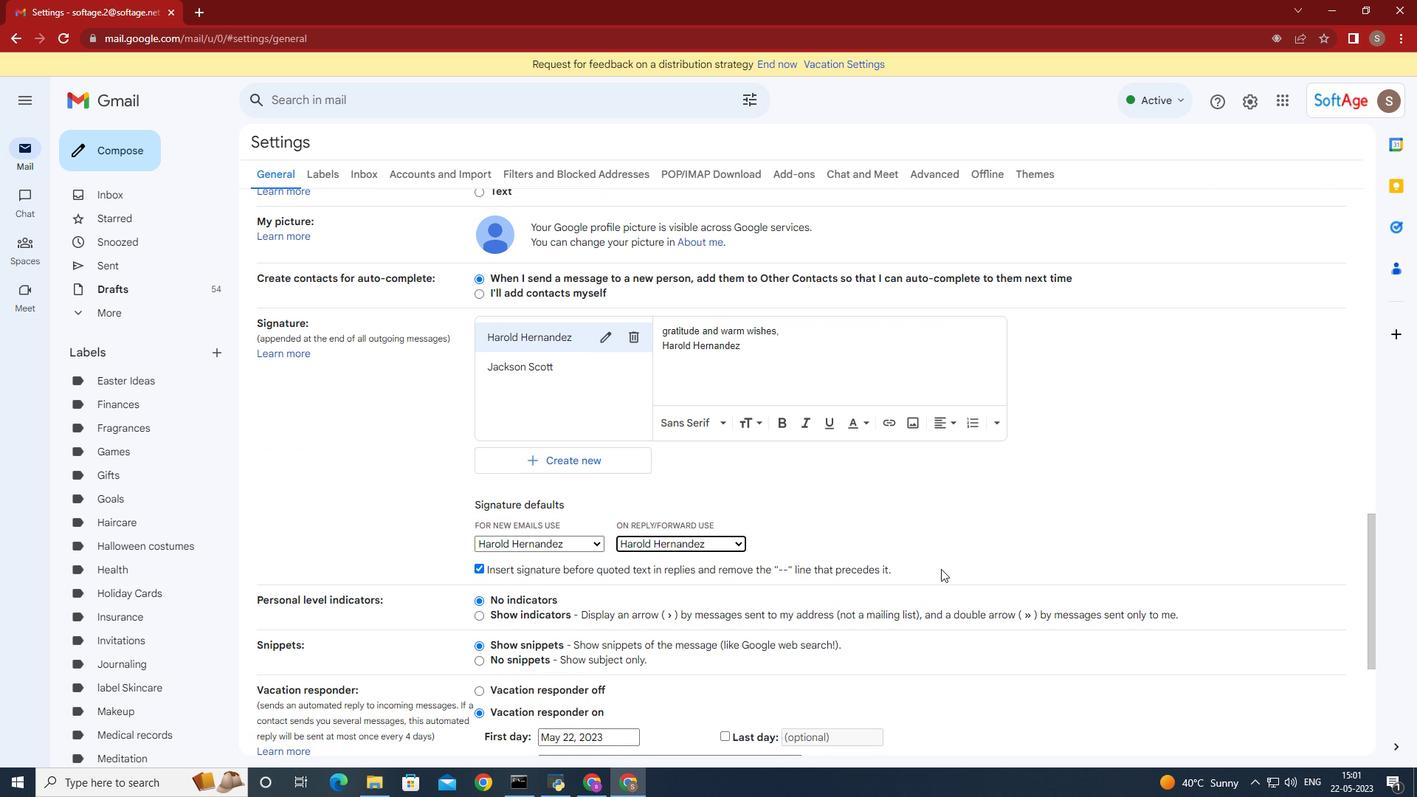 
Action: Mouse moved to (941, 570)
Screenshot: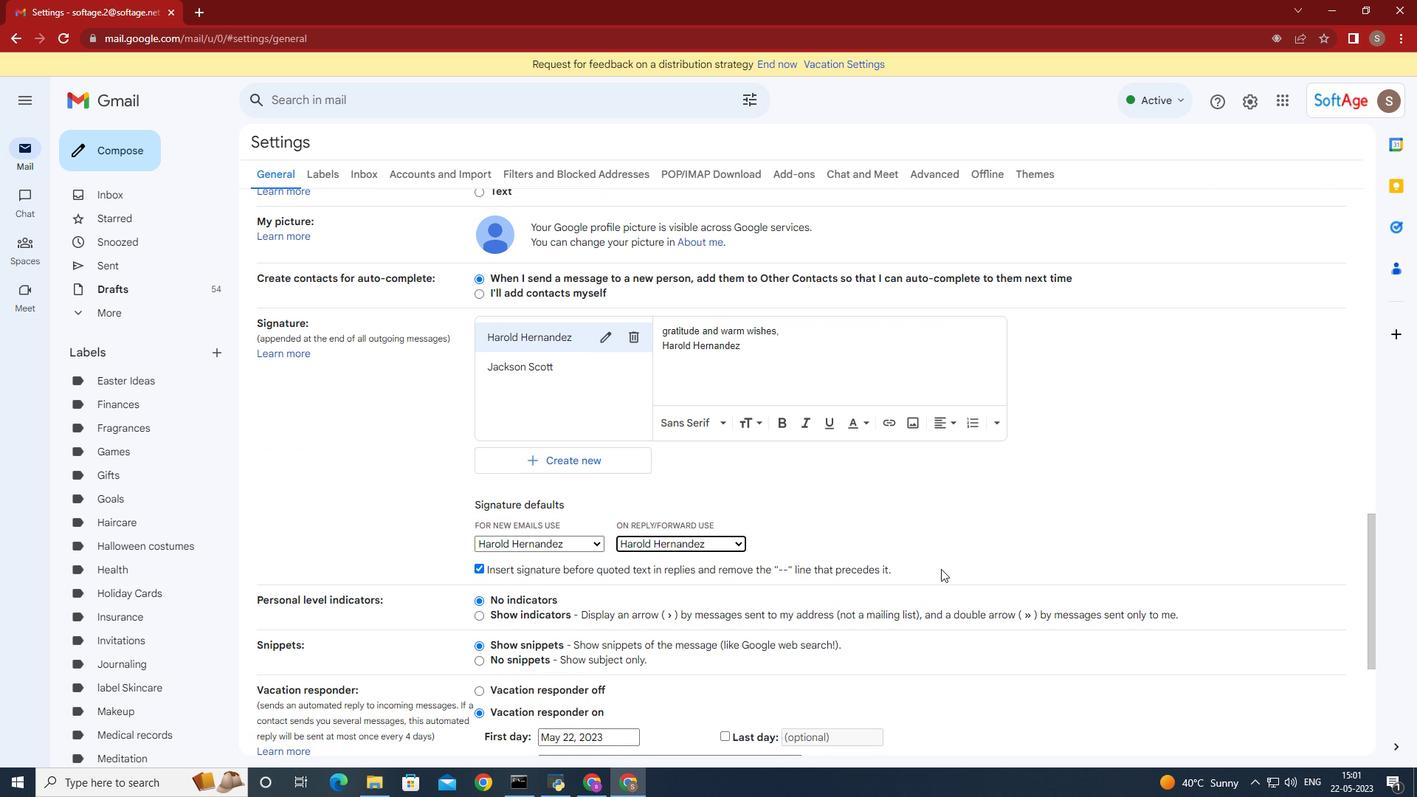 
Action: Mouse scrolled (941, 569) with delta (0, 0)
Screenshot: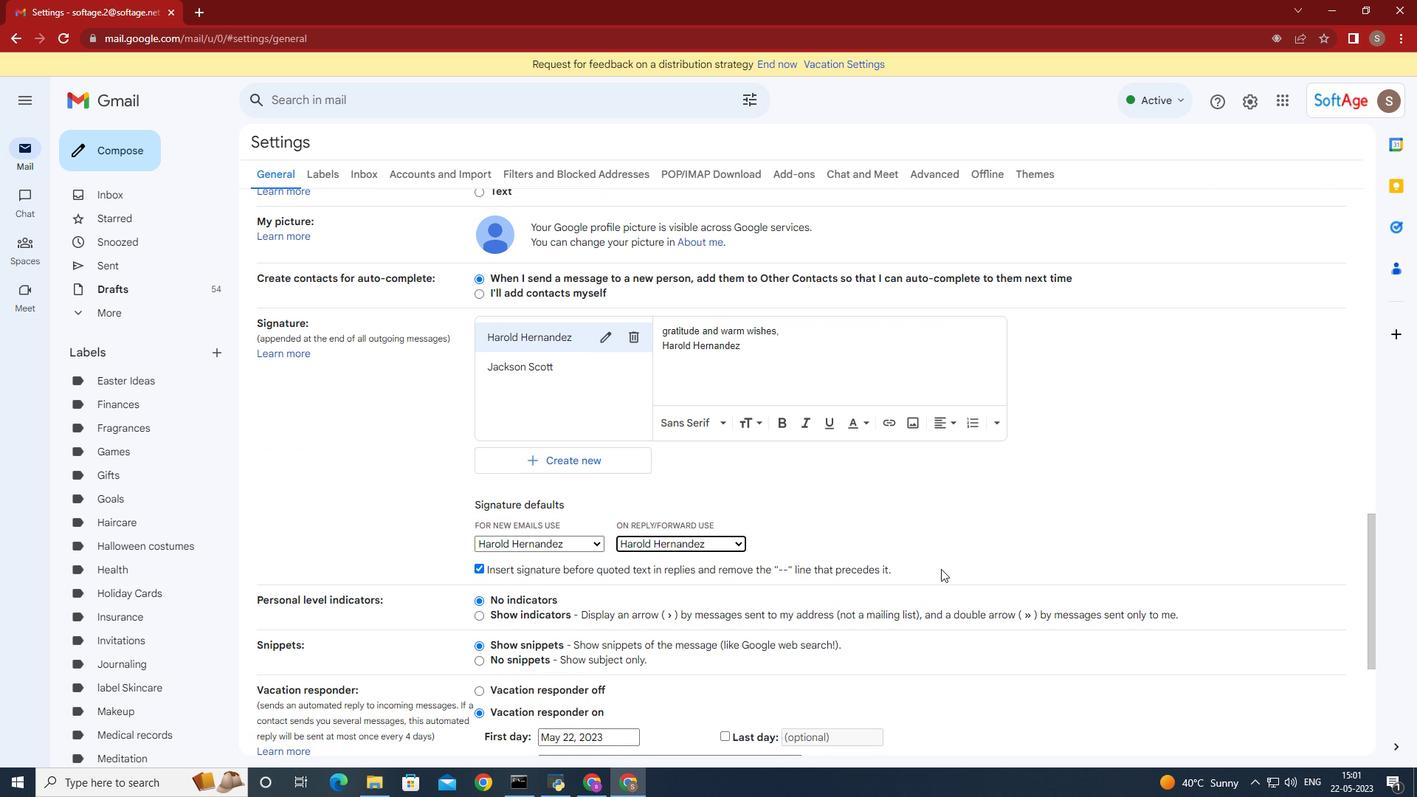 
Action: Mouse moved to (940, 570)
Screenshot: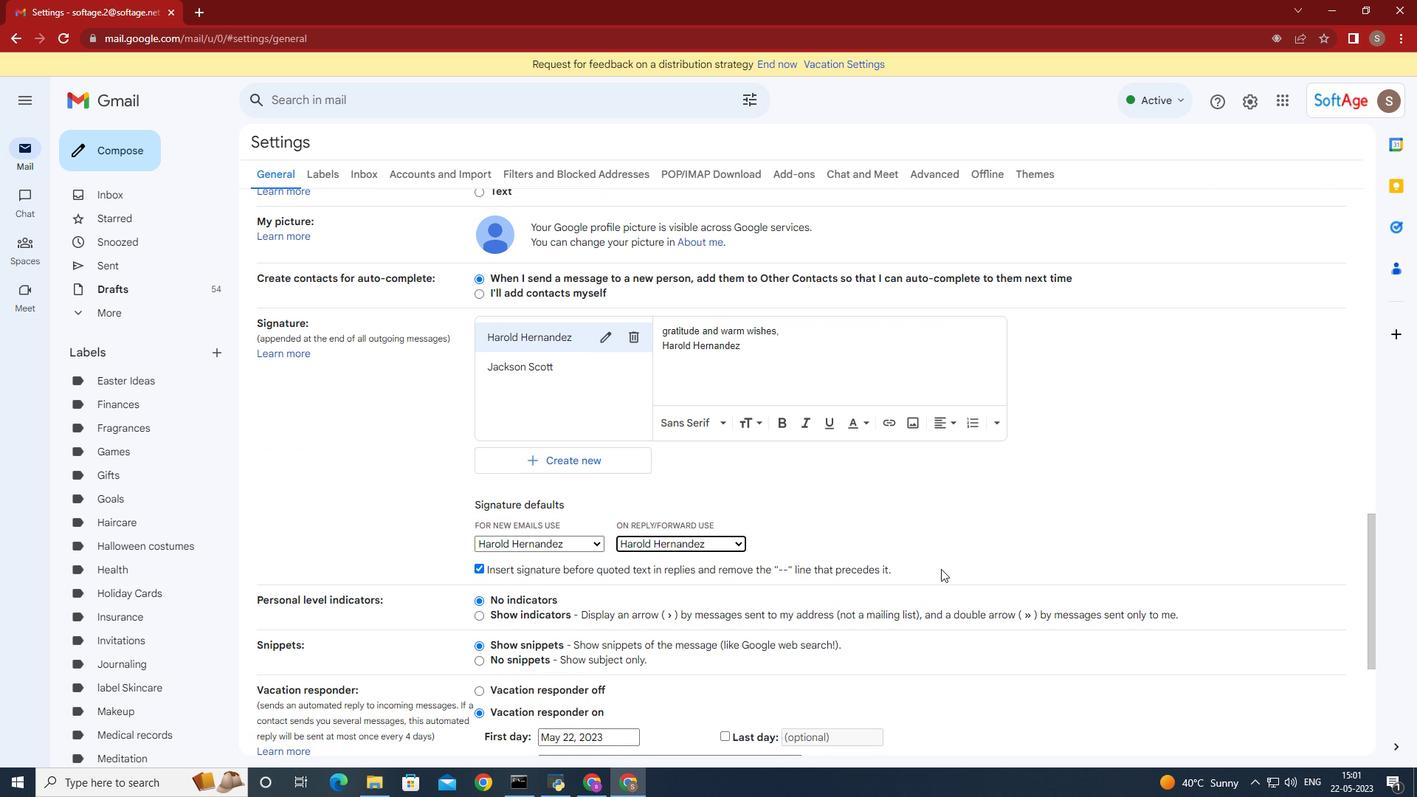 
Action: Mouse scrolled (940, 570) with delta (0, 0)
Screenshot: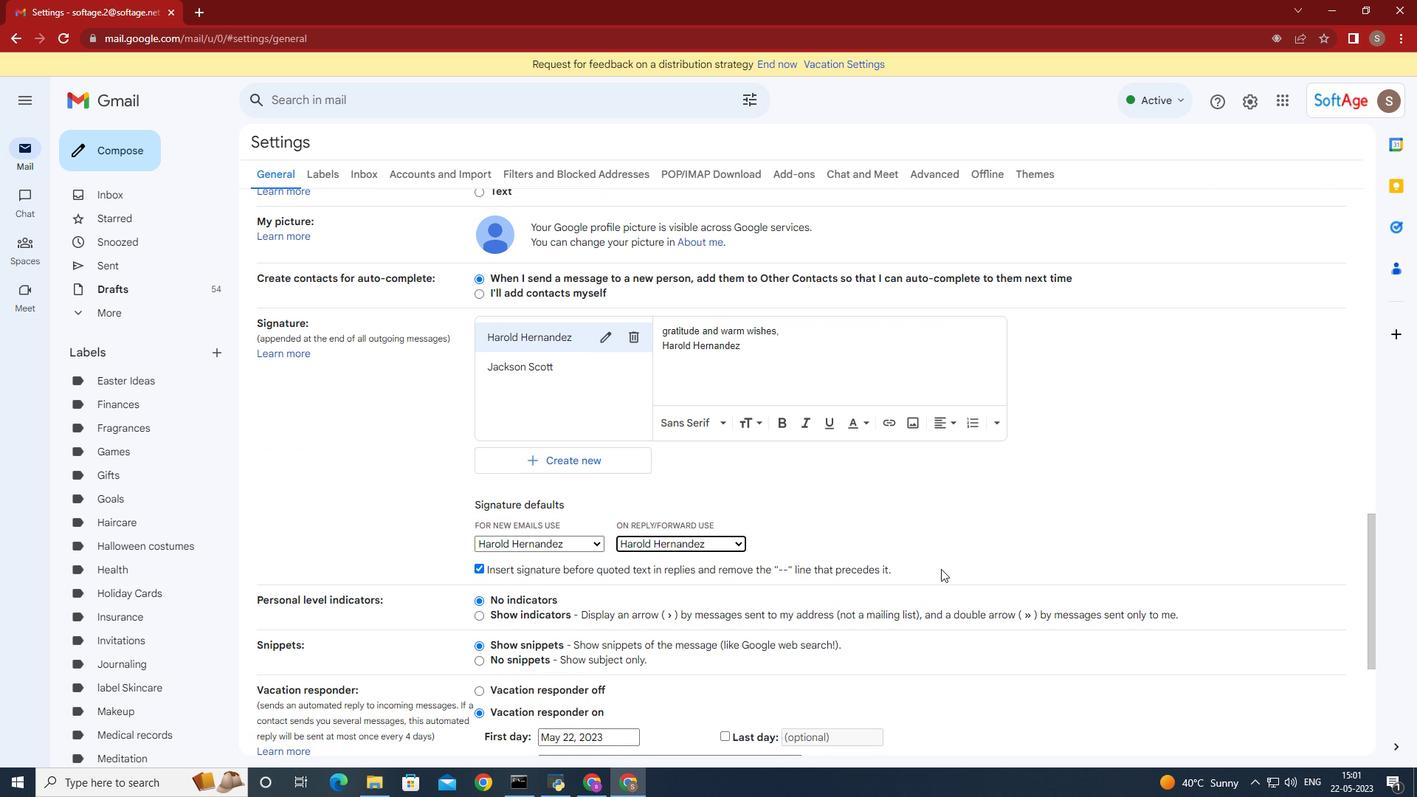 
Action: Mouse moved to (938, 570)
Screenshot: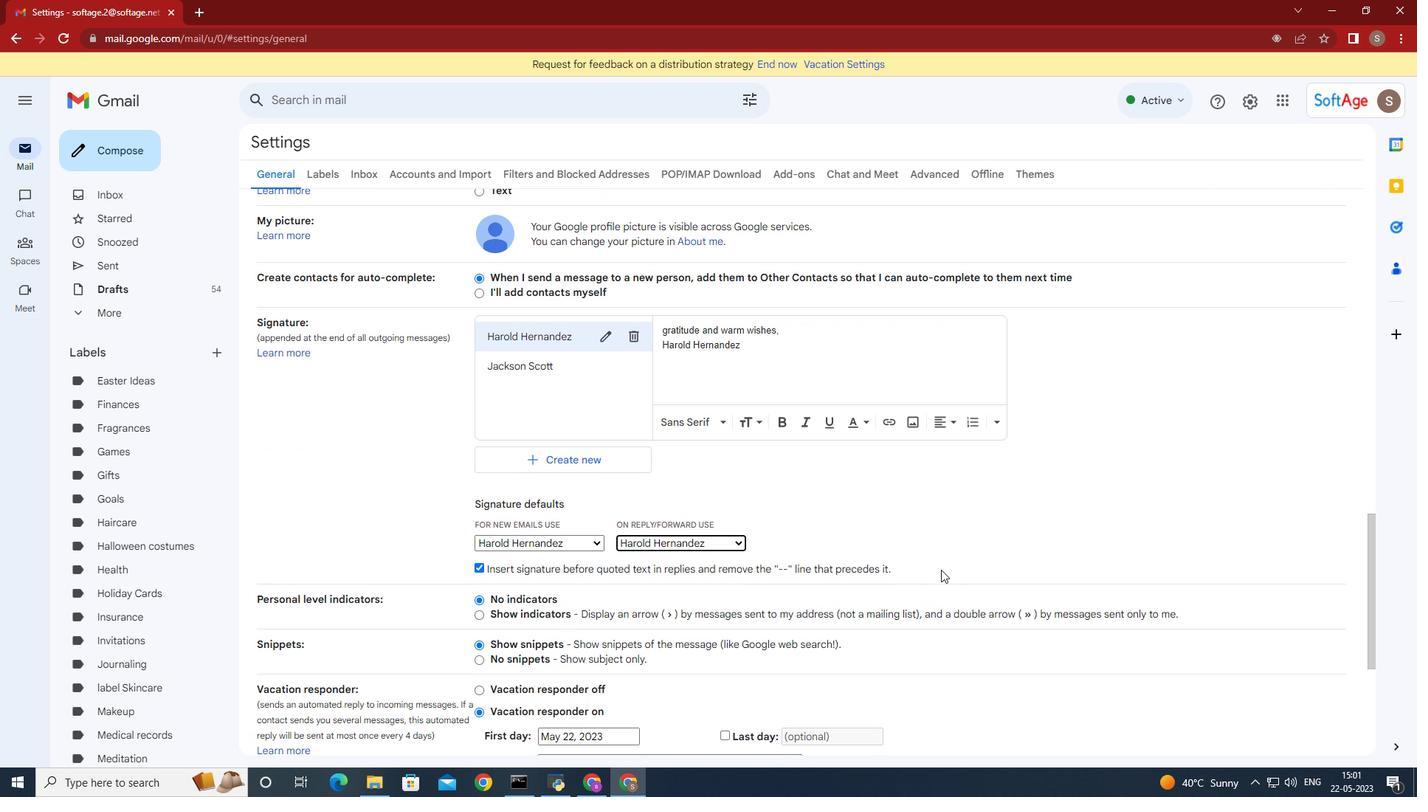 
Action: Mouse scrolled (938, 570) with delta (0, 0)
Screenshot: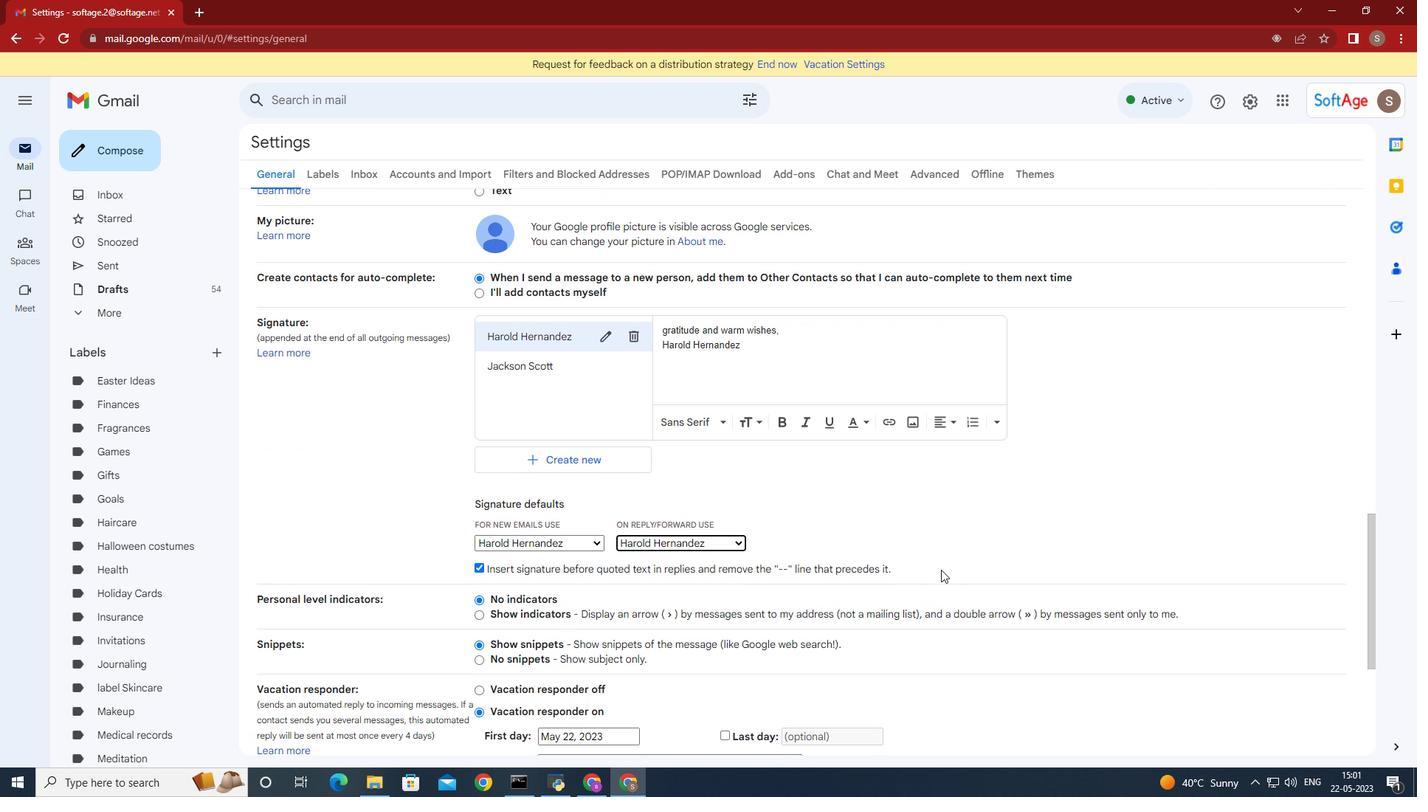 
Action: Mouse moved to (745, 679)
Screenshot: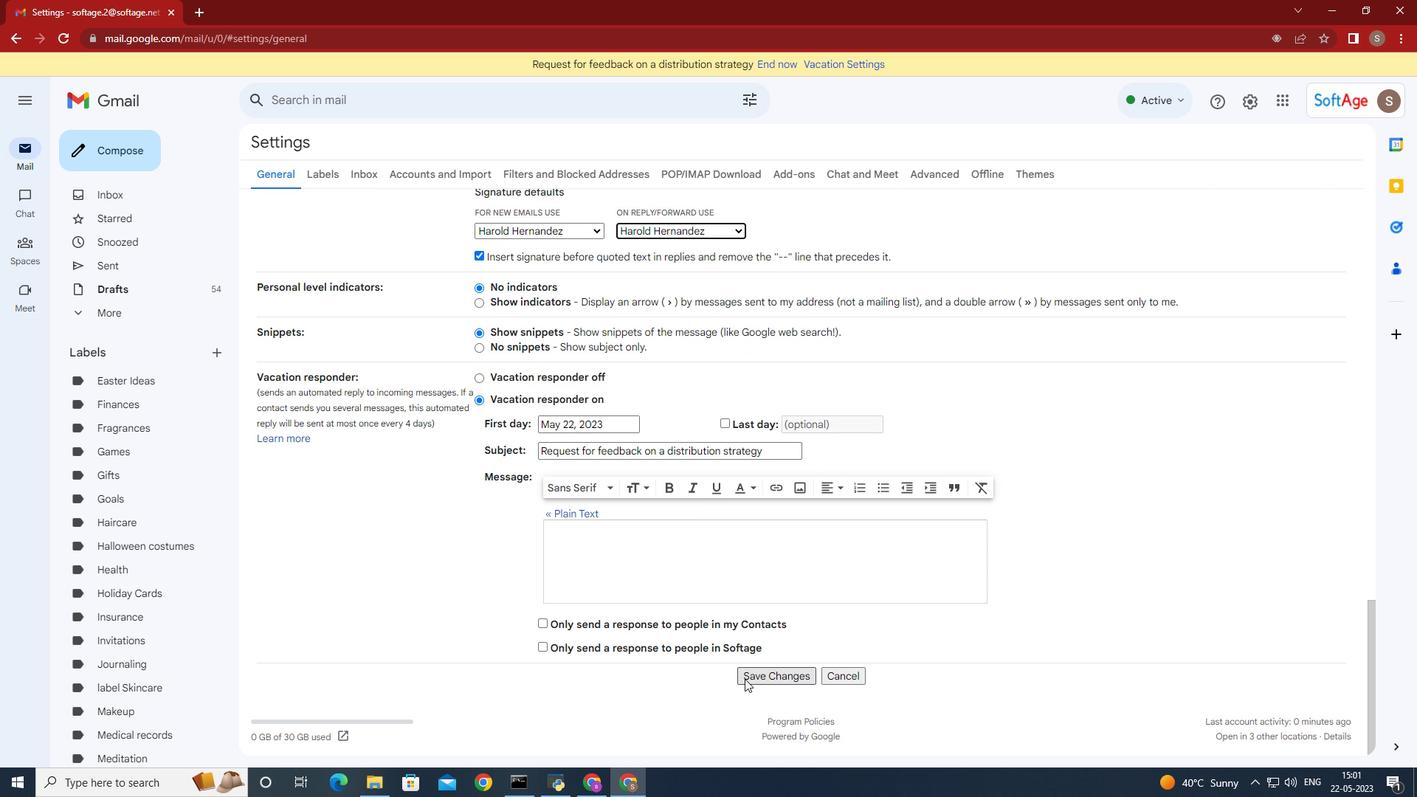 
Action: Mouse pressed left at (745, 679)
Screenshot: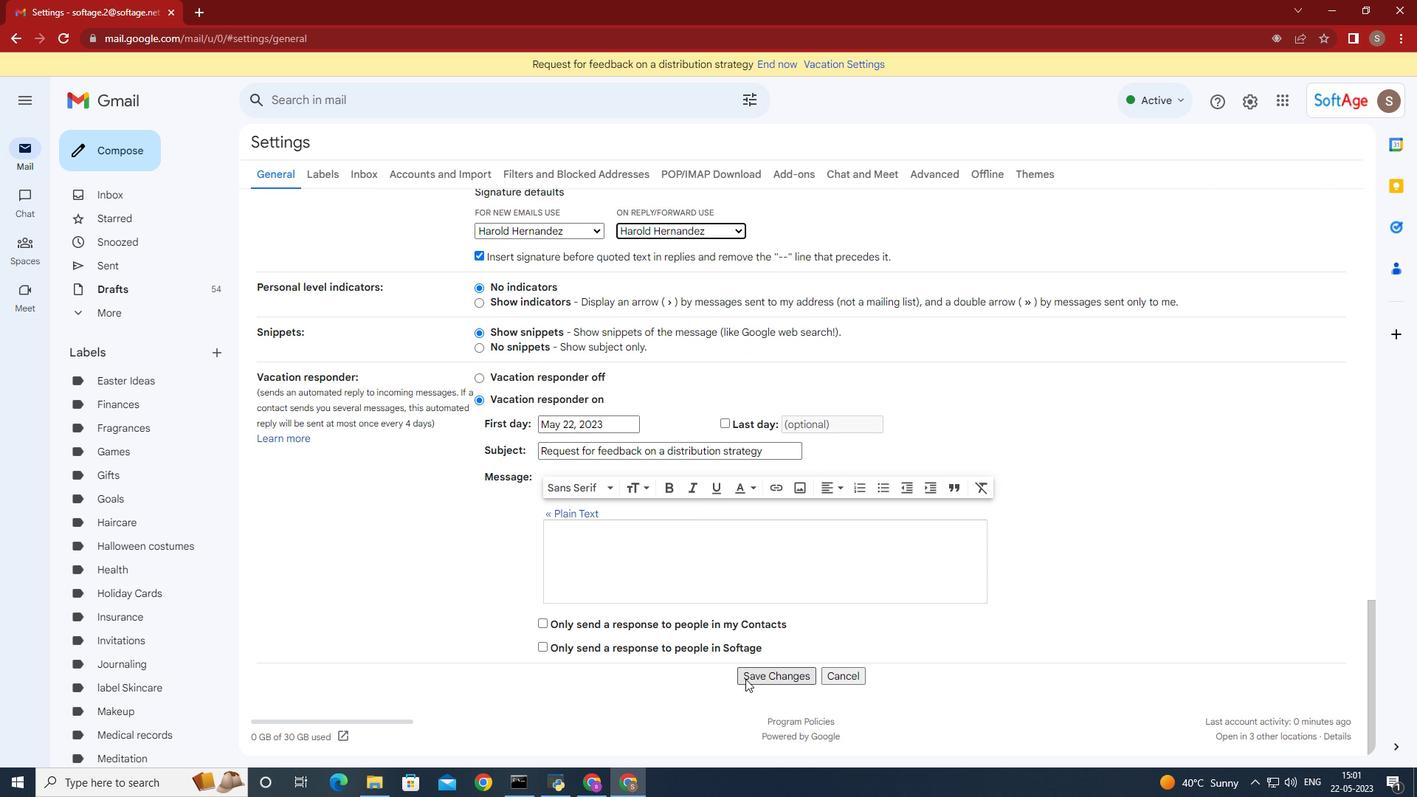 
Action: Mouse moved to (124, 159)
Screenshot: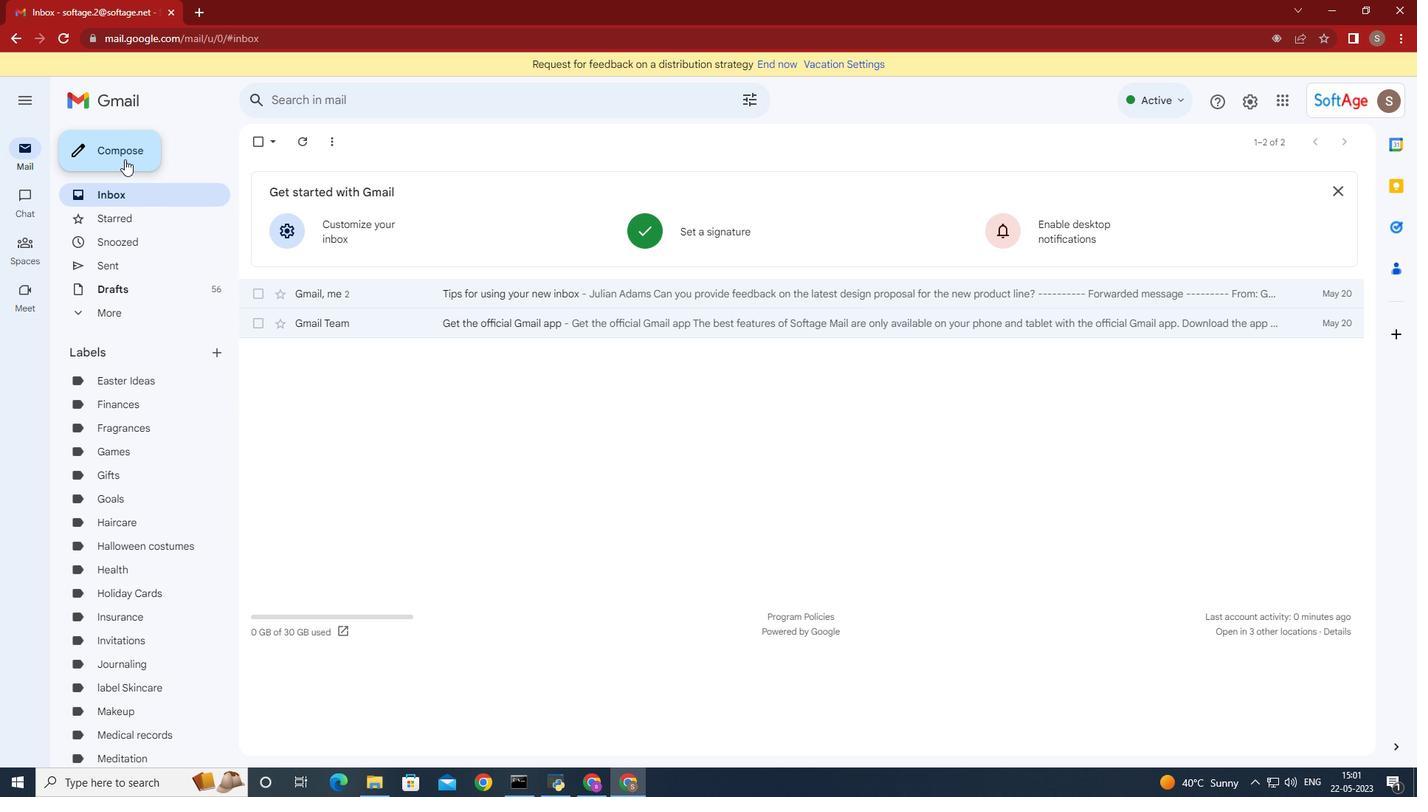 
Action: Mouse pressed left at (124, 159)
Screenshot: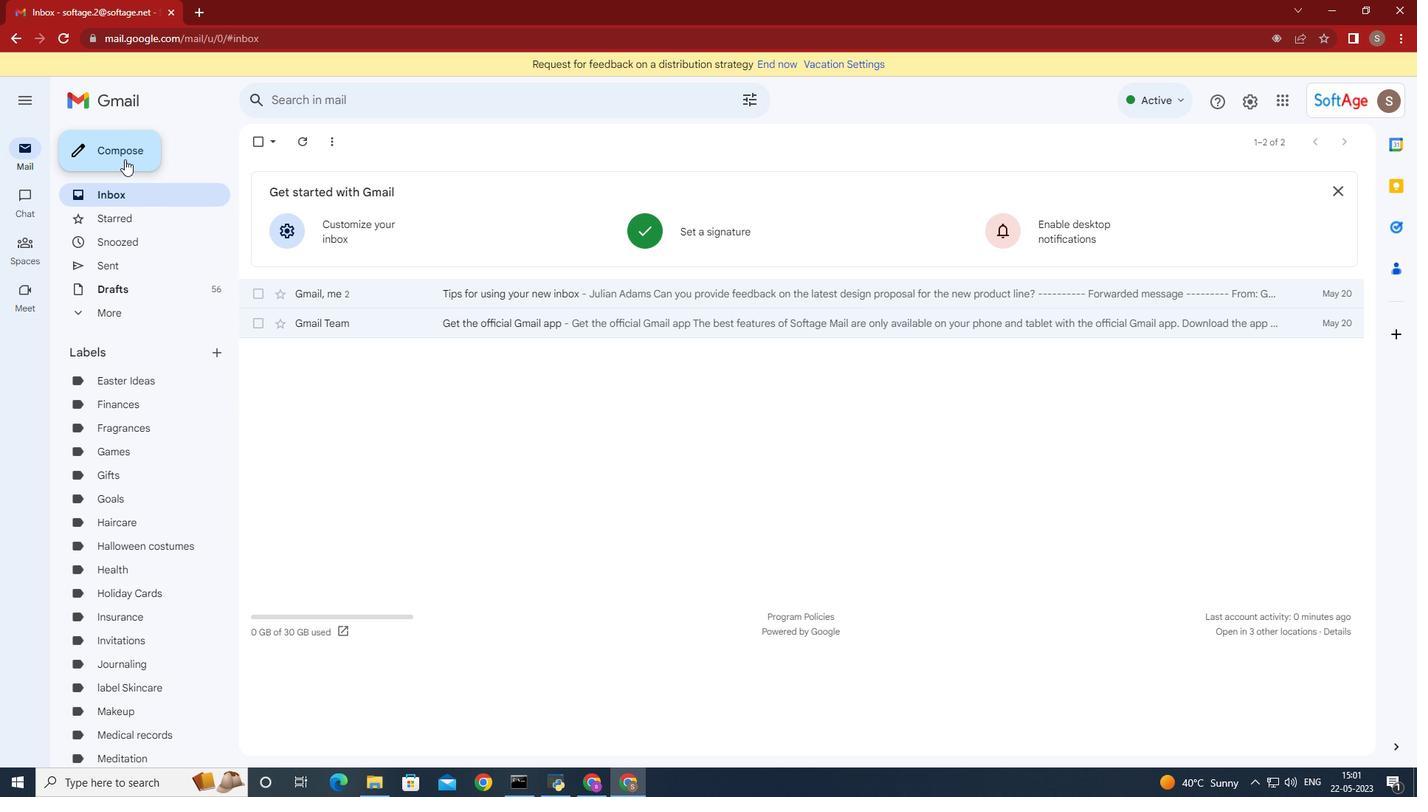 
Action: Mouse moved to (974, 371)
Screenshot: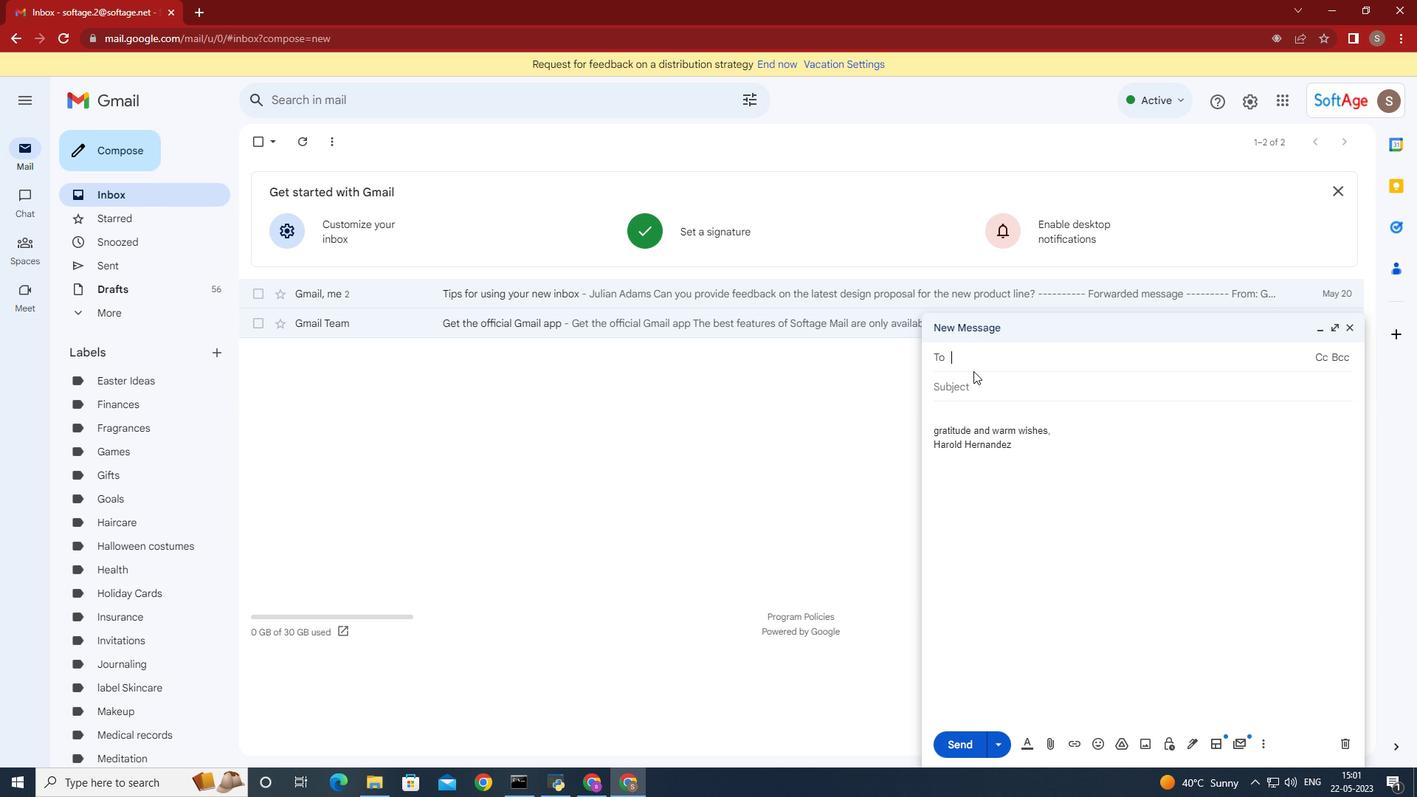 
Action: Key pressed <Key.shift>Softage.8
Screenshot: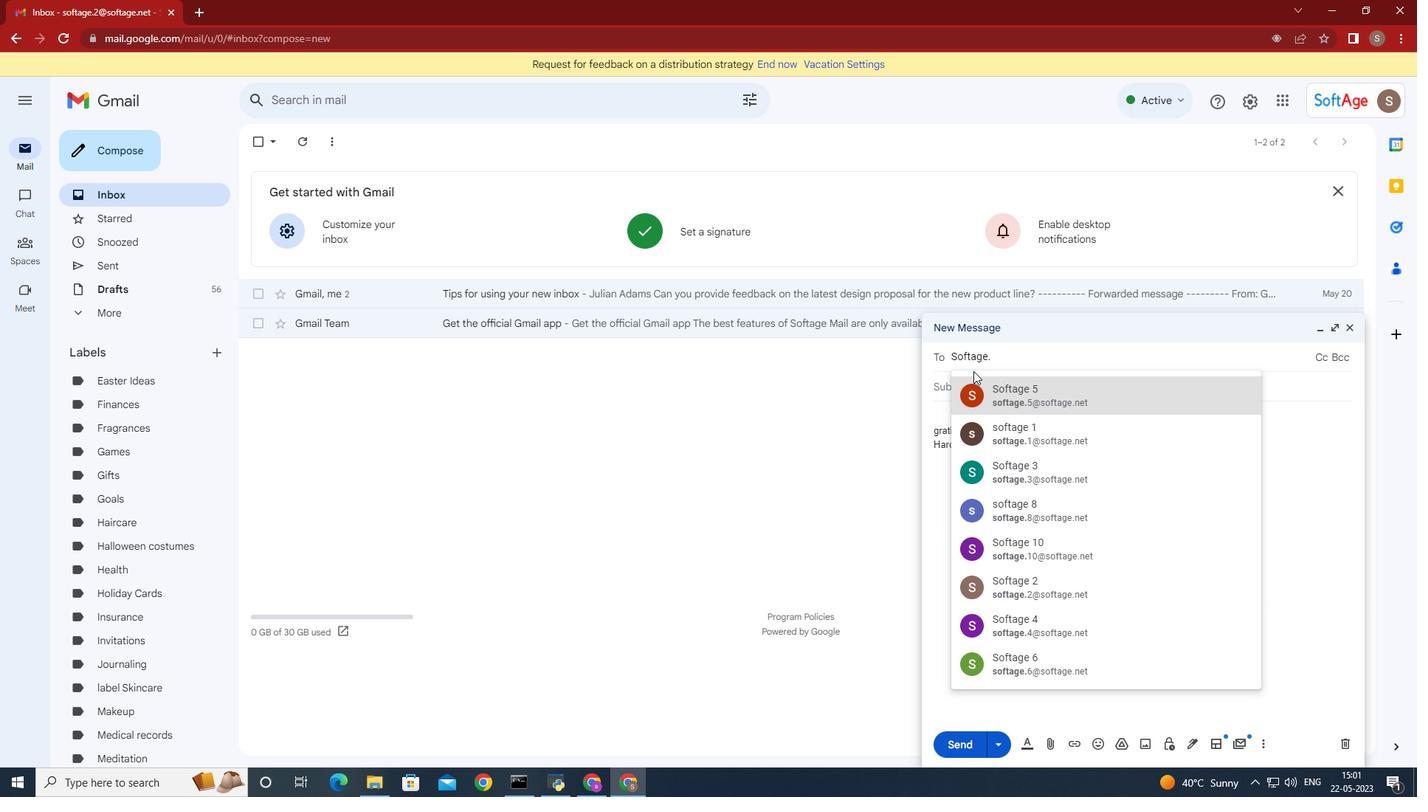 
Action: Mouse moved to (1006, 395)
Screenshot: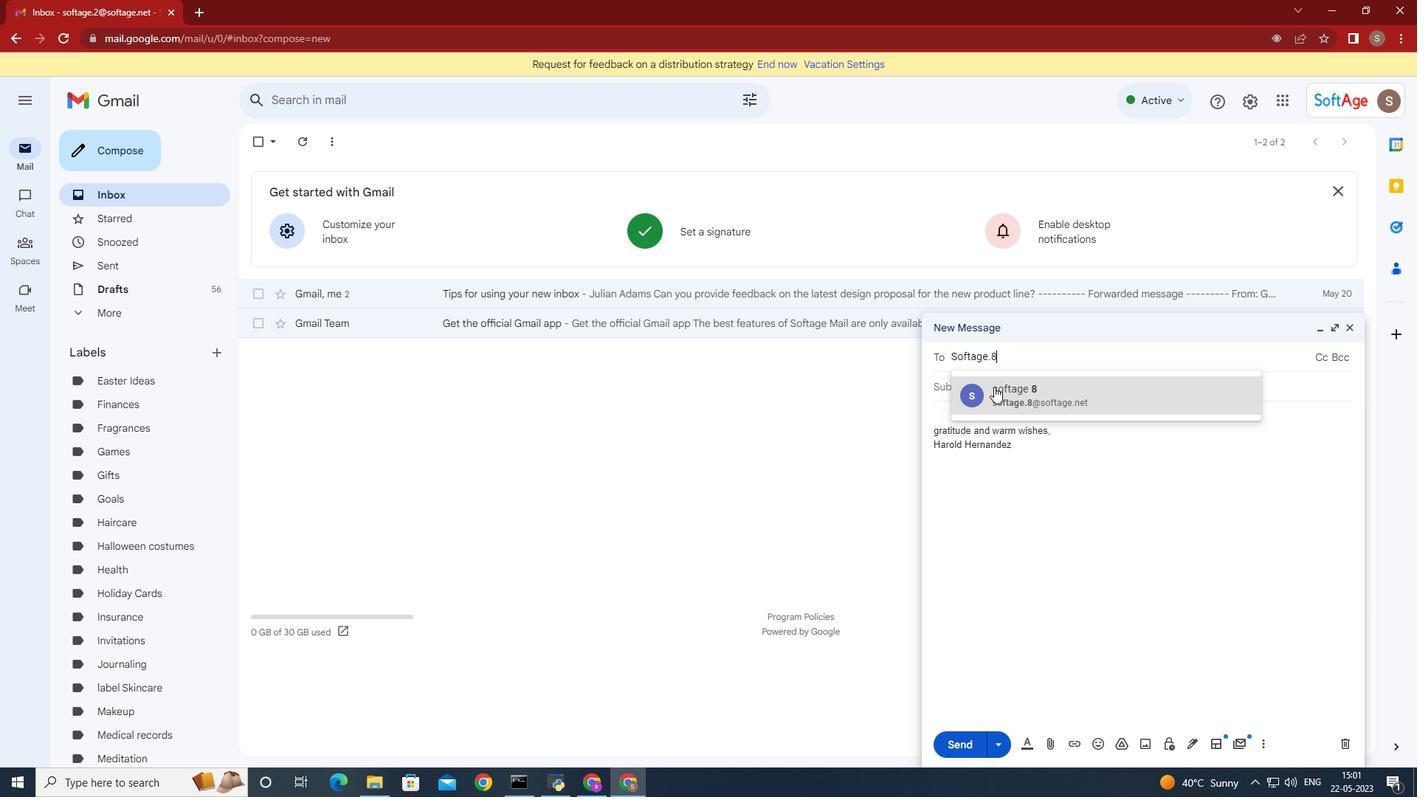 
Action: Mouse pressed left at (1006, 395)
Screenshot: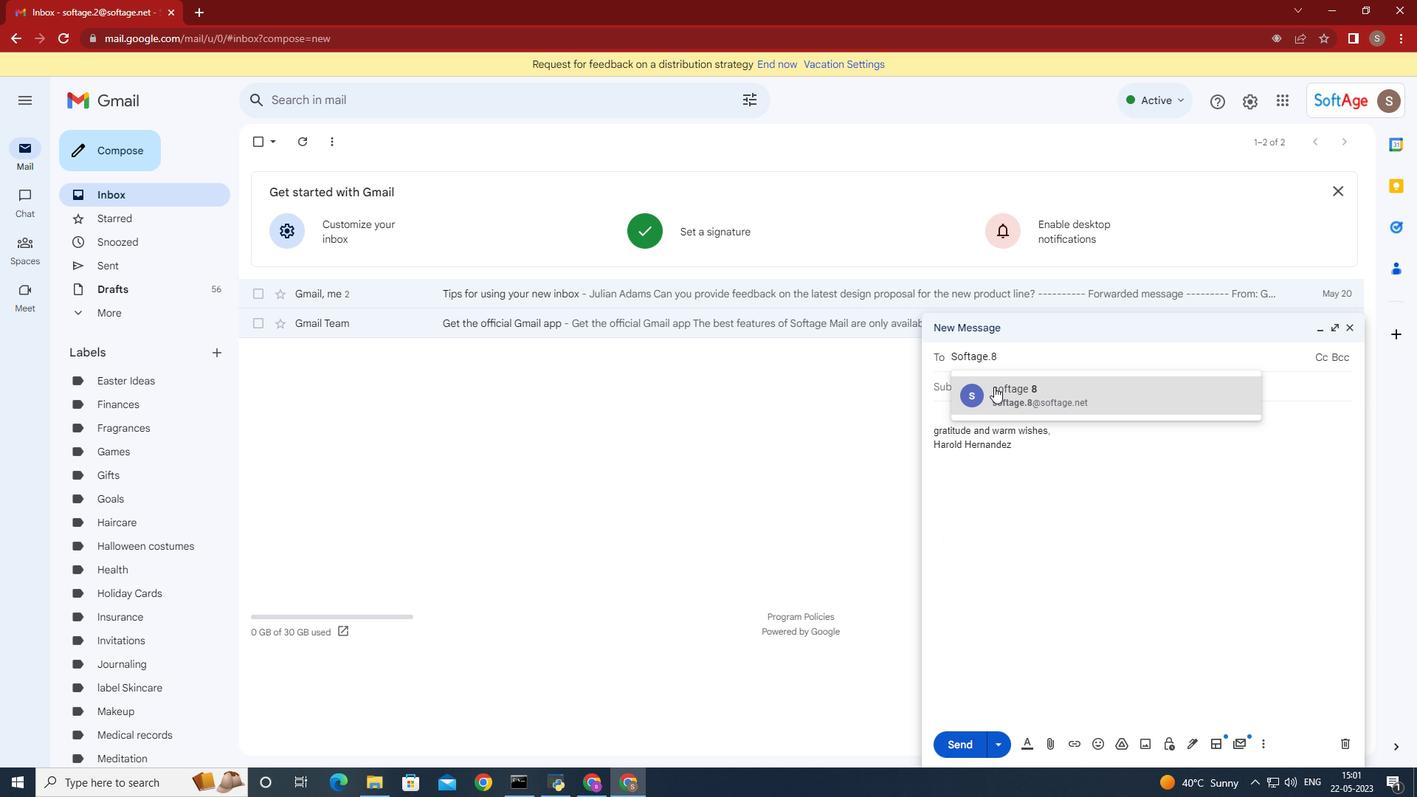 
Action: Mouse moved to (220, 352)
Screenshot: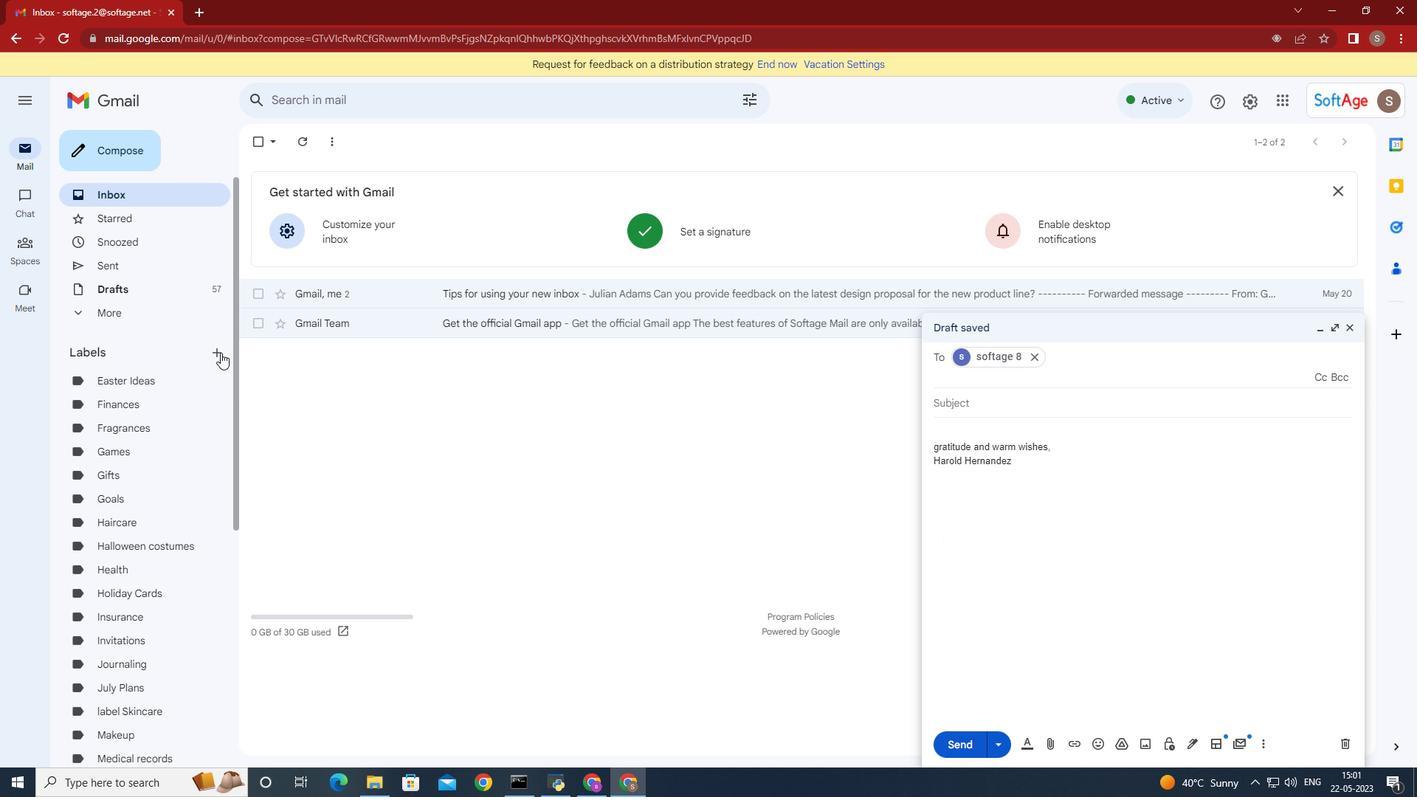 
Action: Mouse pressed left at (220, 352)
Screenshot: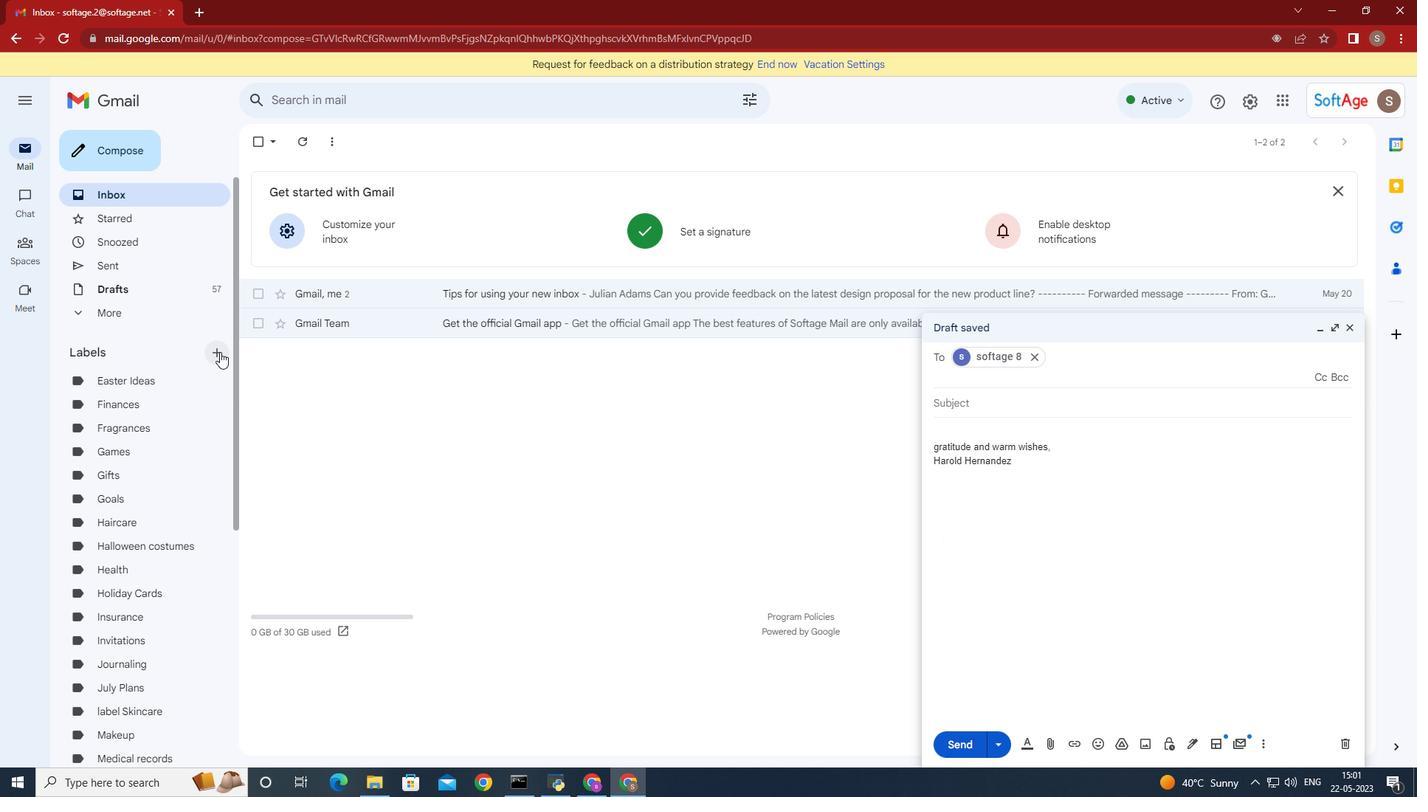 
Action: Mouse moved to (612, 434)
Screenshot: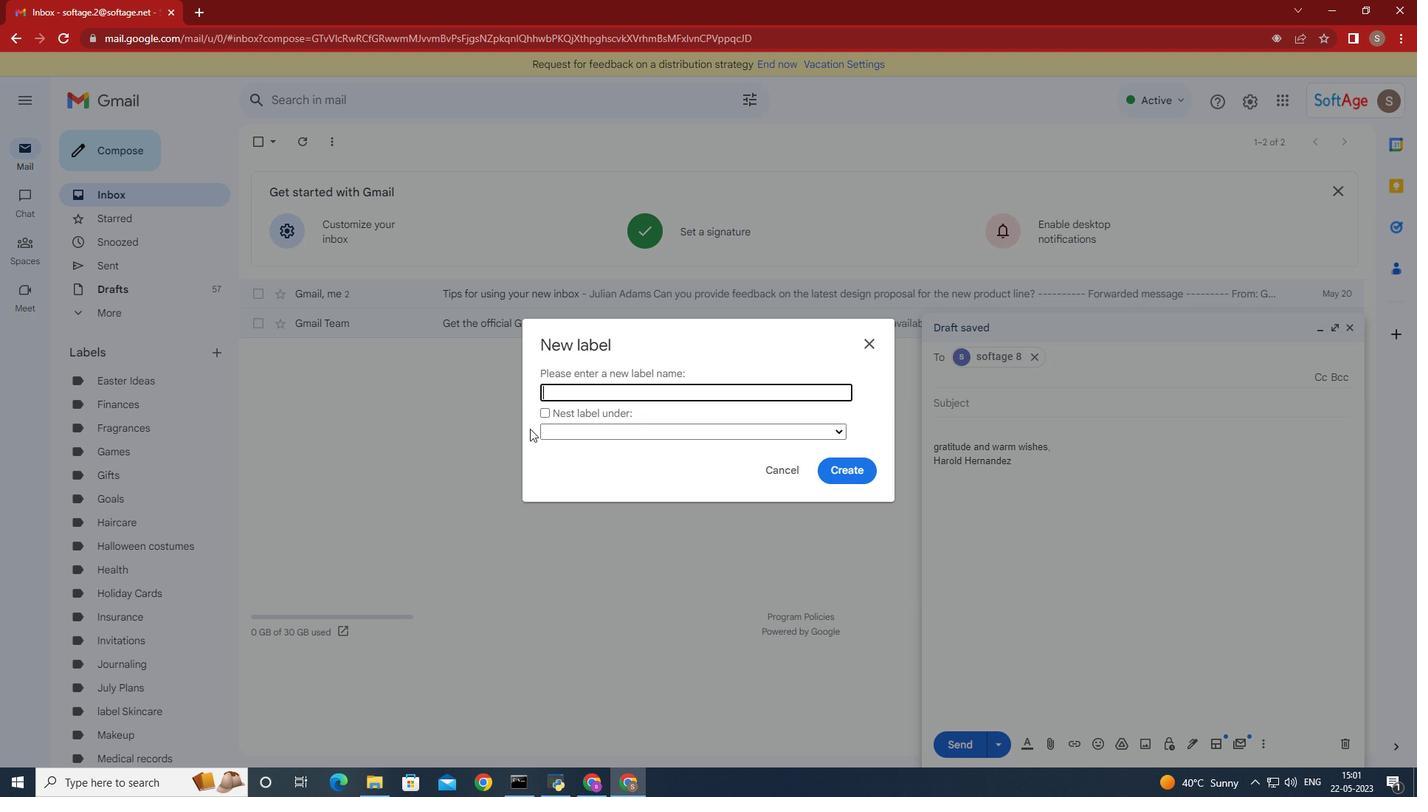 
Action: Key pressed <Key.shift>Yoga
Screenshot: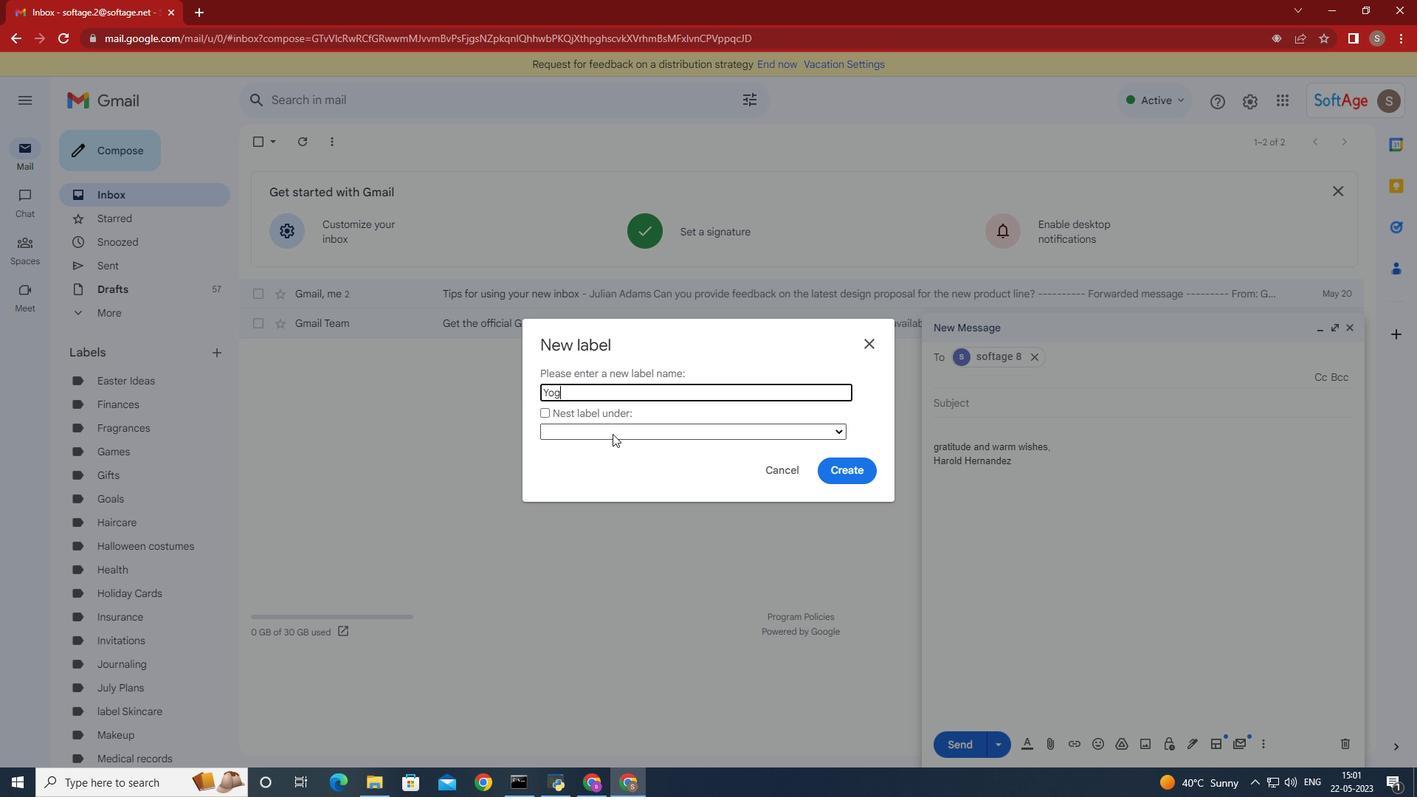 
Action: Mouse moved to (844, 481)
Screenshot: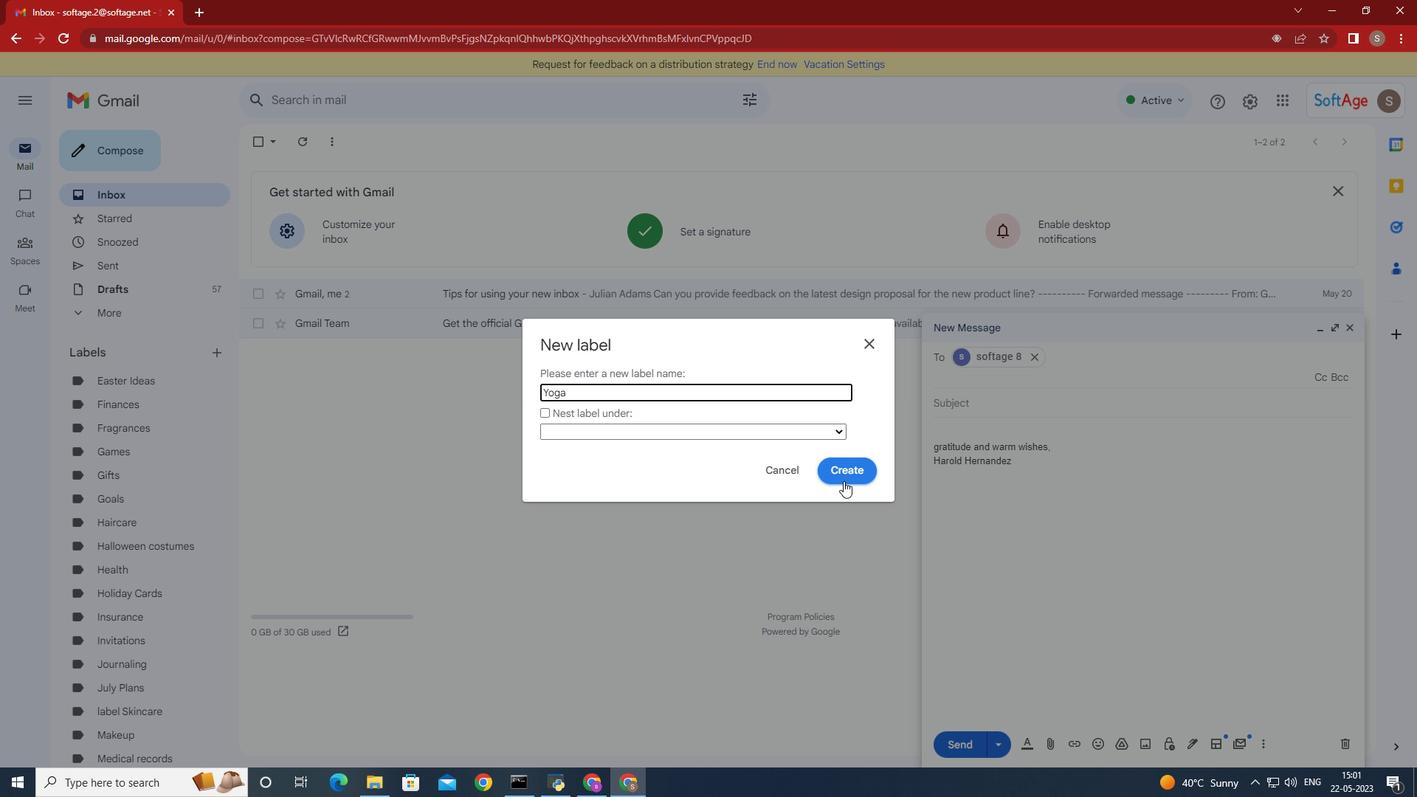 
Action: Mouse pressed left at (844, 481)
Screenshot: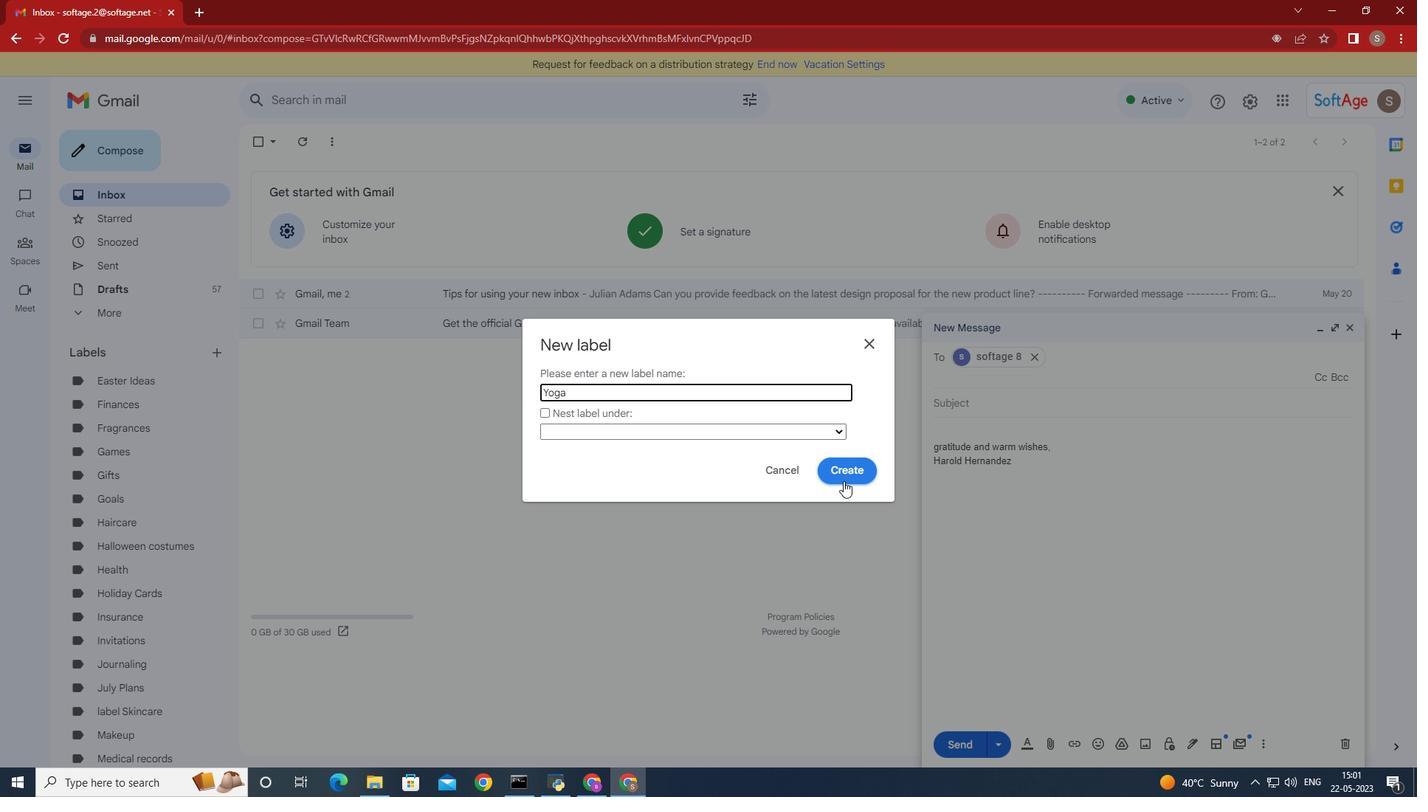 
Action: Mouse moved to (841, 481)
Screenshot: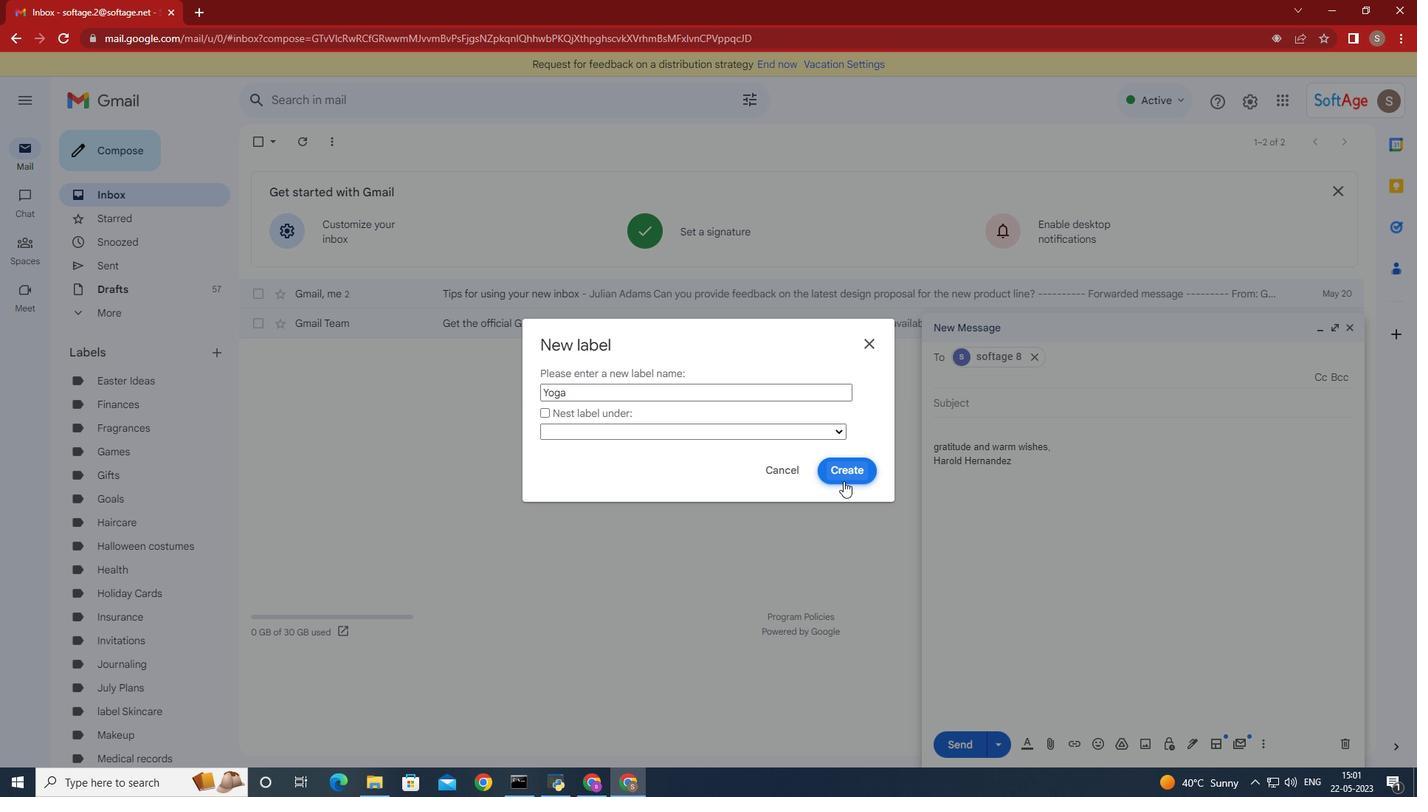 
